 Task: Forward email as attachment with the signature Jillian Wright with the subject Request for a quote from softage.8@softage.net to softage.10@softage.net and softage.6@softage.net with BCC to softage.1@softage.net with the message Can you provide me with the training materials for the new software system?
Action: Mouse moved to (688, 126)
Screenshot: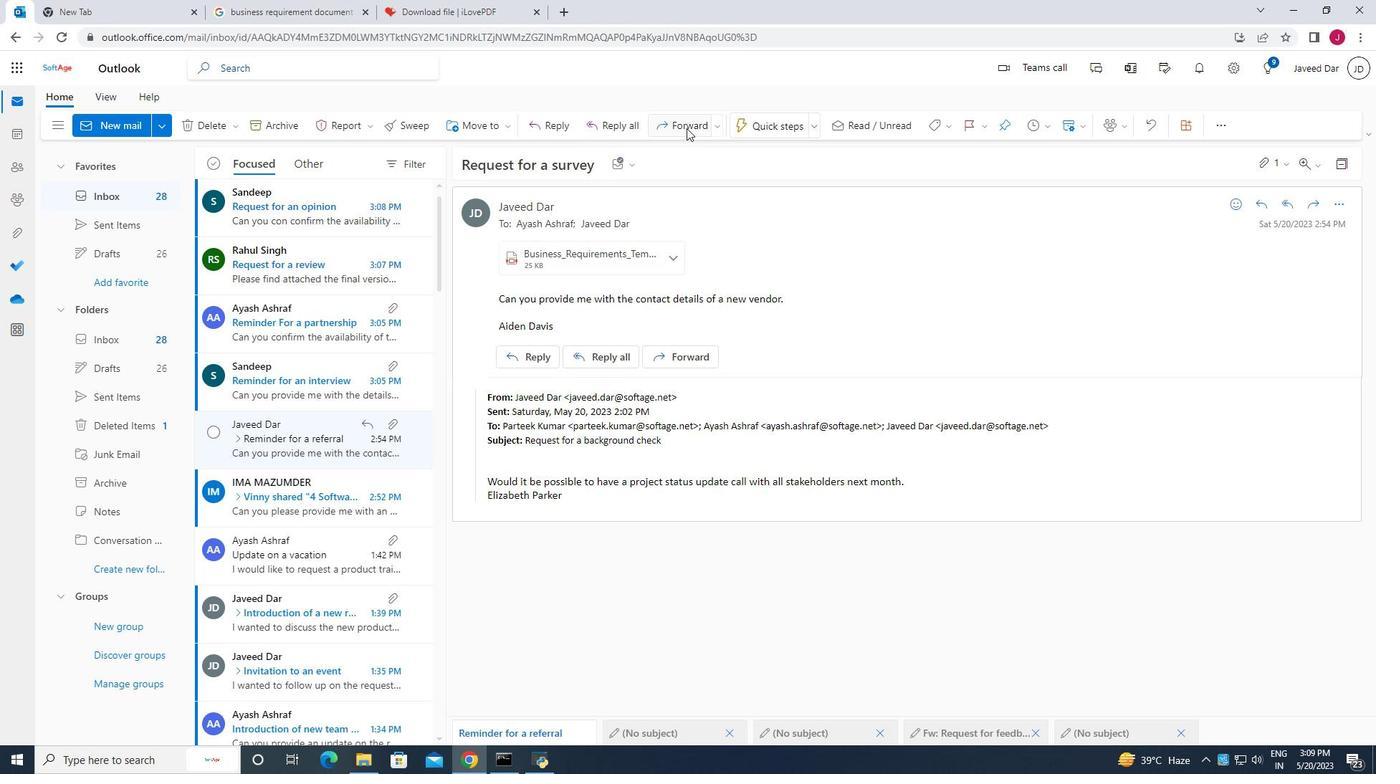 
Action: Mouse pressed left at (688, 126)
Screenshot: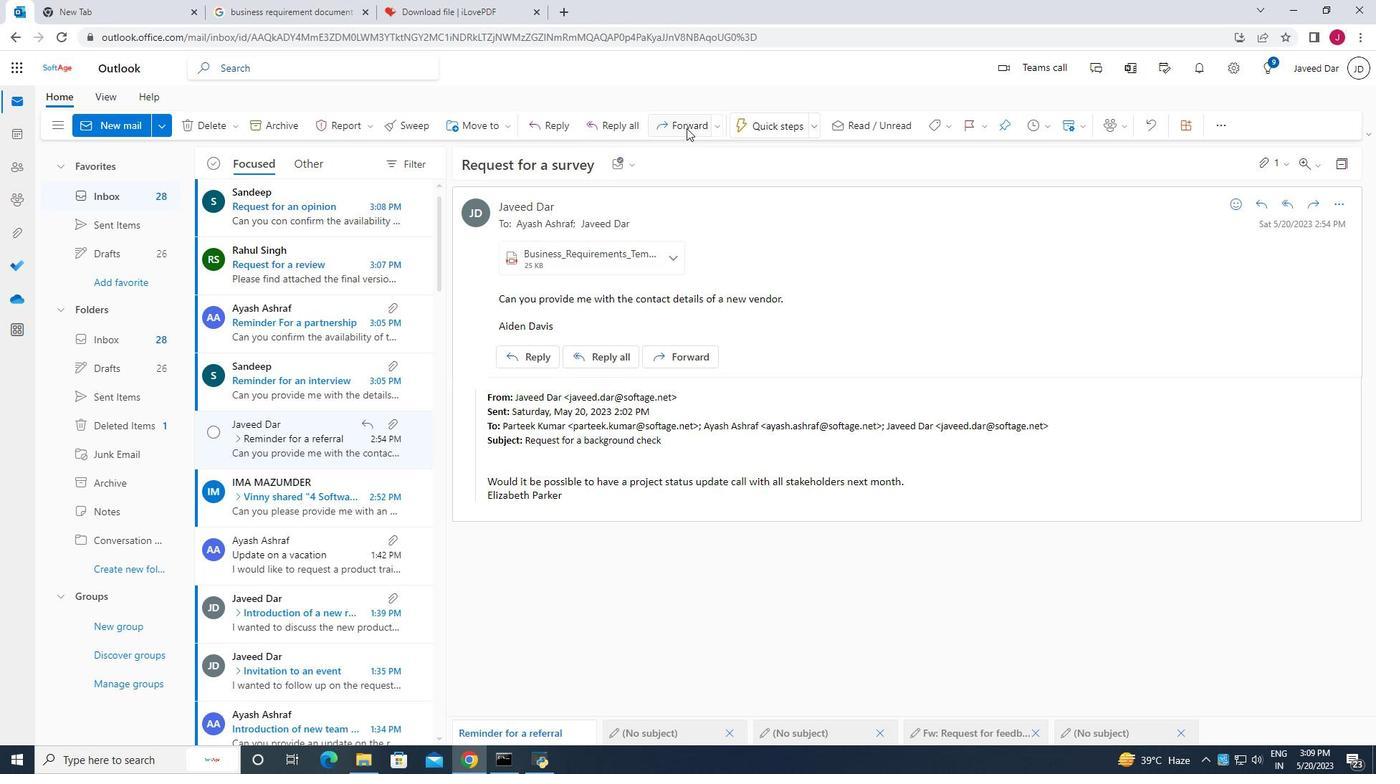 
Action: Mouse moved to (630, 318)
Screenshot: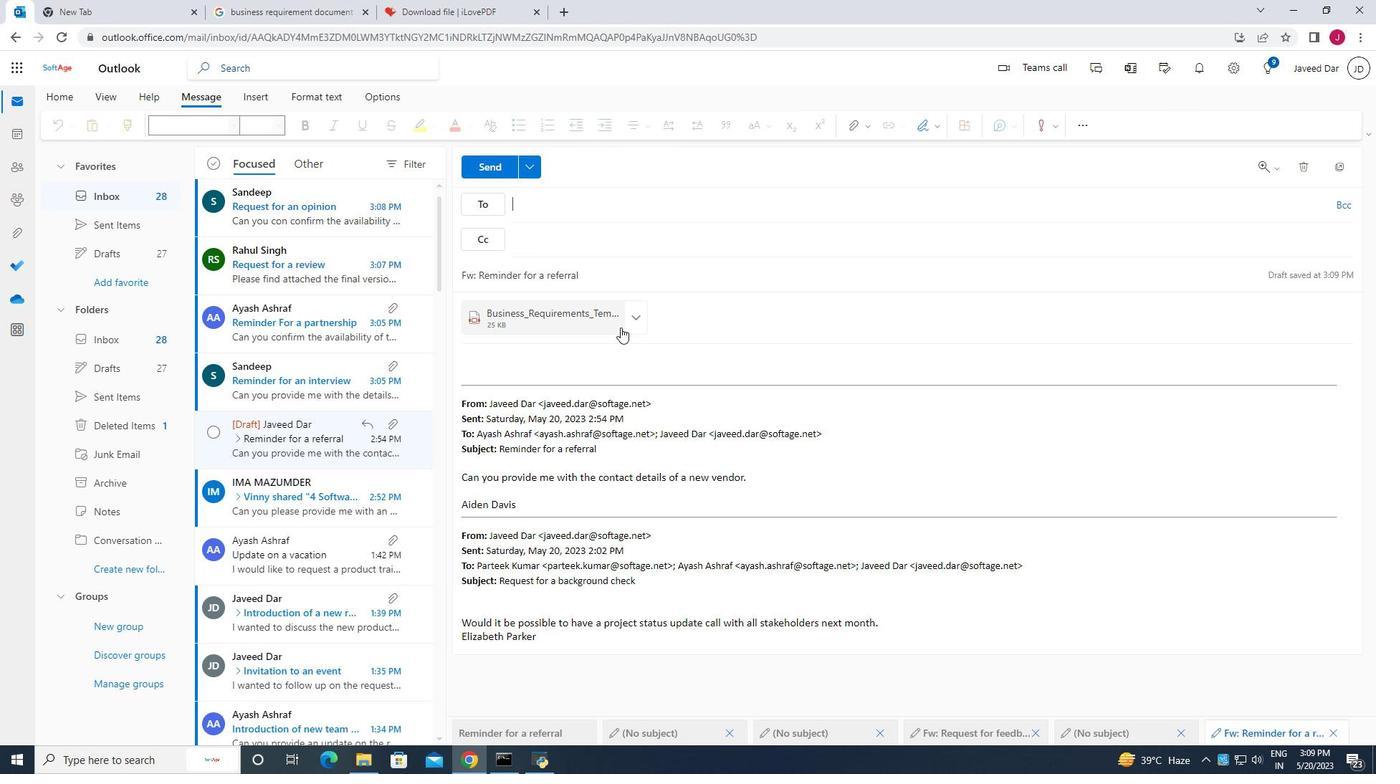 
Action: Mouse pressed right at (630, 318)
Screenshot: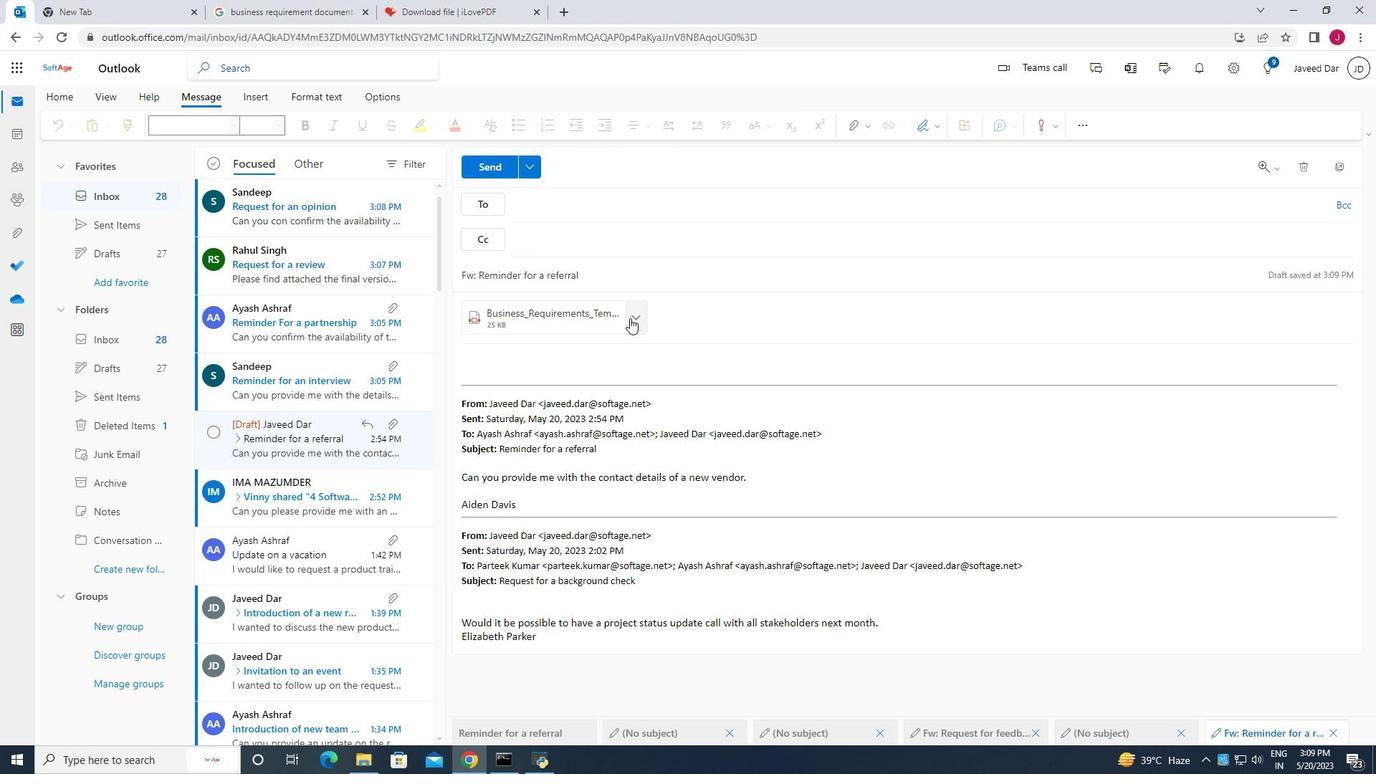 
Action: Mouse moved to (450, 423)
Screenshot: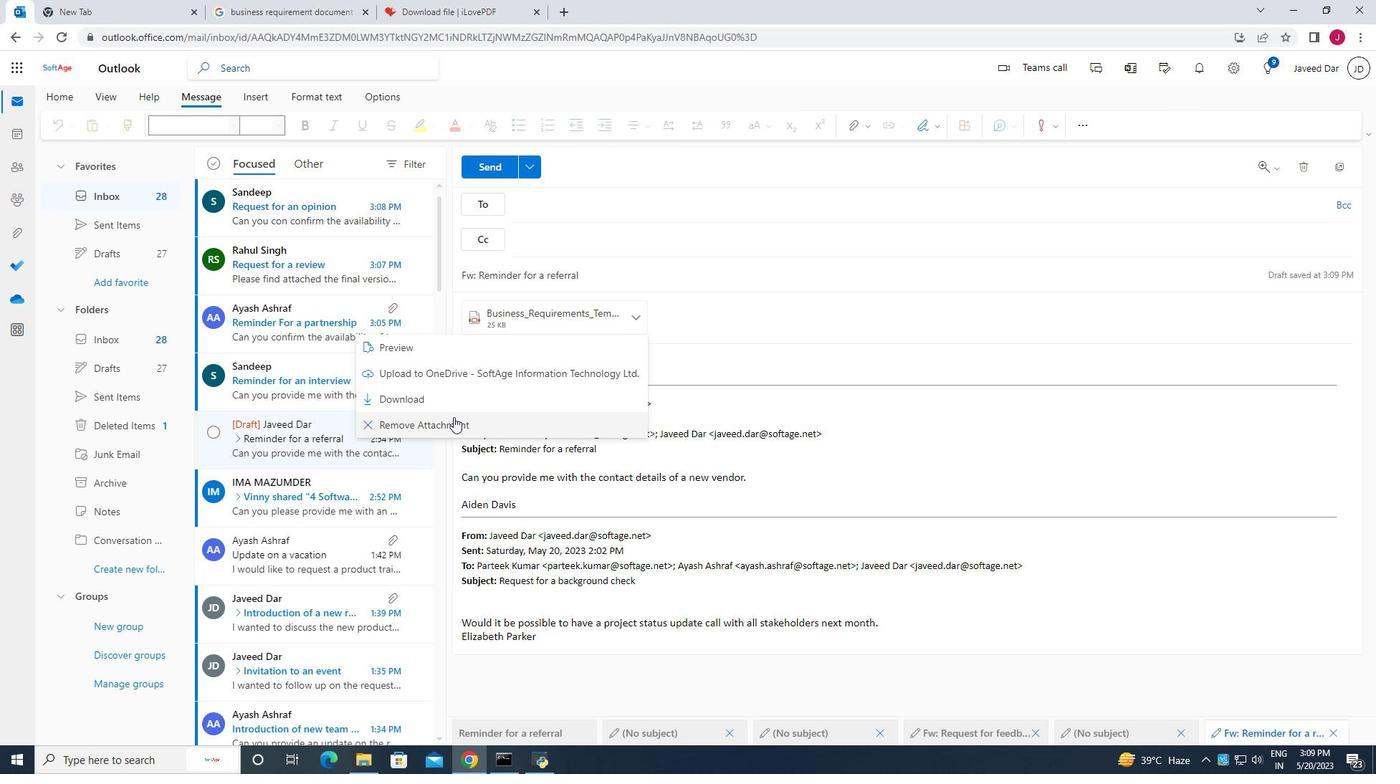 
Action: Mouse pressed left at (450, 423)
Screenshot: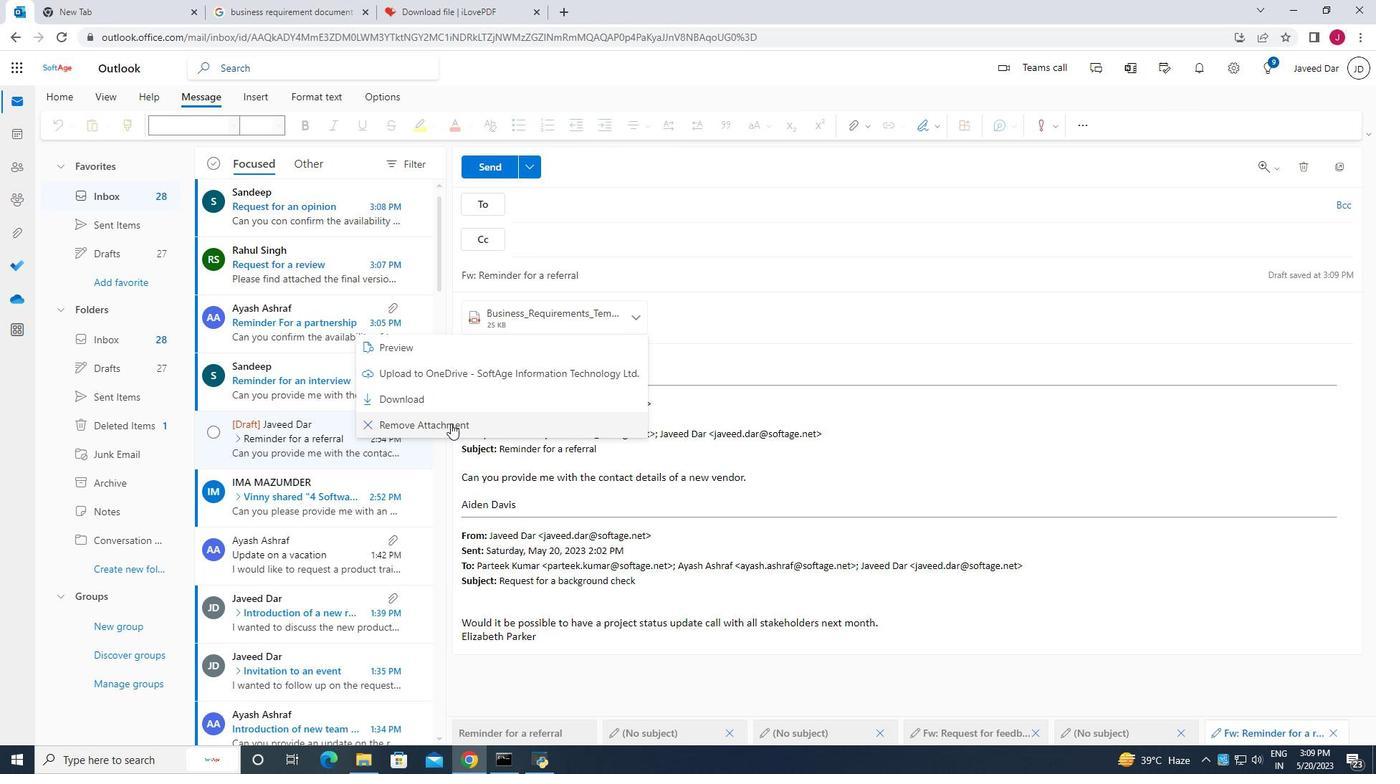 
Action: Mouse moved to (604, 277)
Screenshot: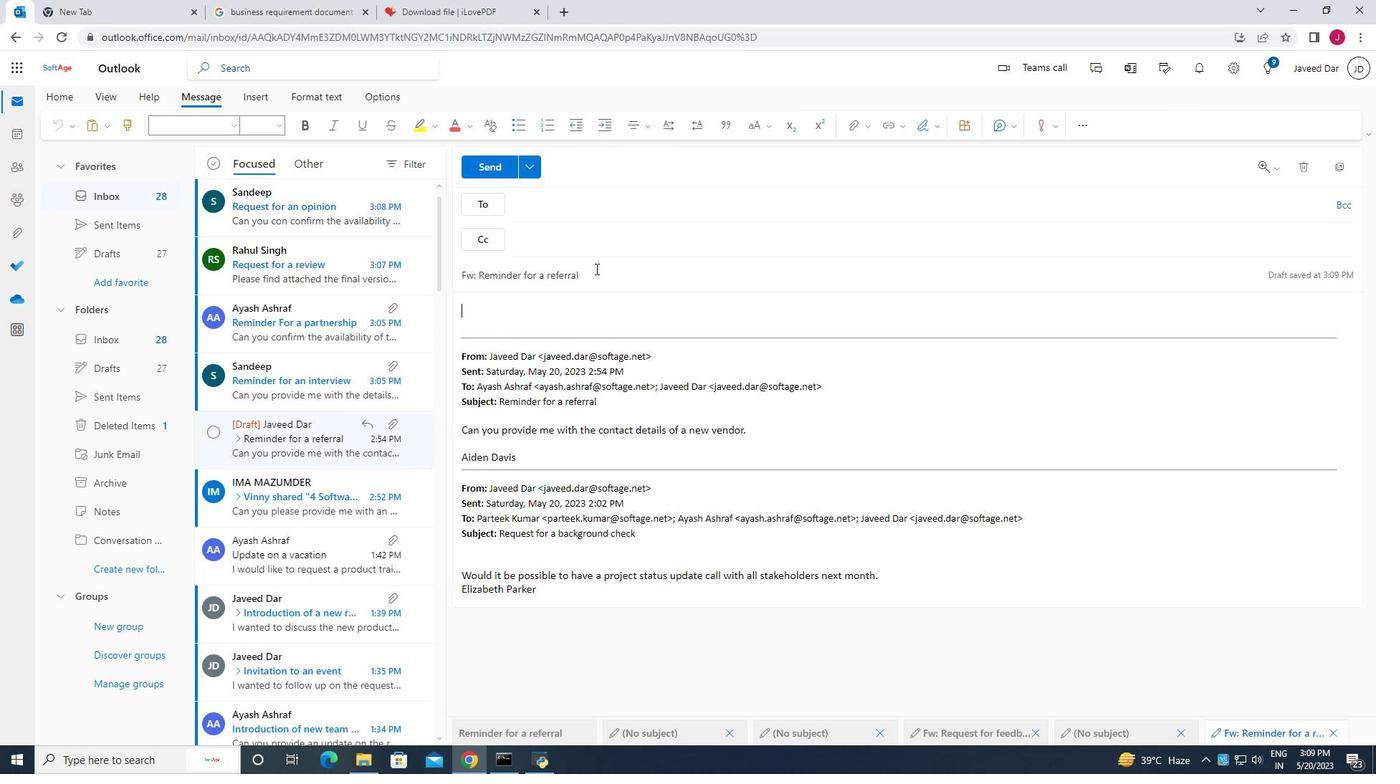 
Action: Mouse pressed left at (604, 277)
Screenshot: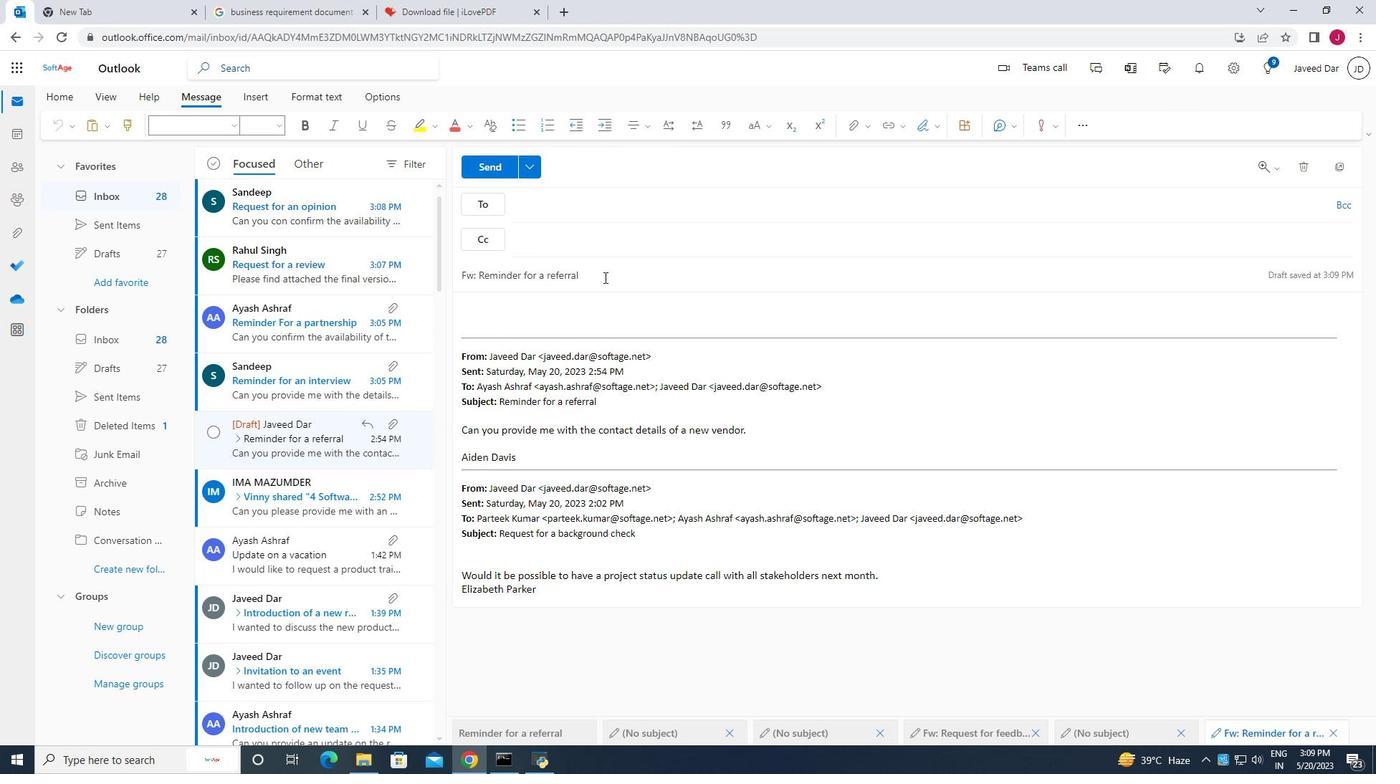
Action: Mouse pressed left at (604, 277)
Screenshot: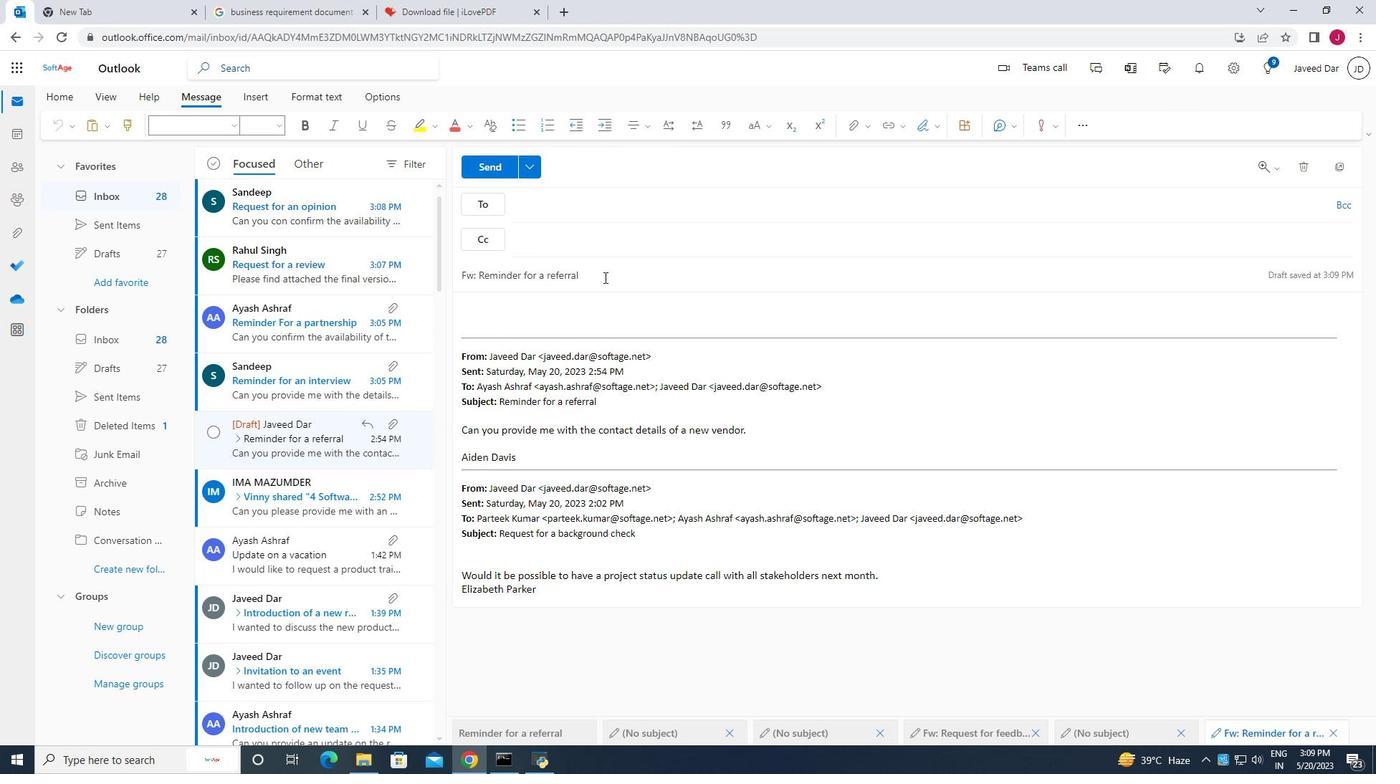 
Action: Mouse pressed left at (604, 277)
Screenshot: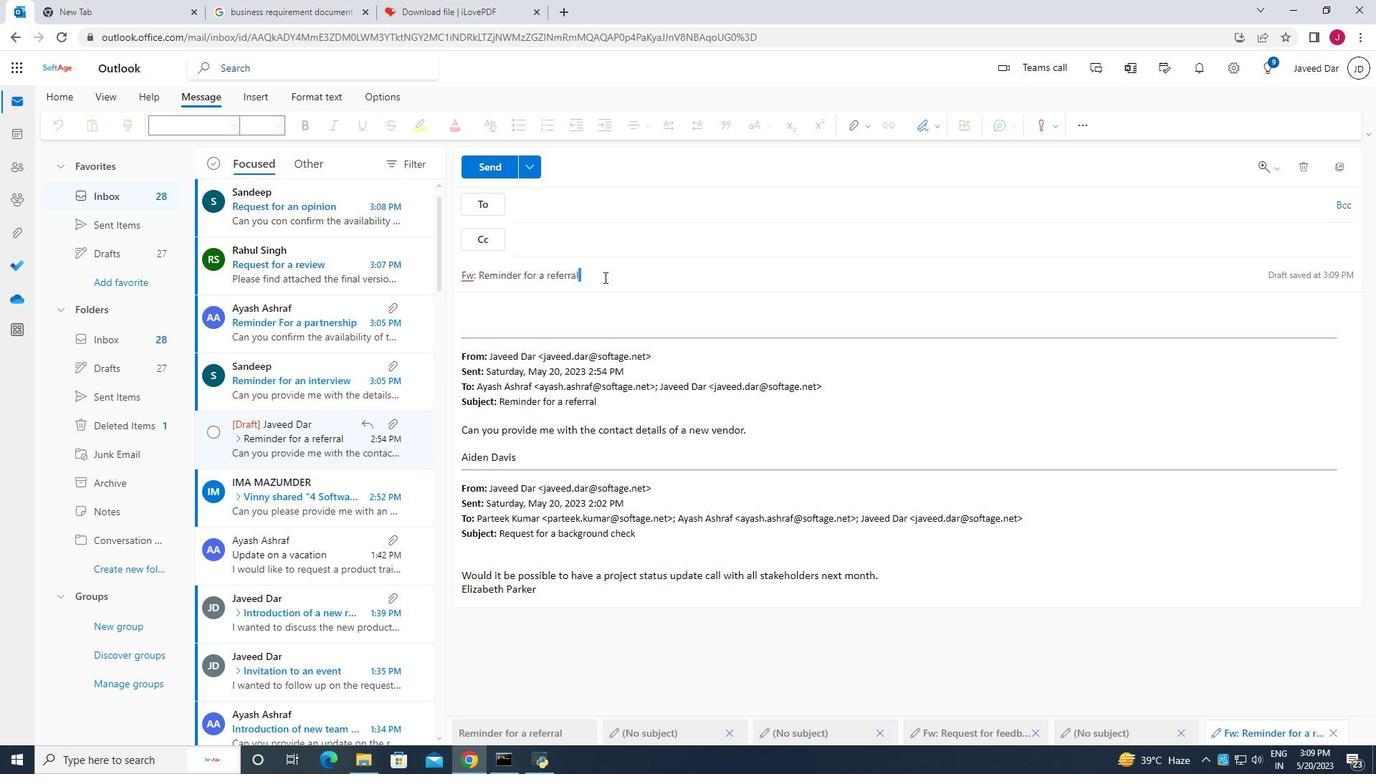 
Action: Key pressed <Key.backspace>
Screenshot: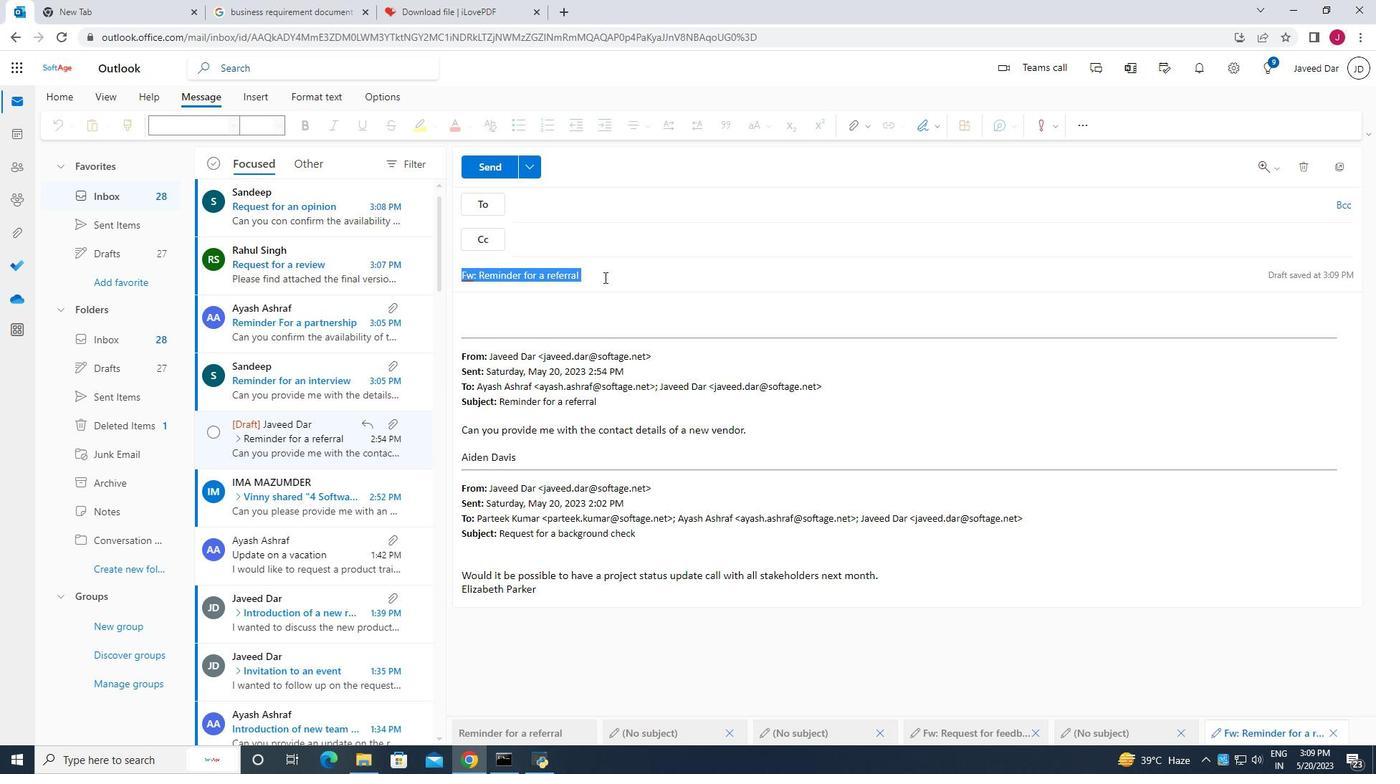 
Action: Mouse moved to (917, 131)
Screenshot: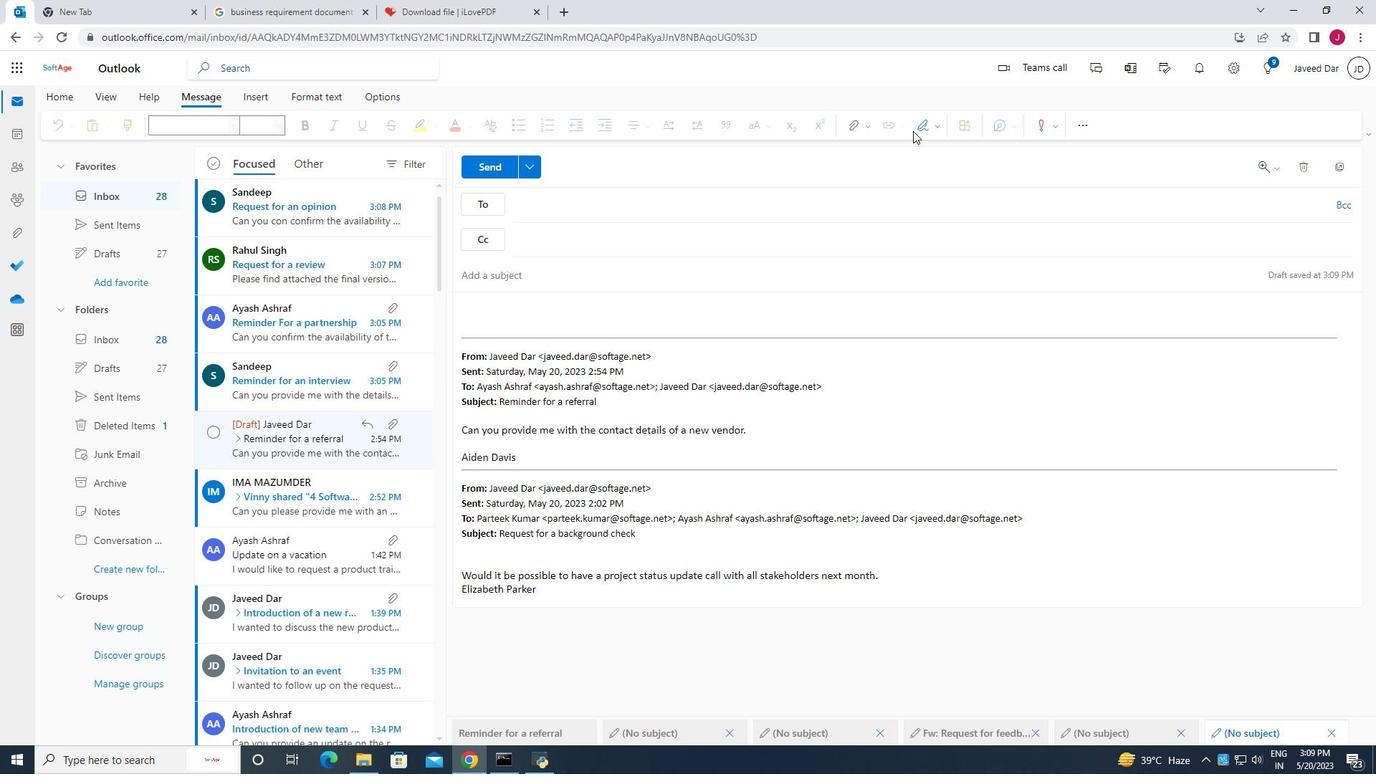 
Action: Mouse pressed left at (917, 131)
Screenshot: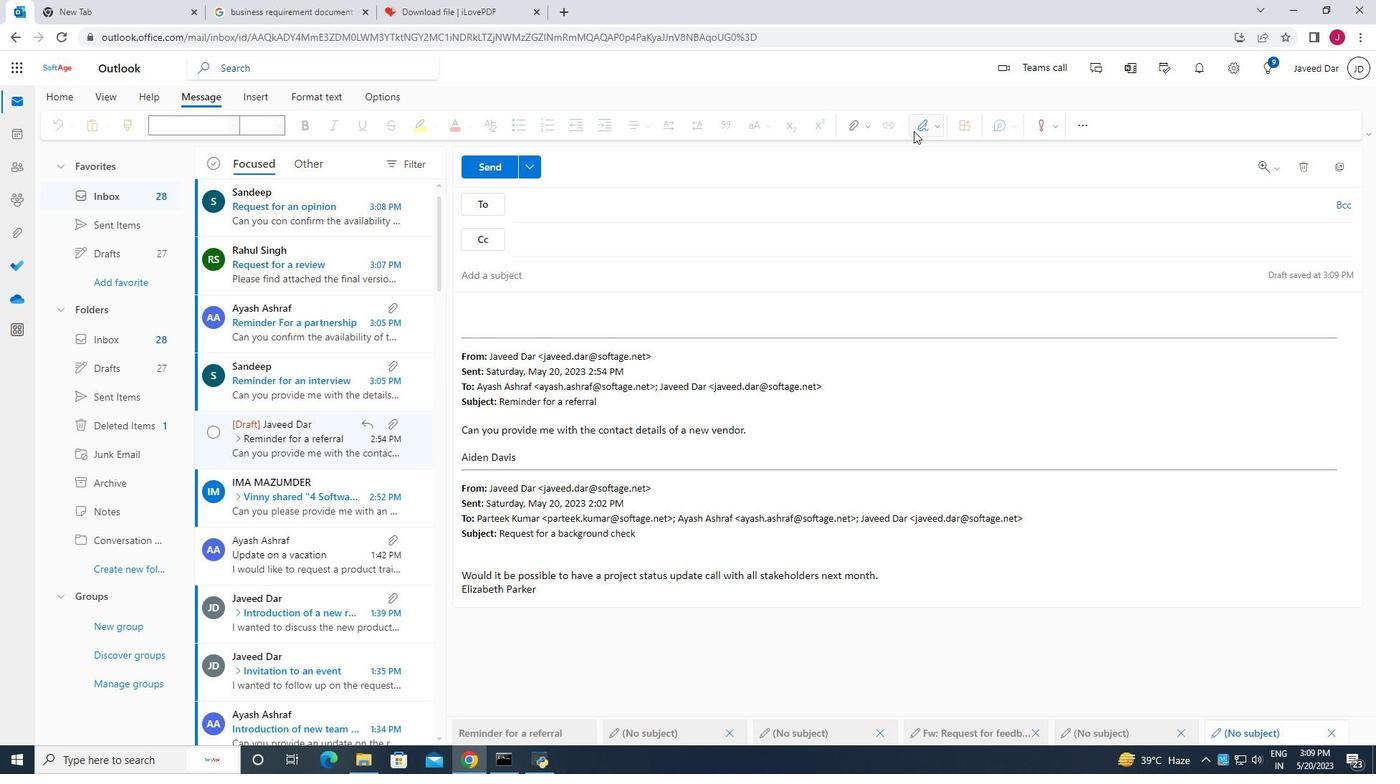 
Action: Mouse moved to (897, 184)
Screenshot: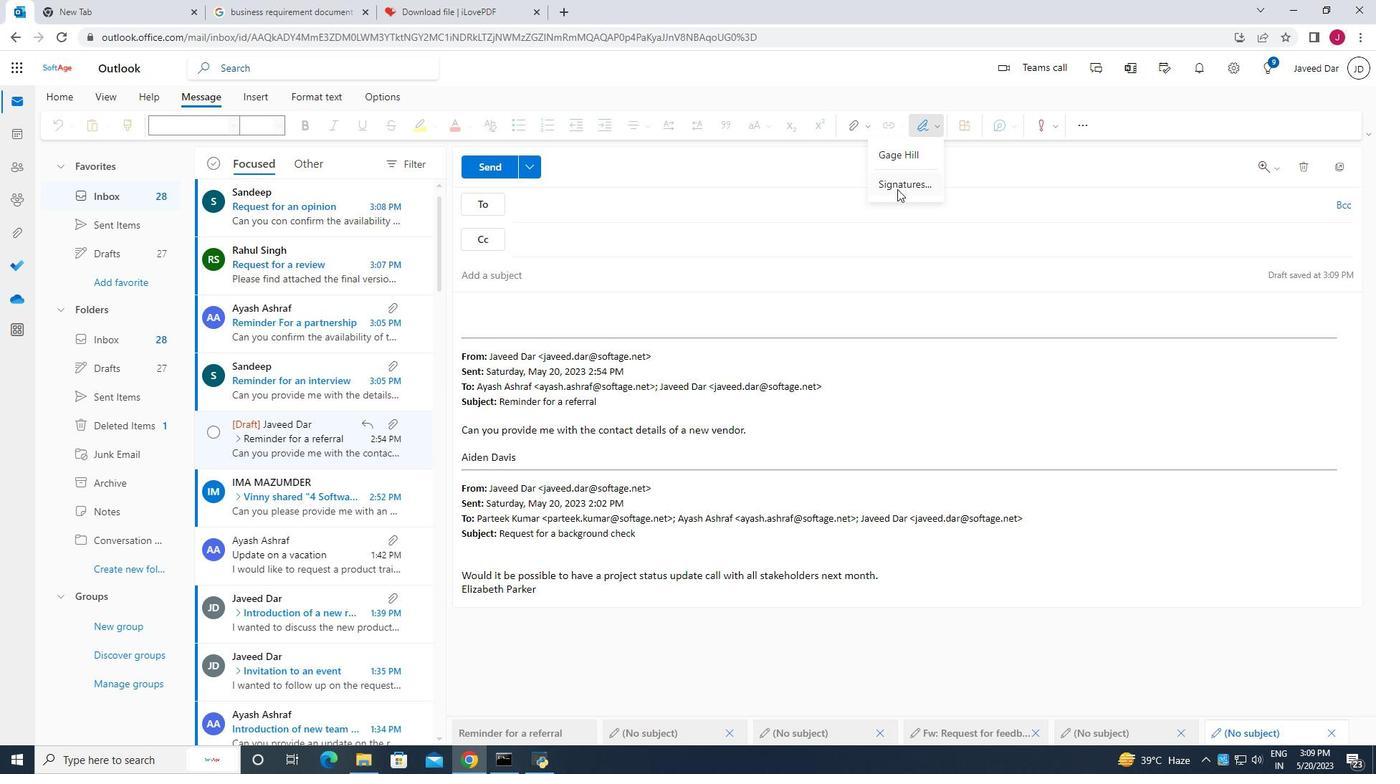 
Action: Mouse pressed left at (897, 184)
Screenshot: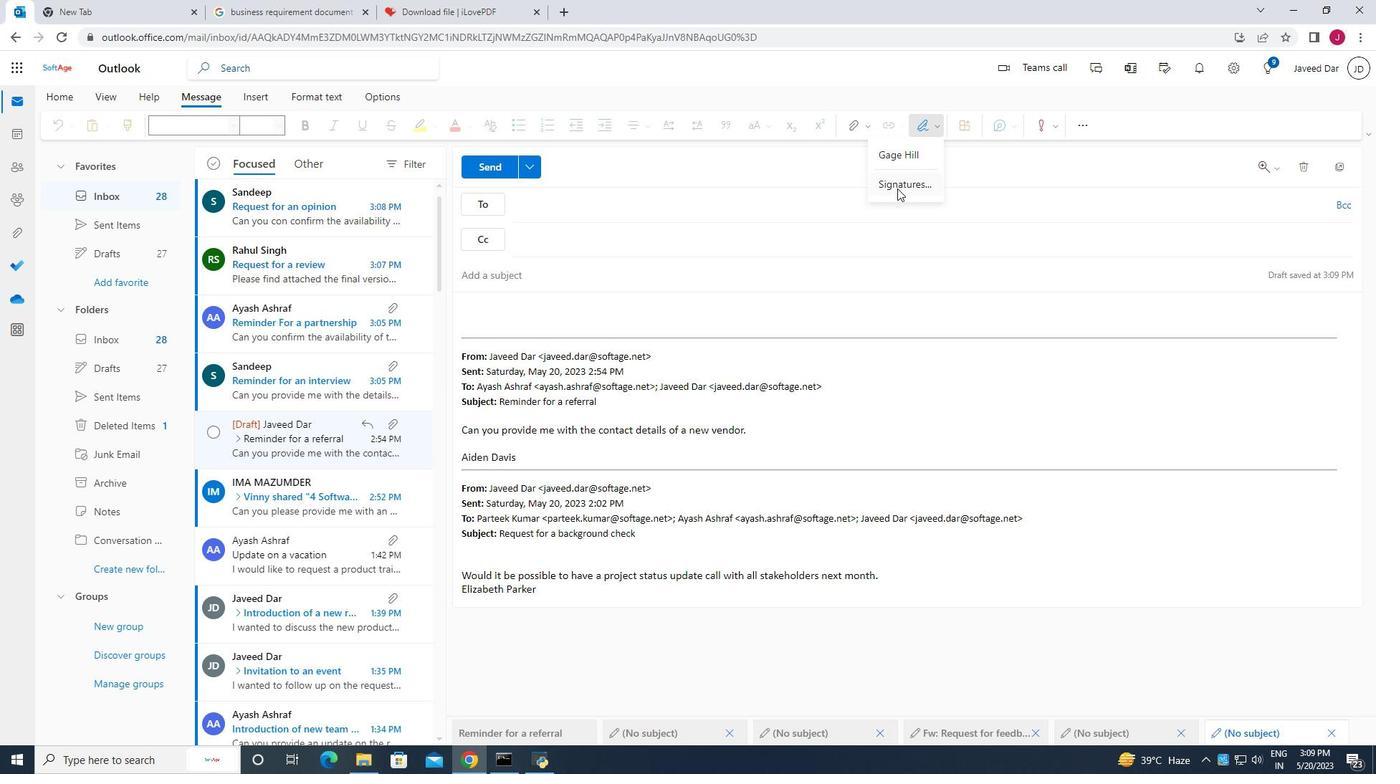 
Action: Mouse moved to (978, 237)
Screenshot: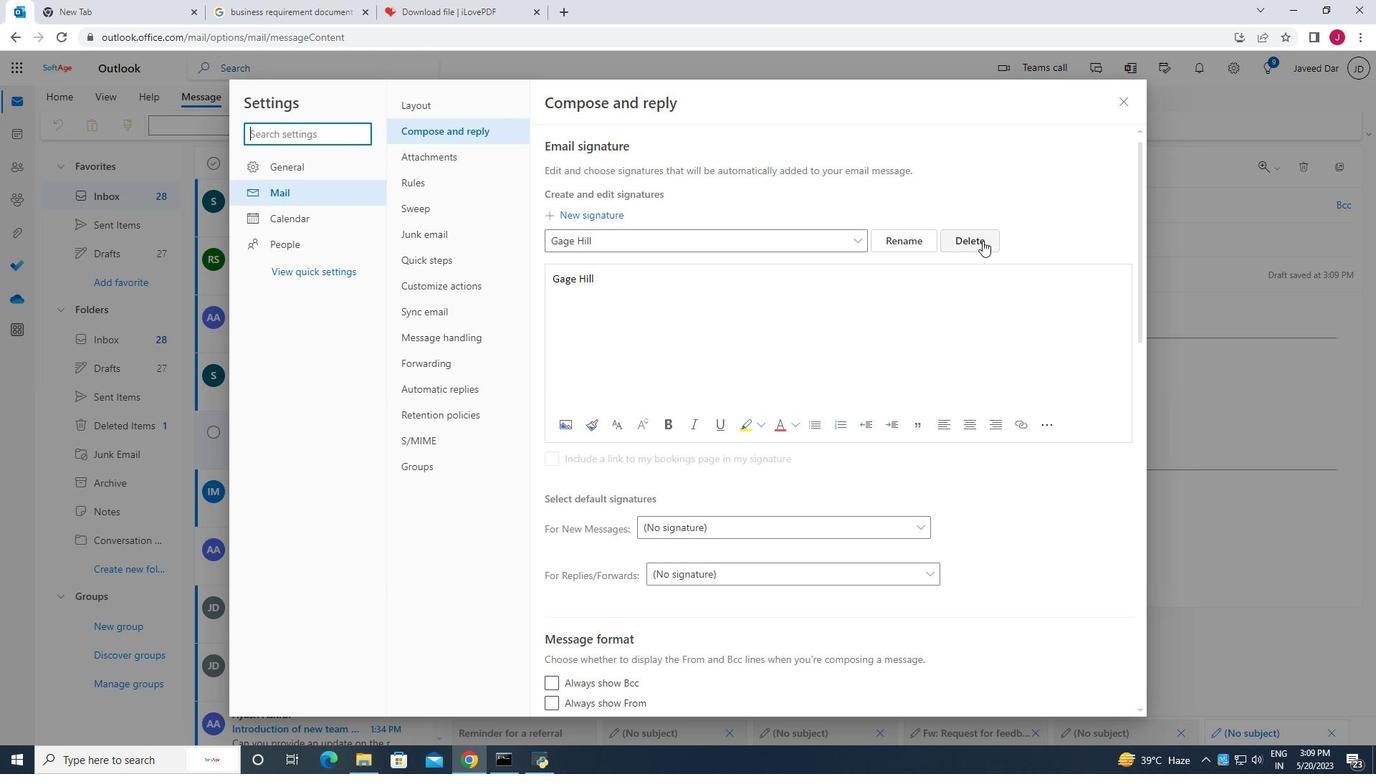 
Action: Mouse pressed left at (978, 237)
Screenshot: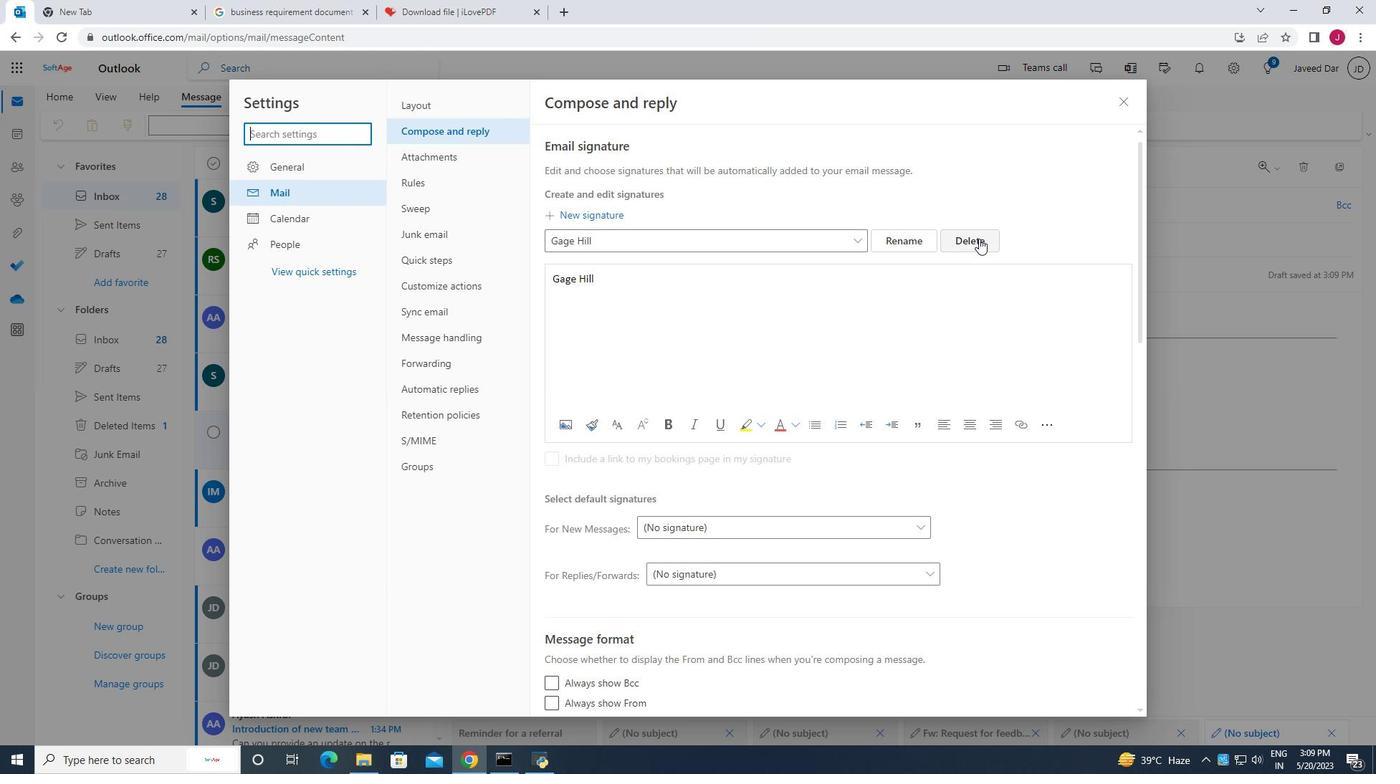 
Action: Mouse moved to (682, 240)
Screenshot: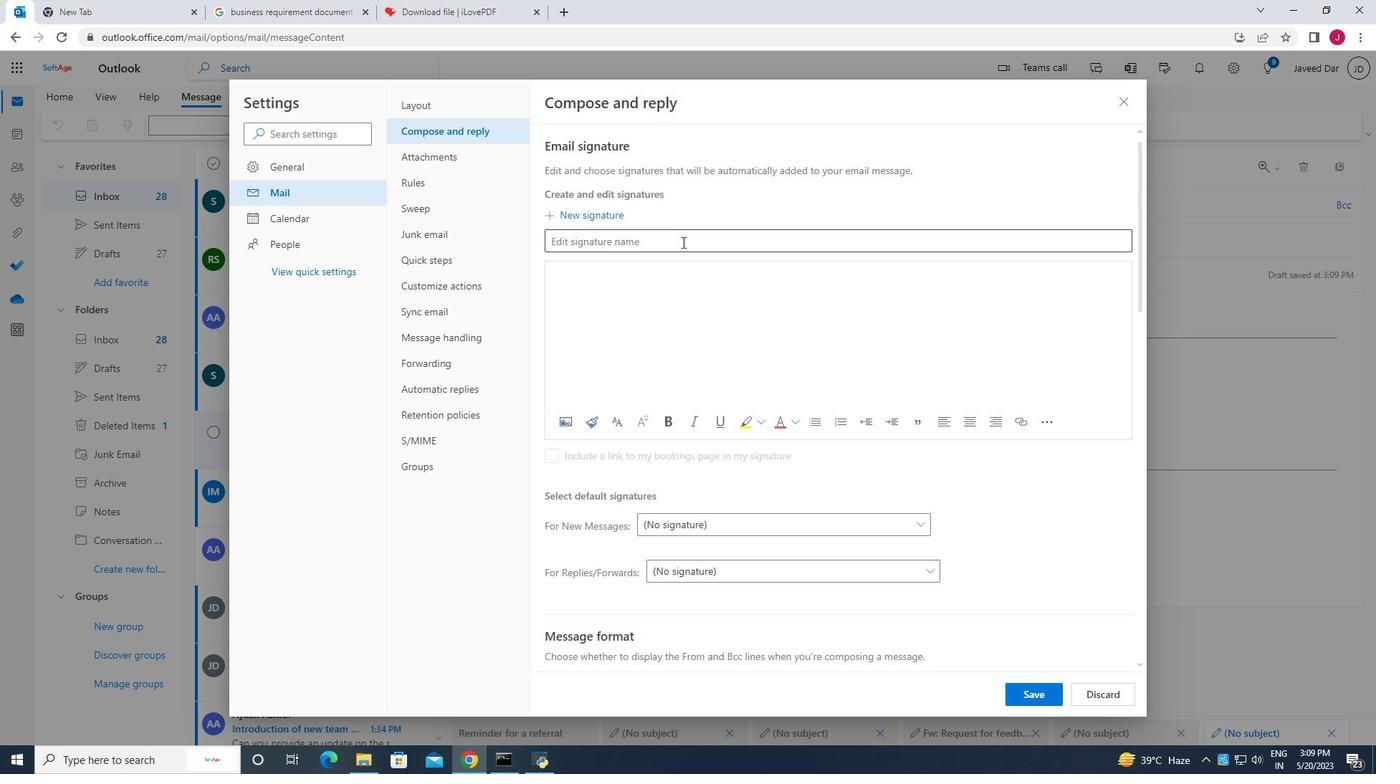 
Action: Mouse pressed left at (682, 240)
Screenshot: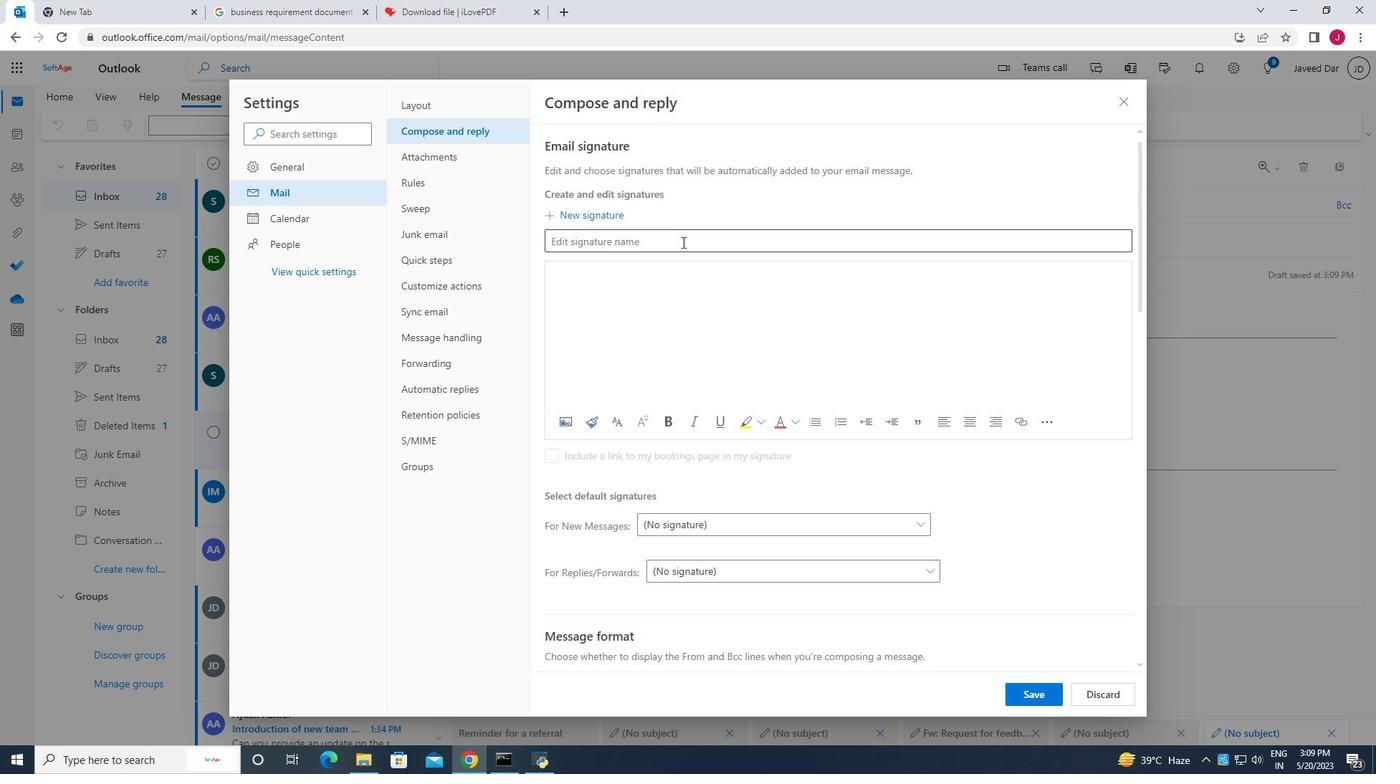 
Action: Mouse moved to (682, 239)
Screenshot: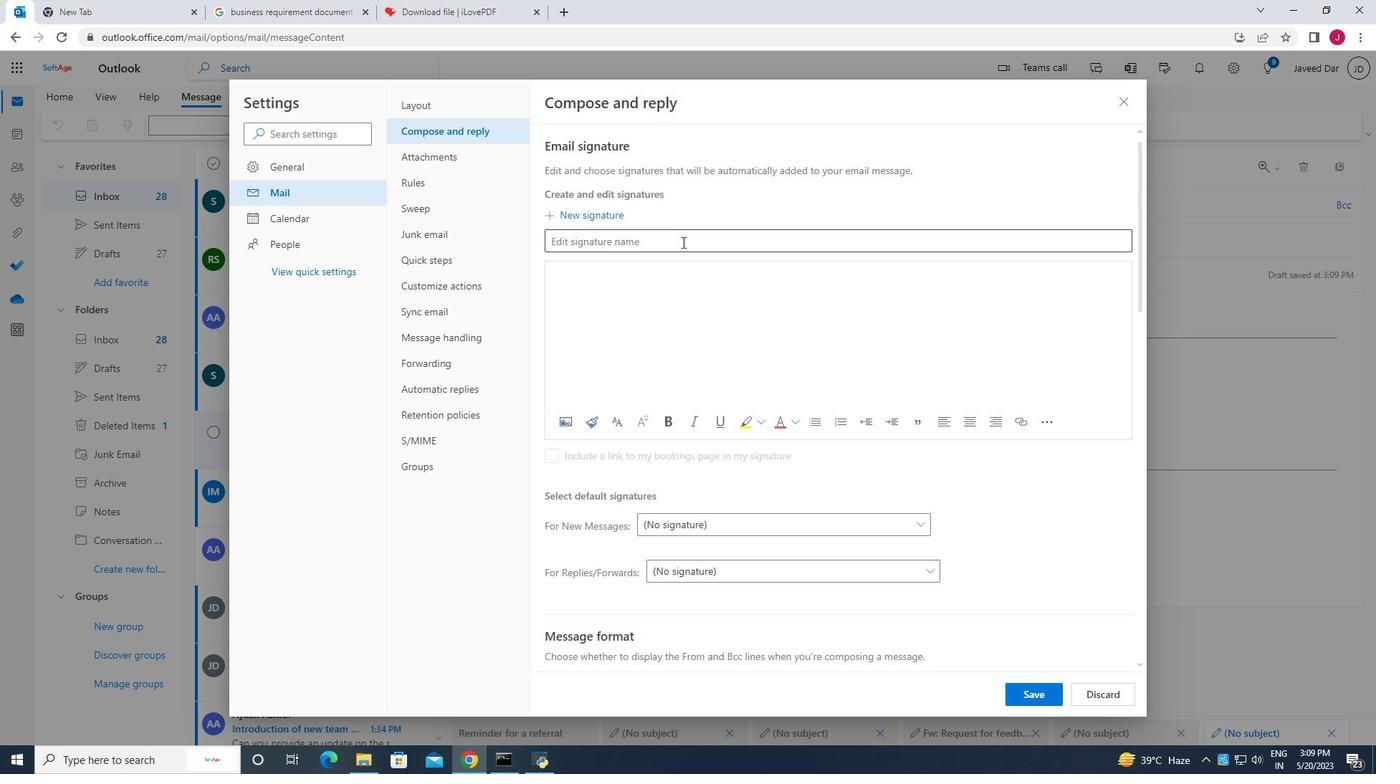 
Action: Key pressed <Key.caps_lock>J<Key.caps_lock>illian<Key.space><Key.caps_lock>W<Key.caps_lock>right
Screenshot: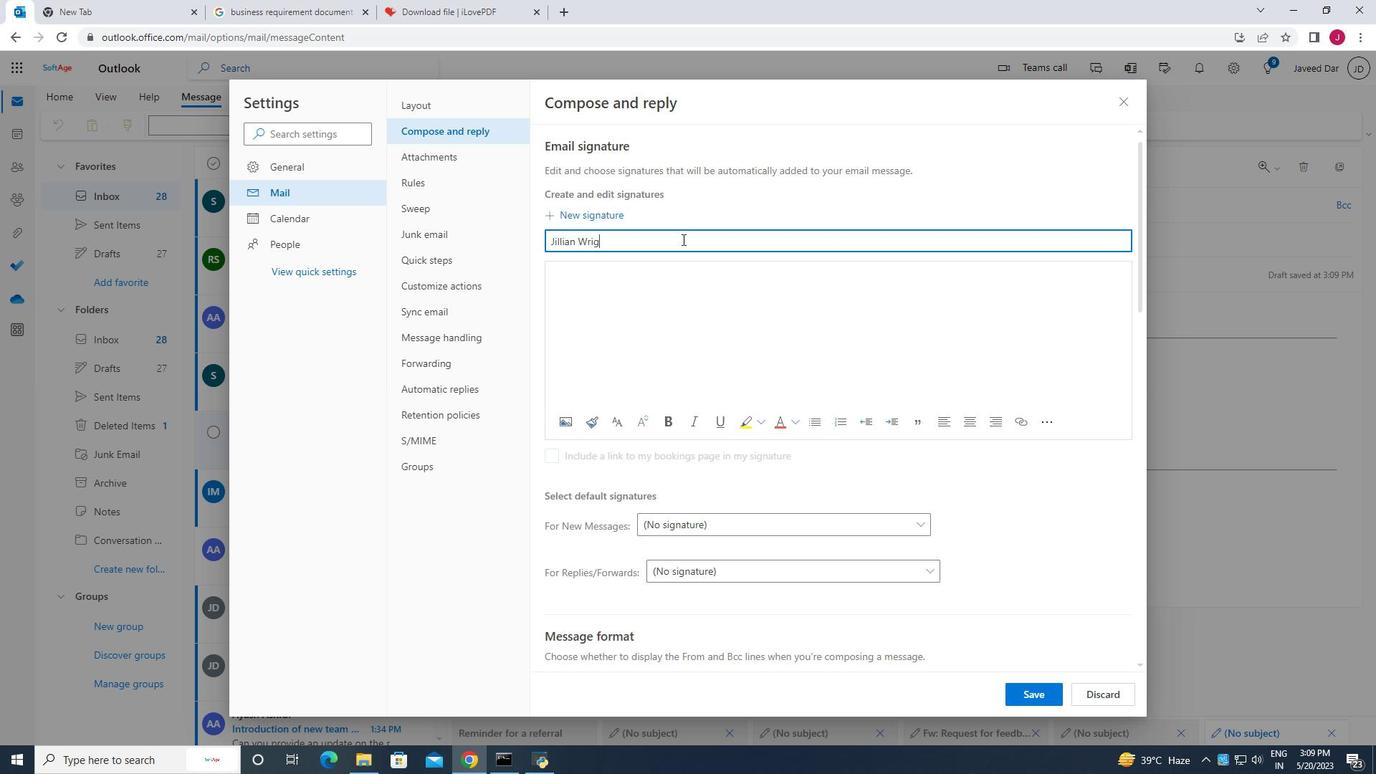 
Action: Mouse moved to (563, 273)
Screenshot: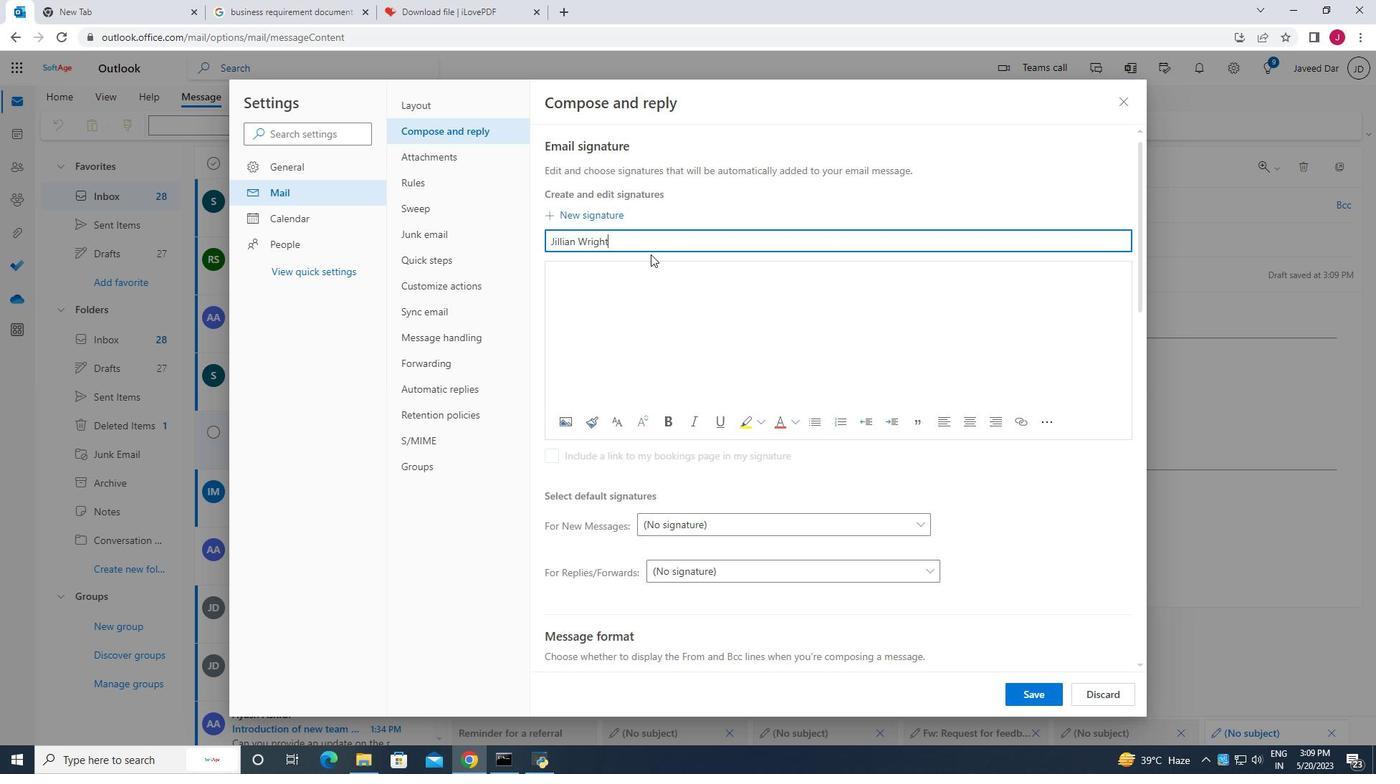 
Action: Mouse pressed left at (563, 273)
Screenshot: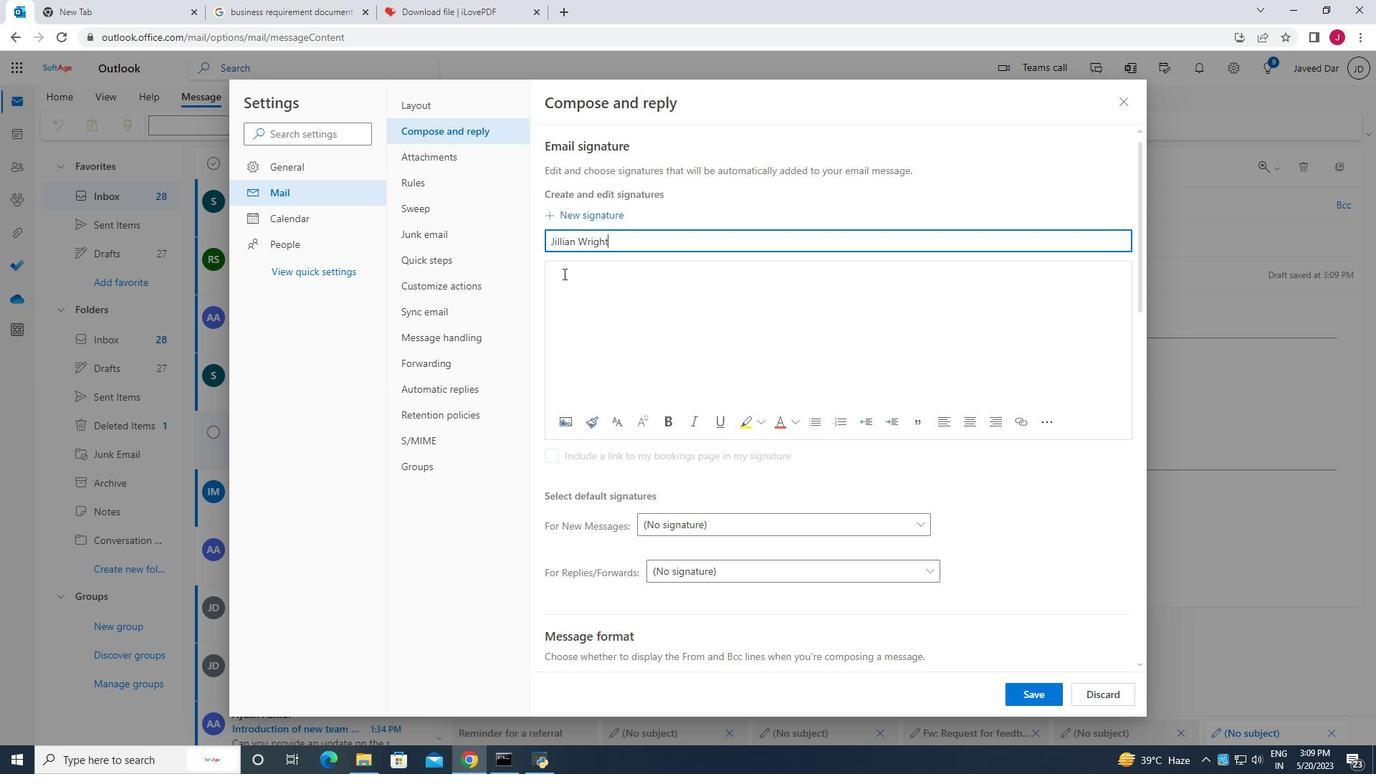 
Action: Key pressed <Key.caps_lock>J<Key.caps_lock>illian<Key.space><Key.caps_lock>W<Key.caps_lock>right
Screenshot: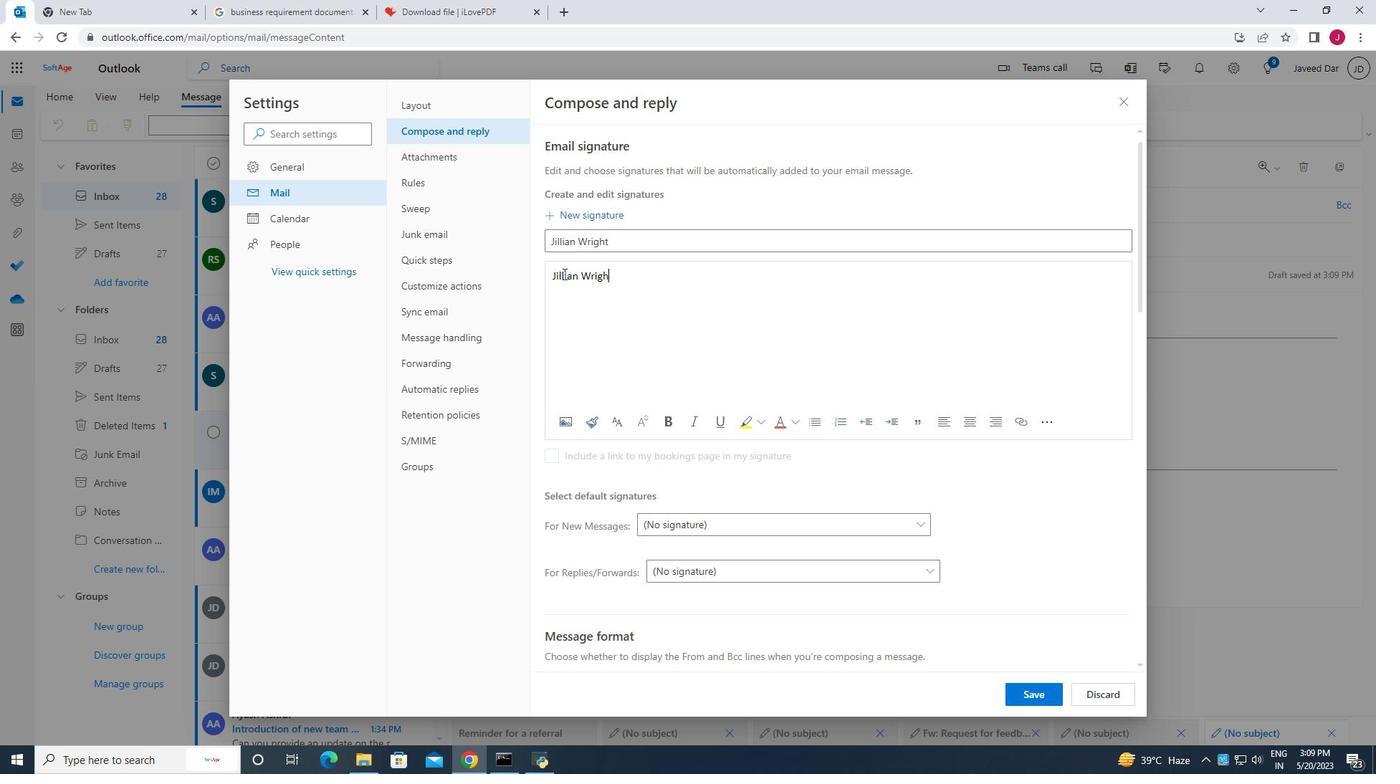 
Action: Mouse moved to (1041, 696)
Screenshot: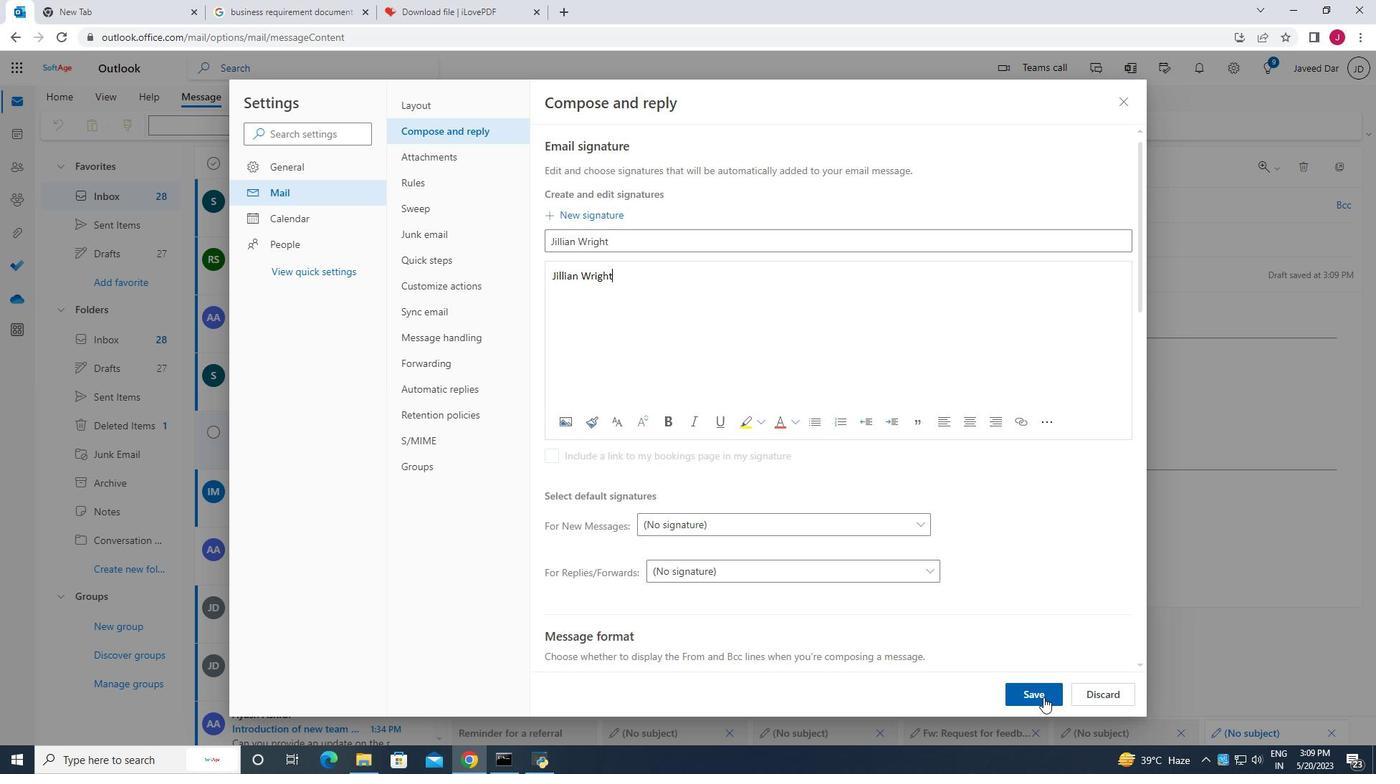 
Action: Mouse pressed left at (1041, 696)
Screenshot: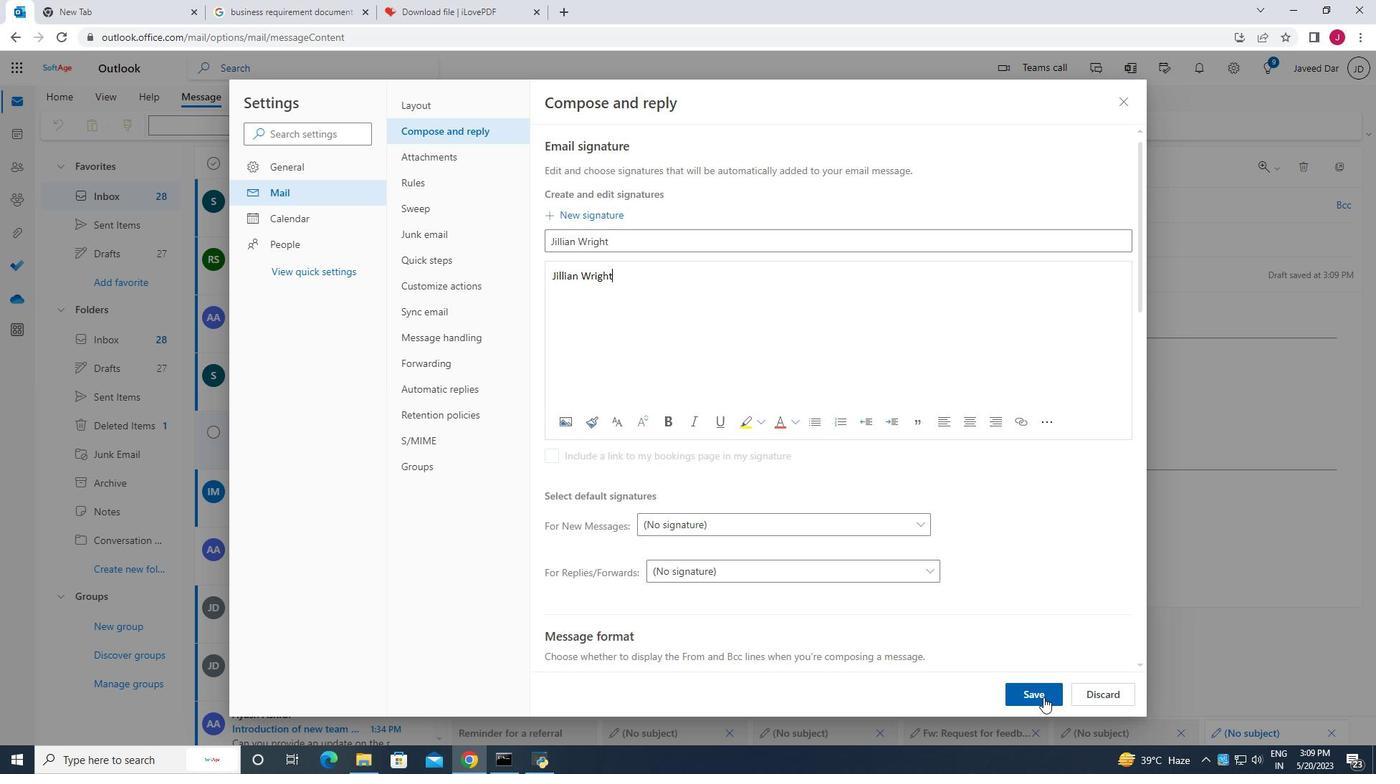 
Action: Mouse moved to (1123, 101)
Screenshot: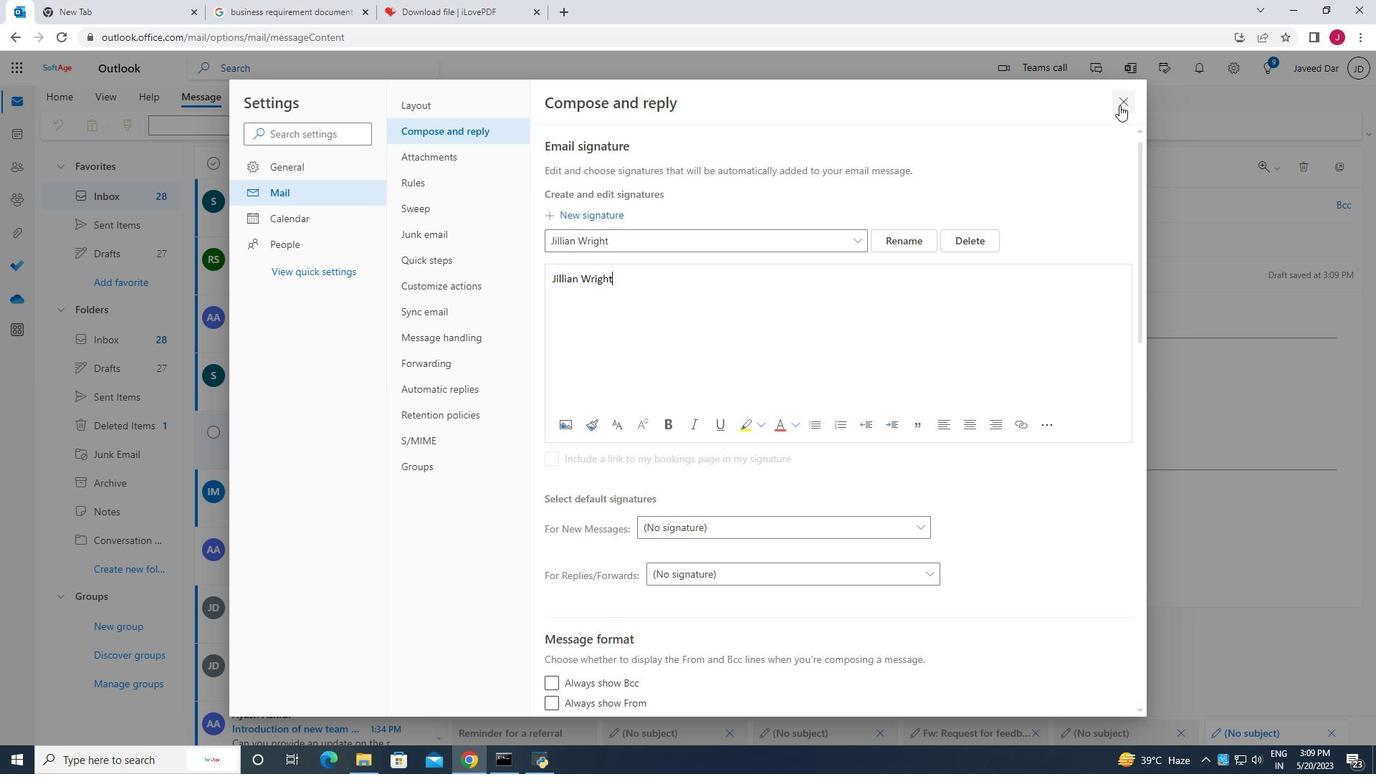 
Action: Mouse pressed left at (1123, 101)
Screenshot: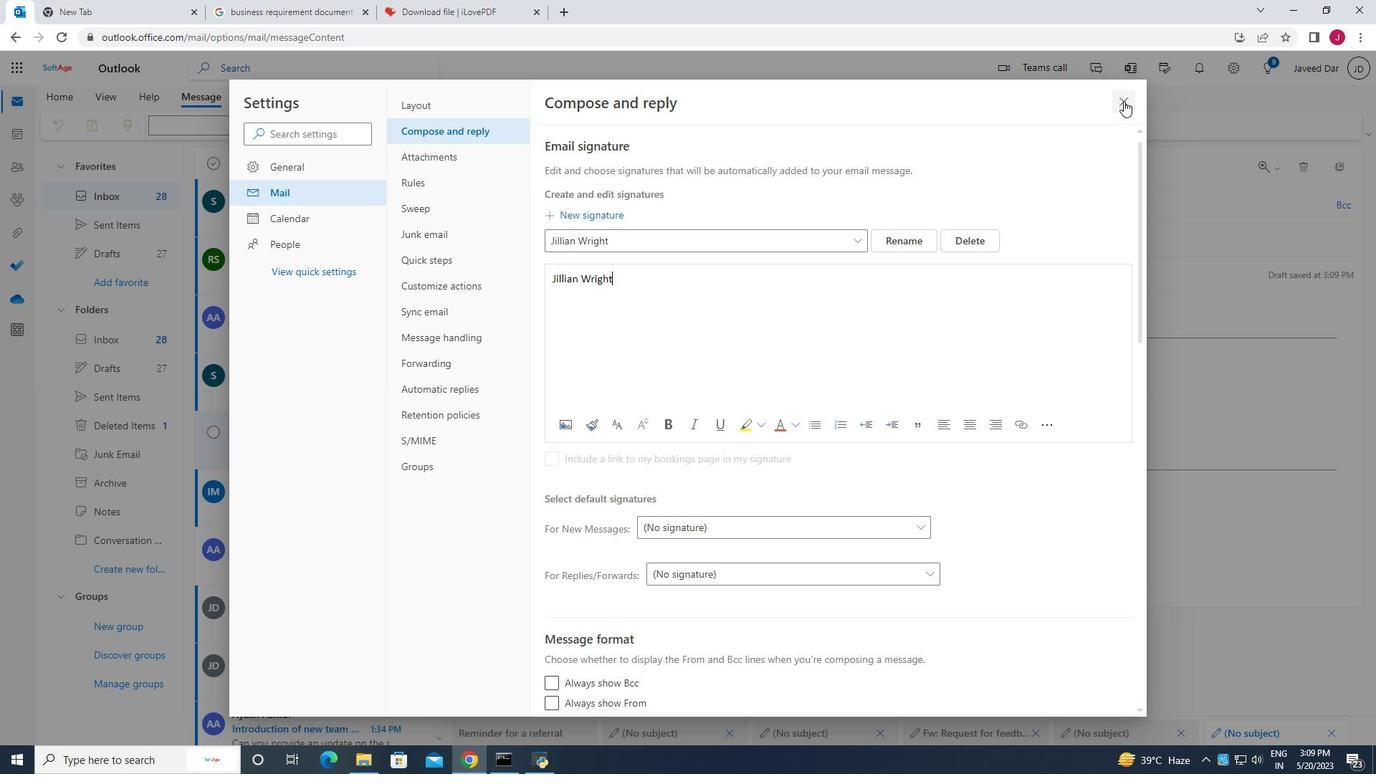 
Action: Mouse moved to (936, 126)
Screenshot: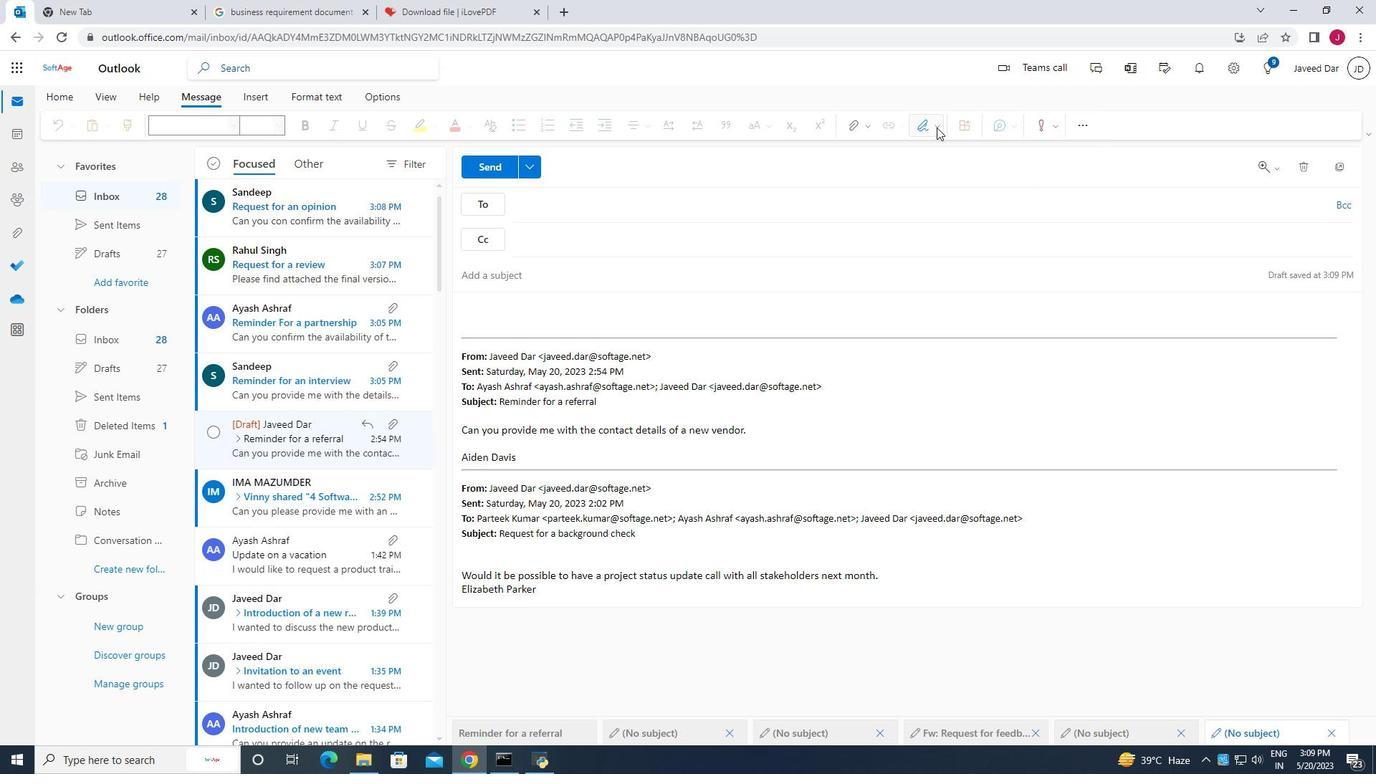 
Action: Mouse pressed left at (936, 126)
Screenshot: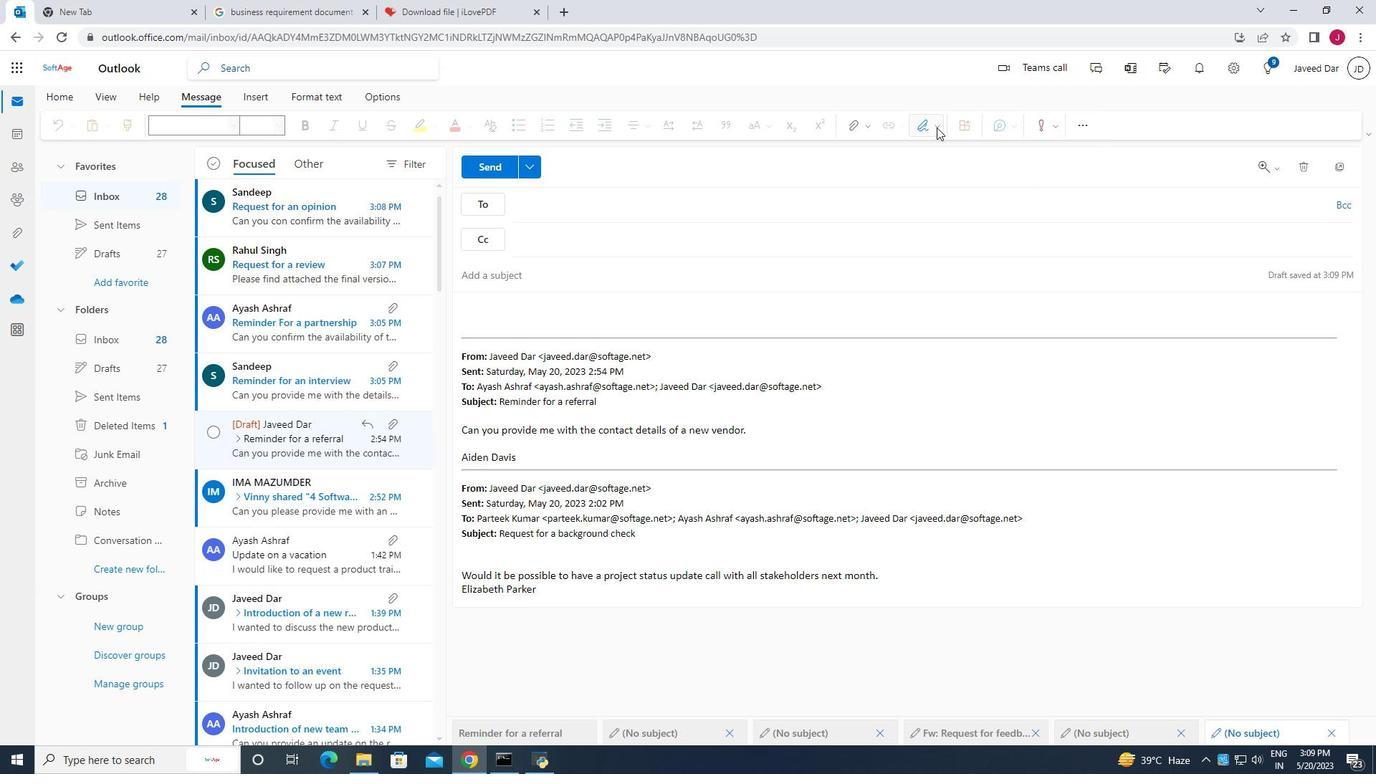 
Action: Mouse moved to (911, 154)
Screenshot: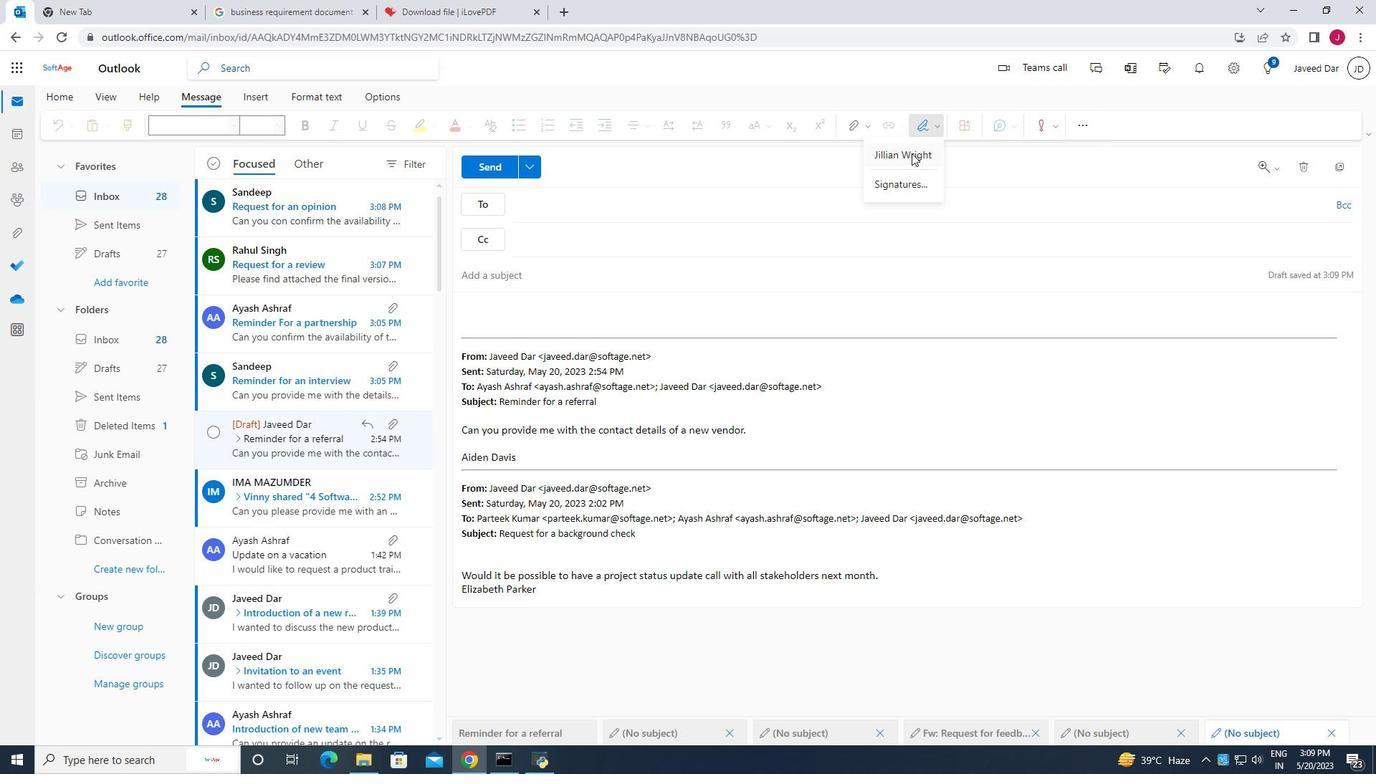
Action: Mouse pressed left at (911, 154)
Screenshot: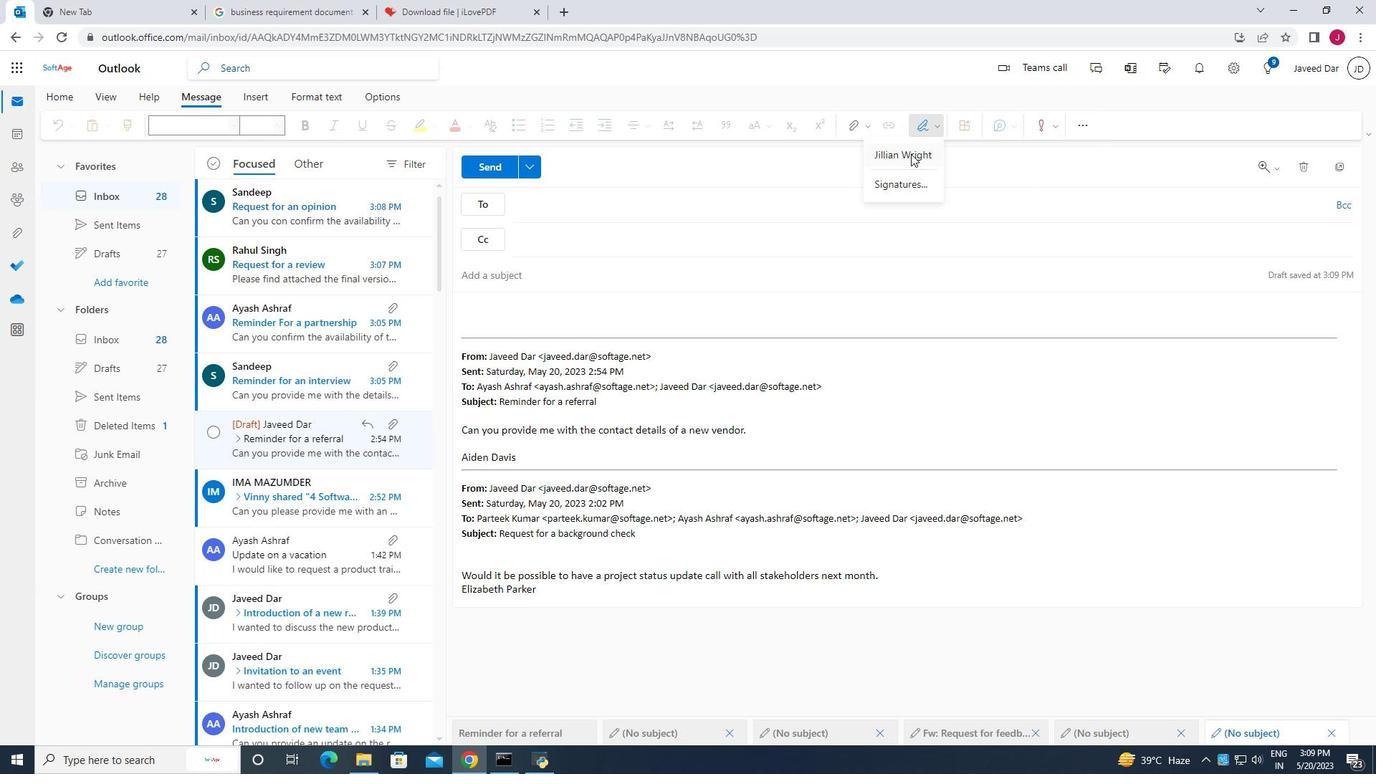 
Action: Mouse moved to (478, 278)
Screenshot: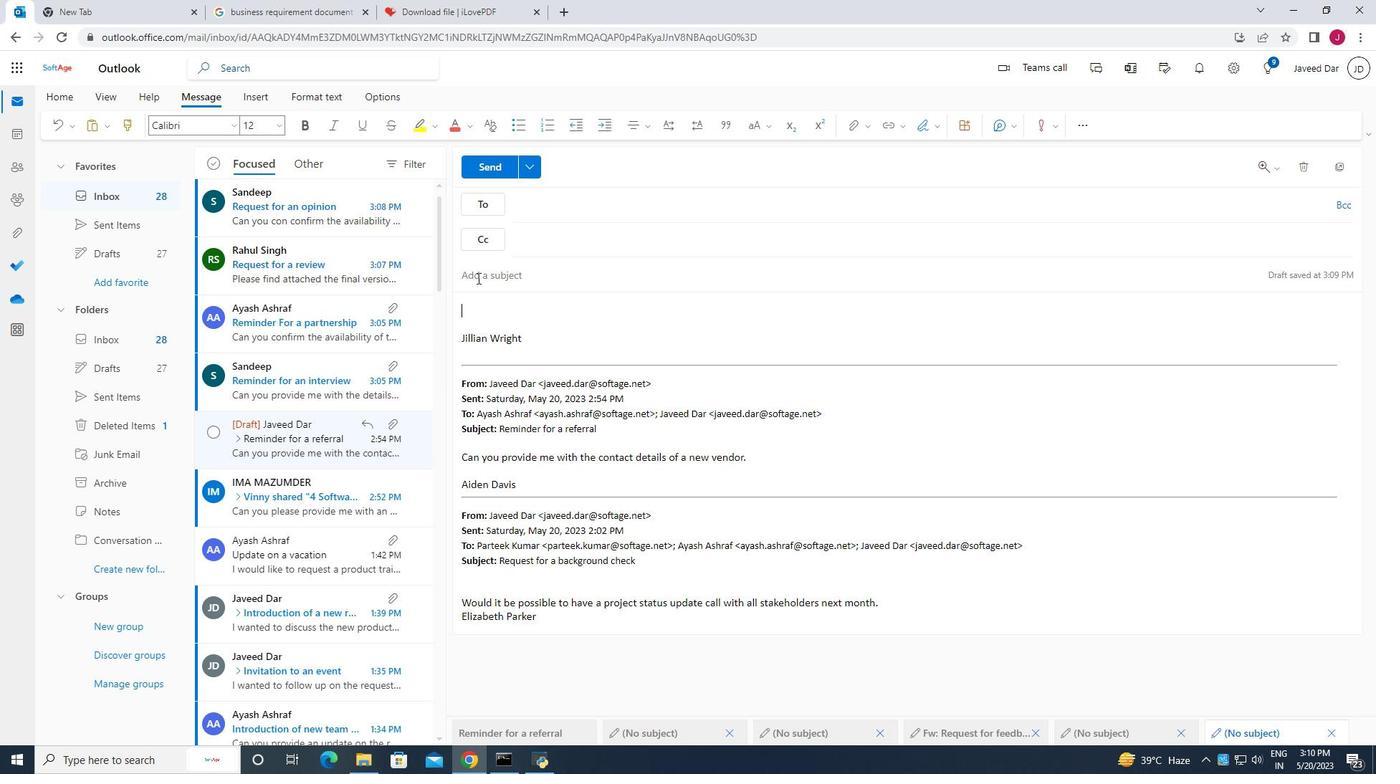 
Action: Mouse pressed left at (478, 278)
Screenshot: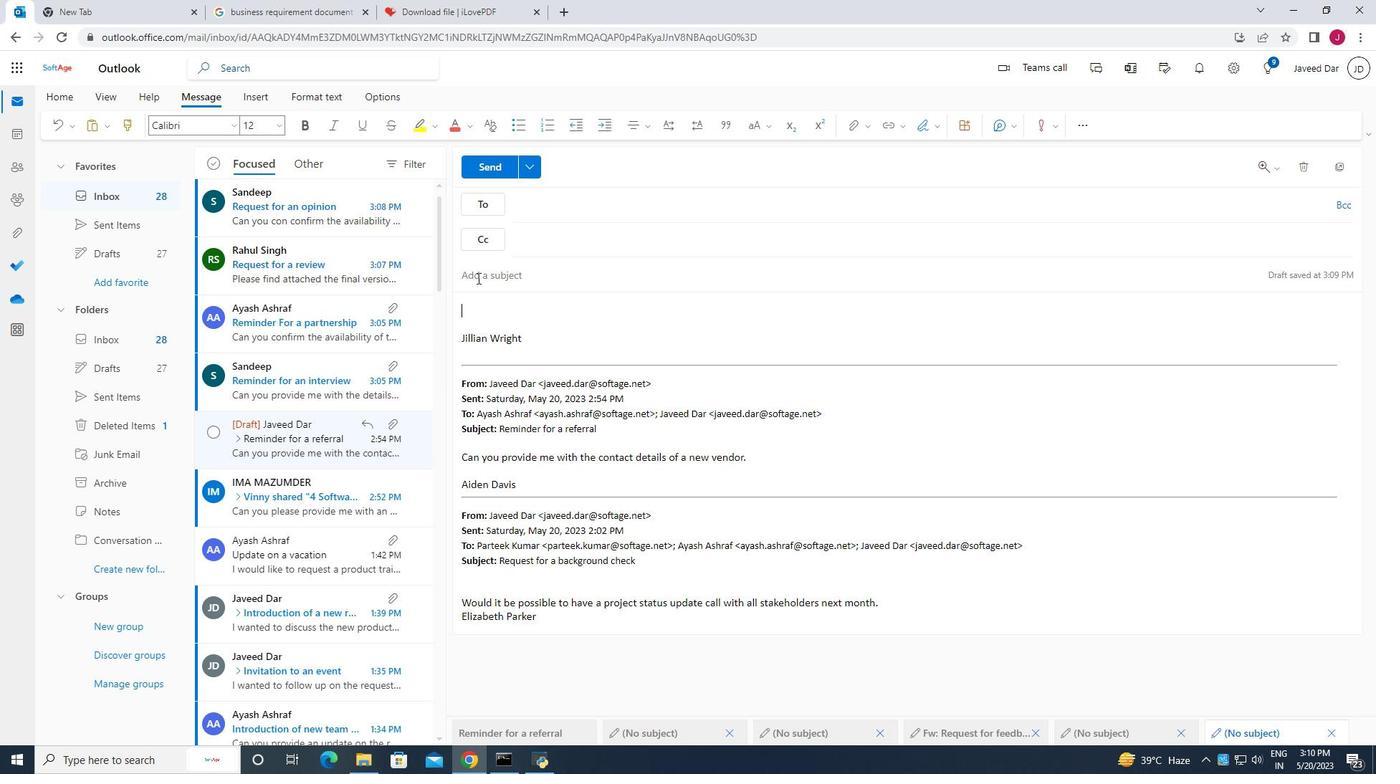 
Action: Mouse moved to (480, 278)
Screenshot: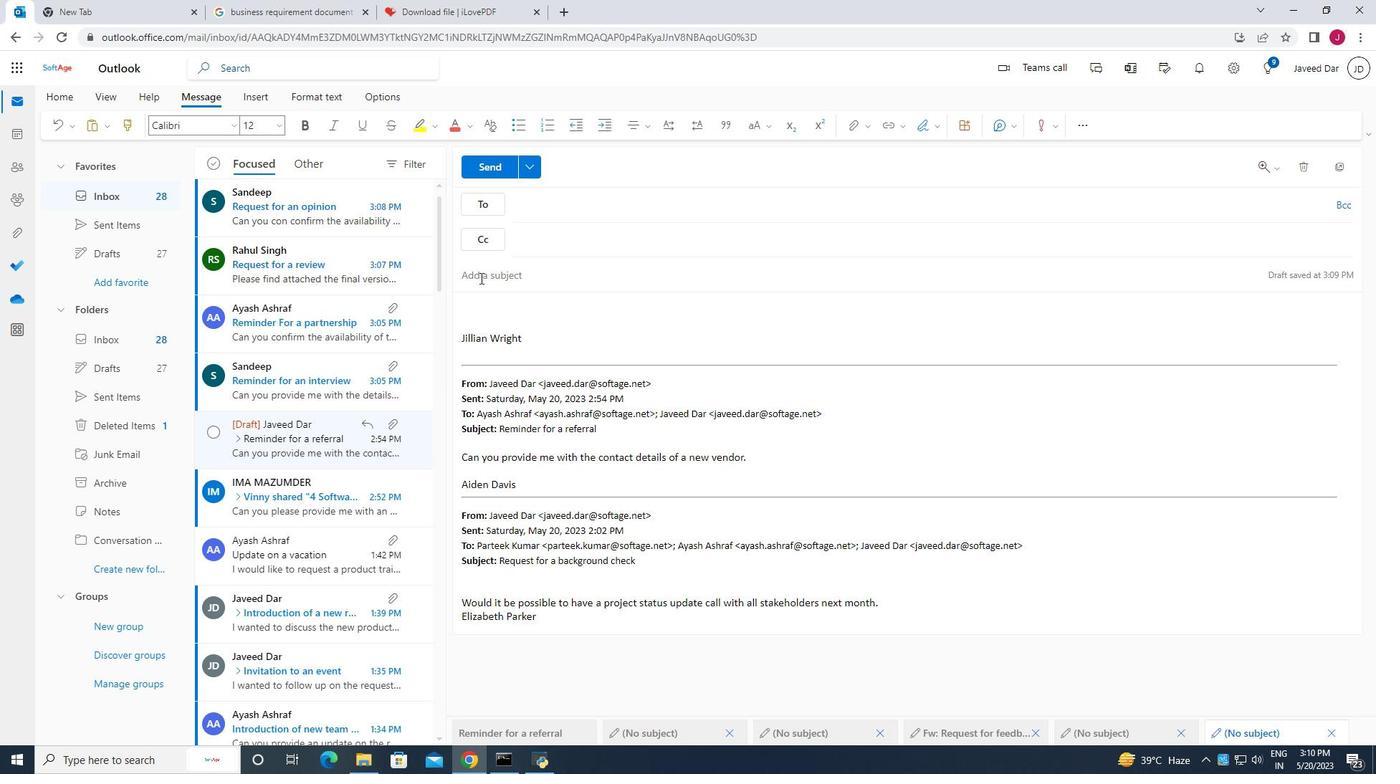 
Action: Key pressed <Key.caps_lock>R<Key.caps_lock>equest<Key.space>for<Key.space>a<Key.space>quote<Key.space>
Screenshot: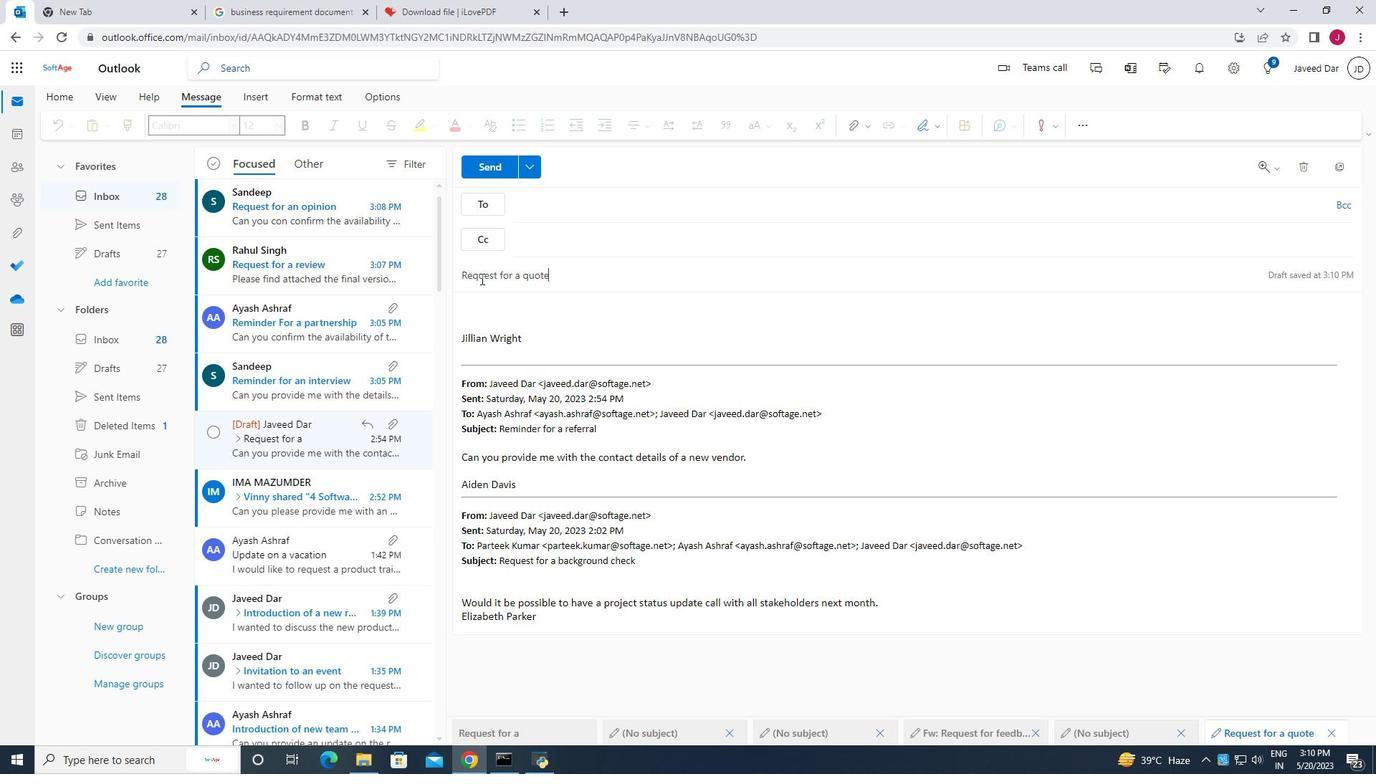 
Action: Mouse moved to (515, 310)
Screenshot: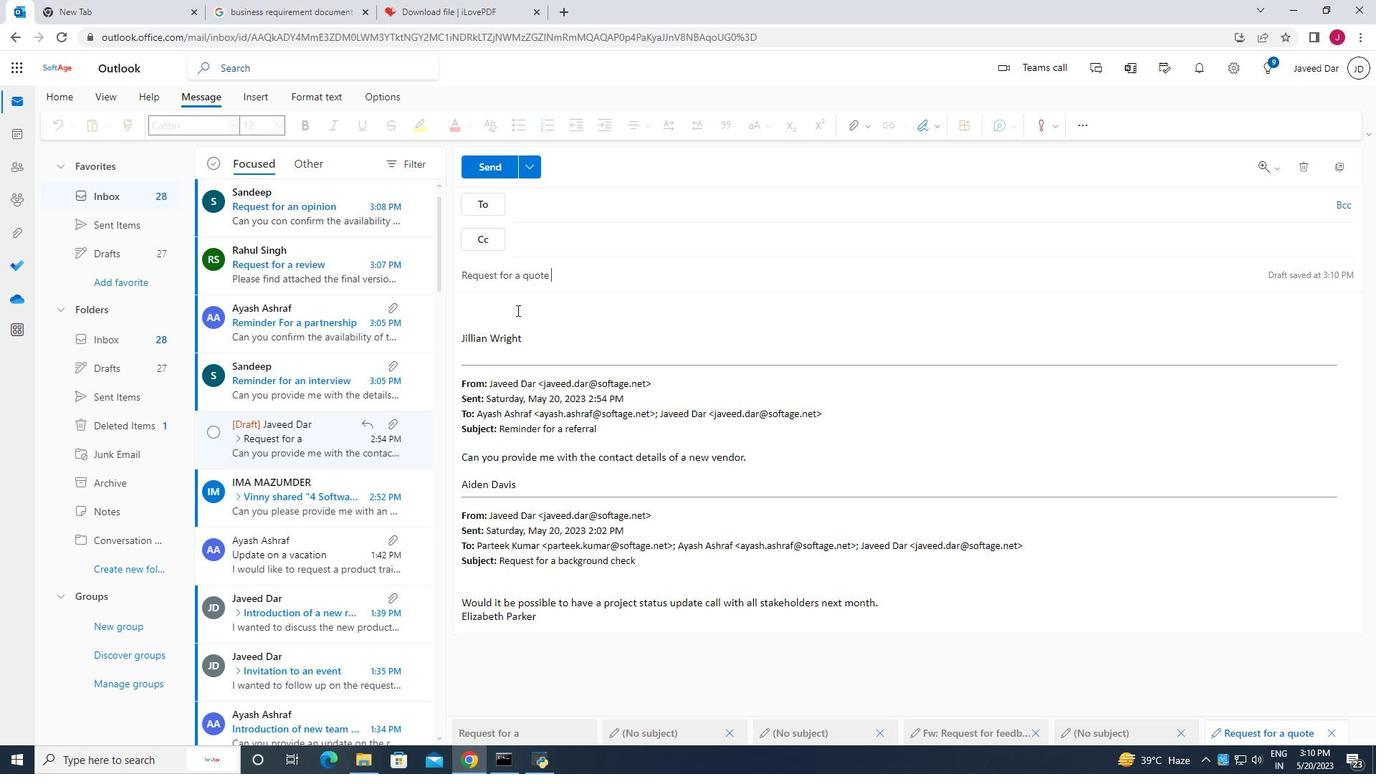 
Action: Mouse pressed left at (515, 310)
Screenshot: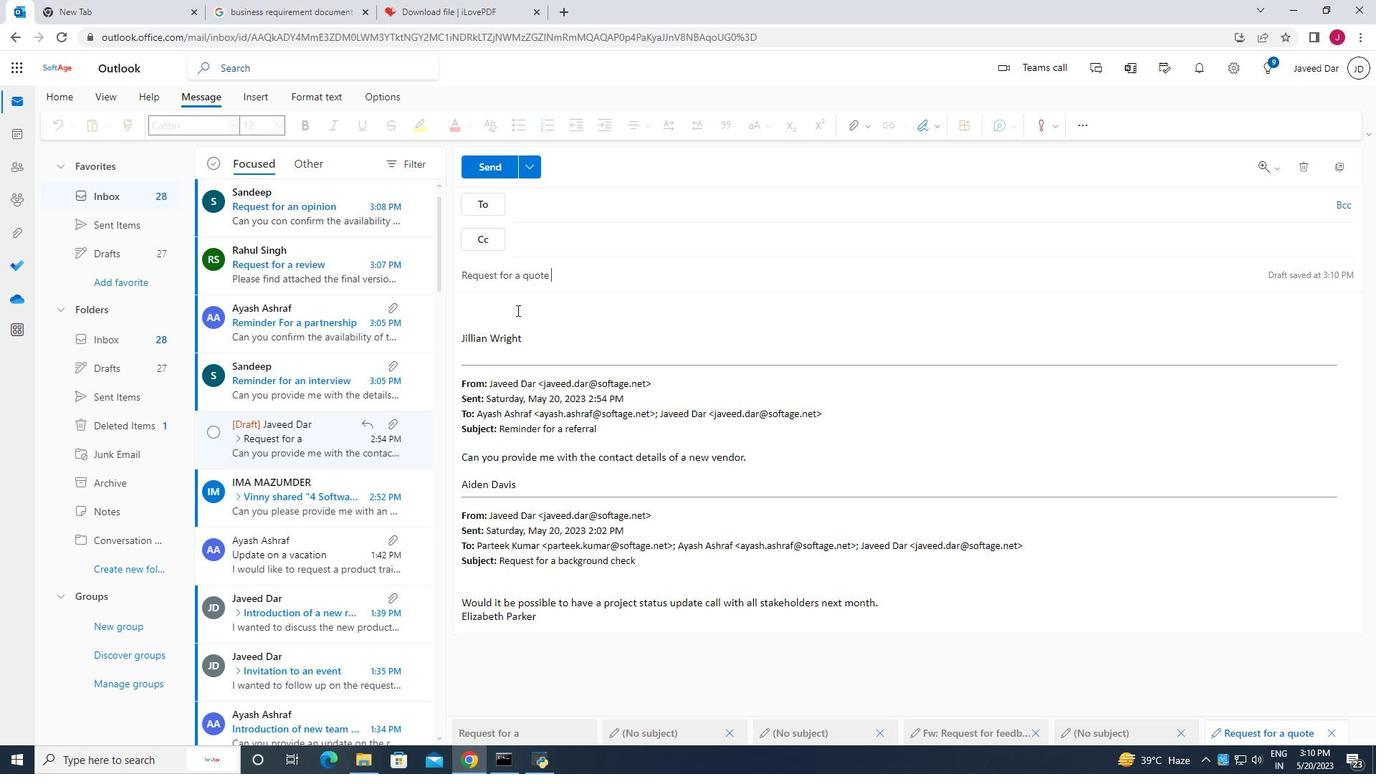 
Action: Mouse moved to (516, 309)
Screenshot: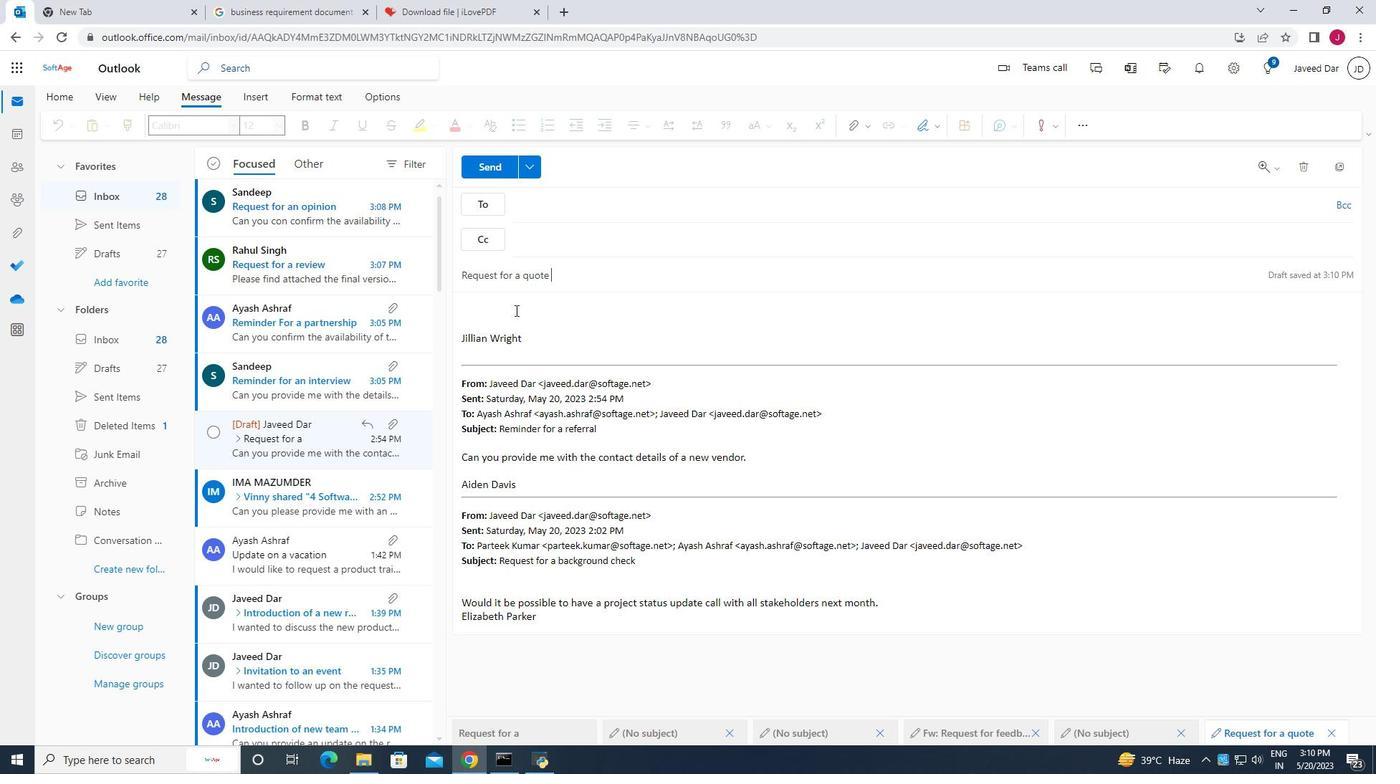 
Action: Key pressed <Key.caps_lock>C<Key.caps_lock>an<Key.space>you<Key.space>provide<Key.space>me<Key.space>with<Key.space>the<Key.space>training<Key.space>materials<Key.space>for<Key.space>the<Key.space>new<Key.space>software<Key.space>aa<Key.backspace><Key.backspace>system.
Screenshot: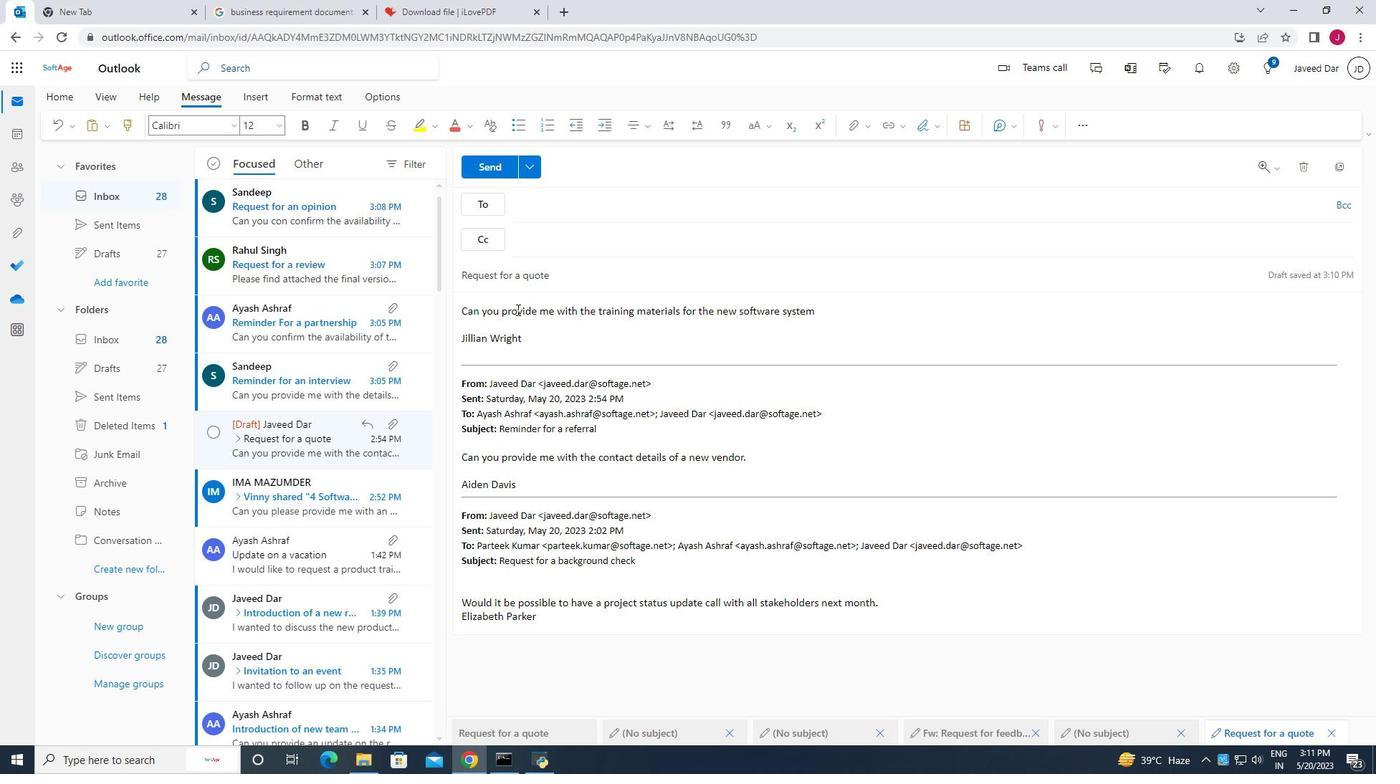 
Action: Mouse moved to (1354, 200)
Screenshot: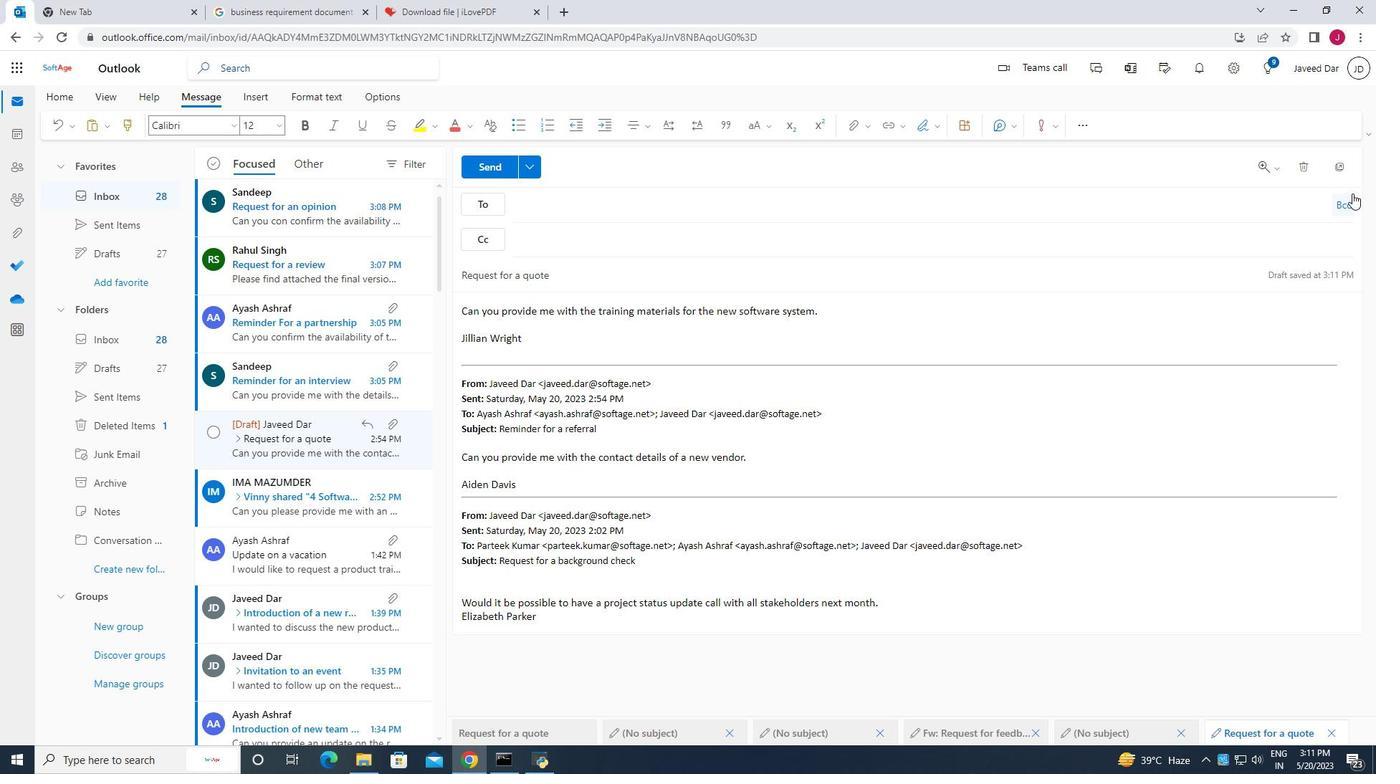 
Action: Mouse pressed left at (1354, 200)
Screenshot: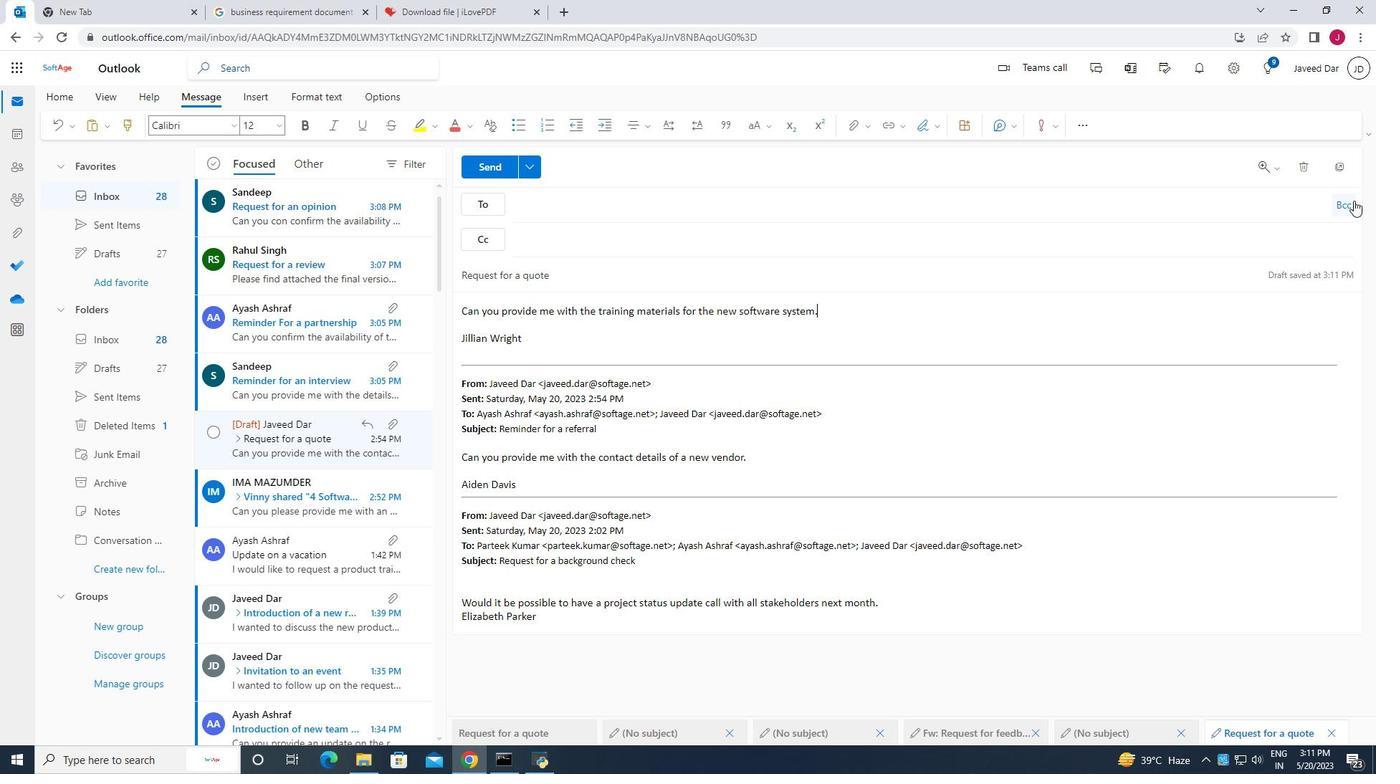 
Action: Mouse moved to (549, 277)
Screenshot: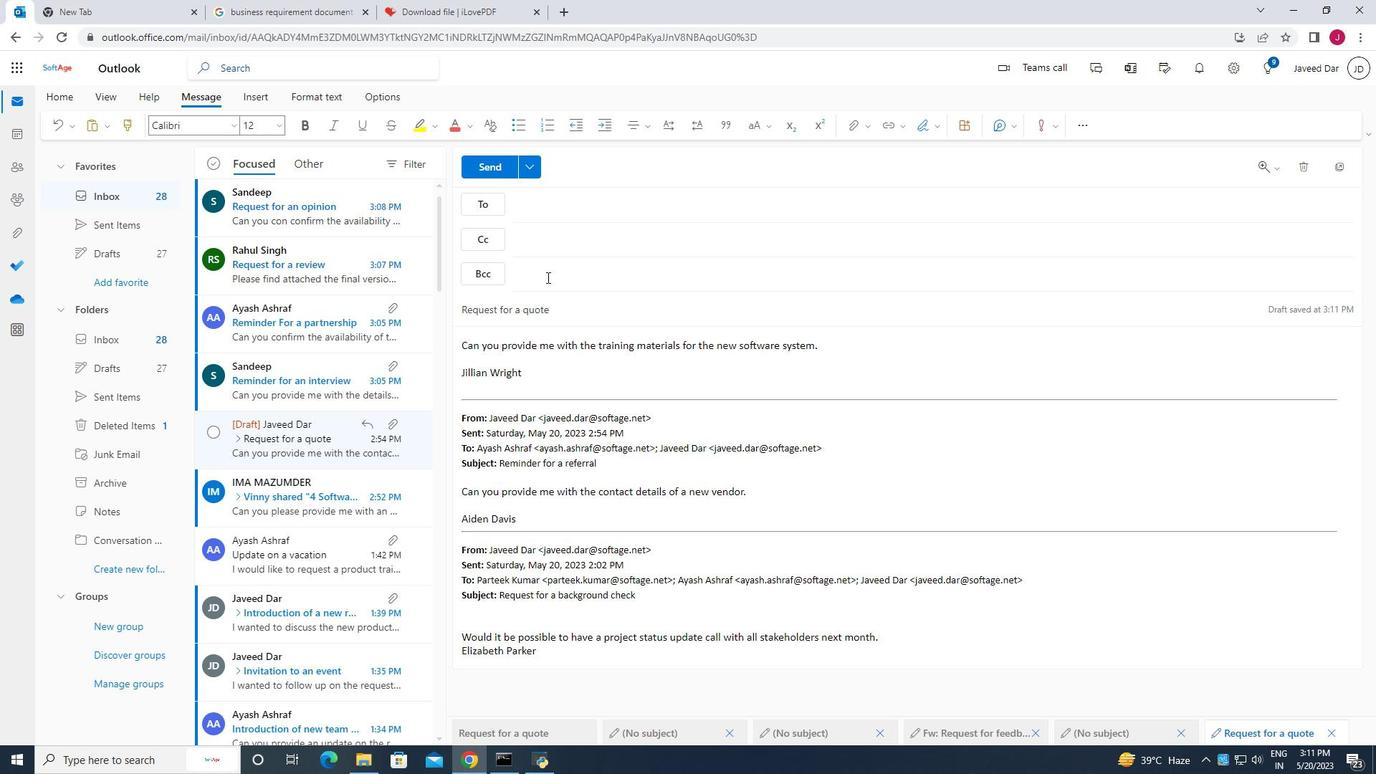 
Action: Mouse pressed left at (549, 277)
Screenshot: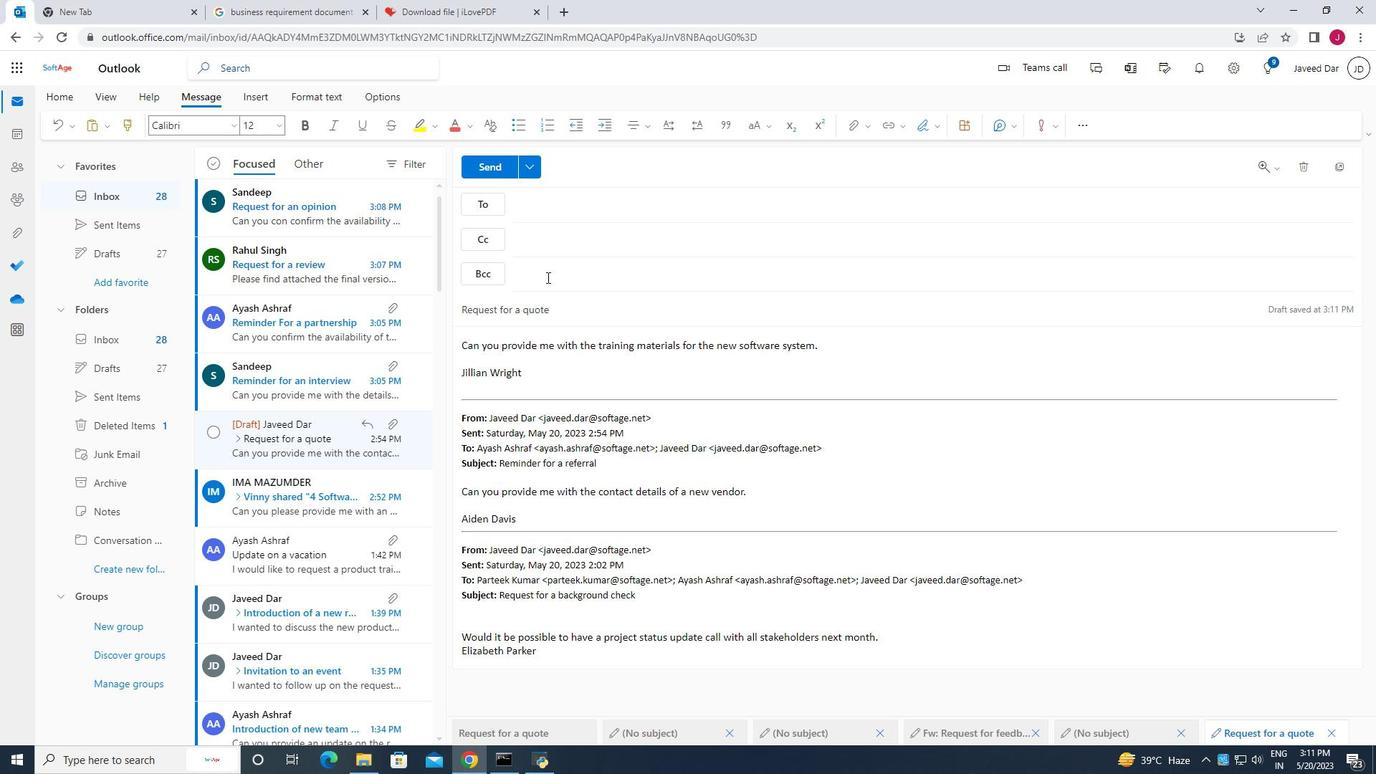 
Action: Key pressed softage.1
Screenshot: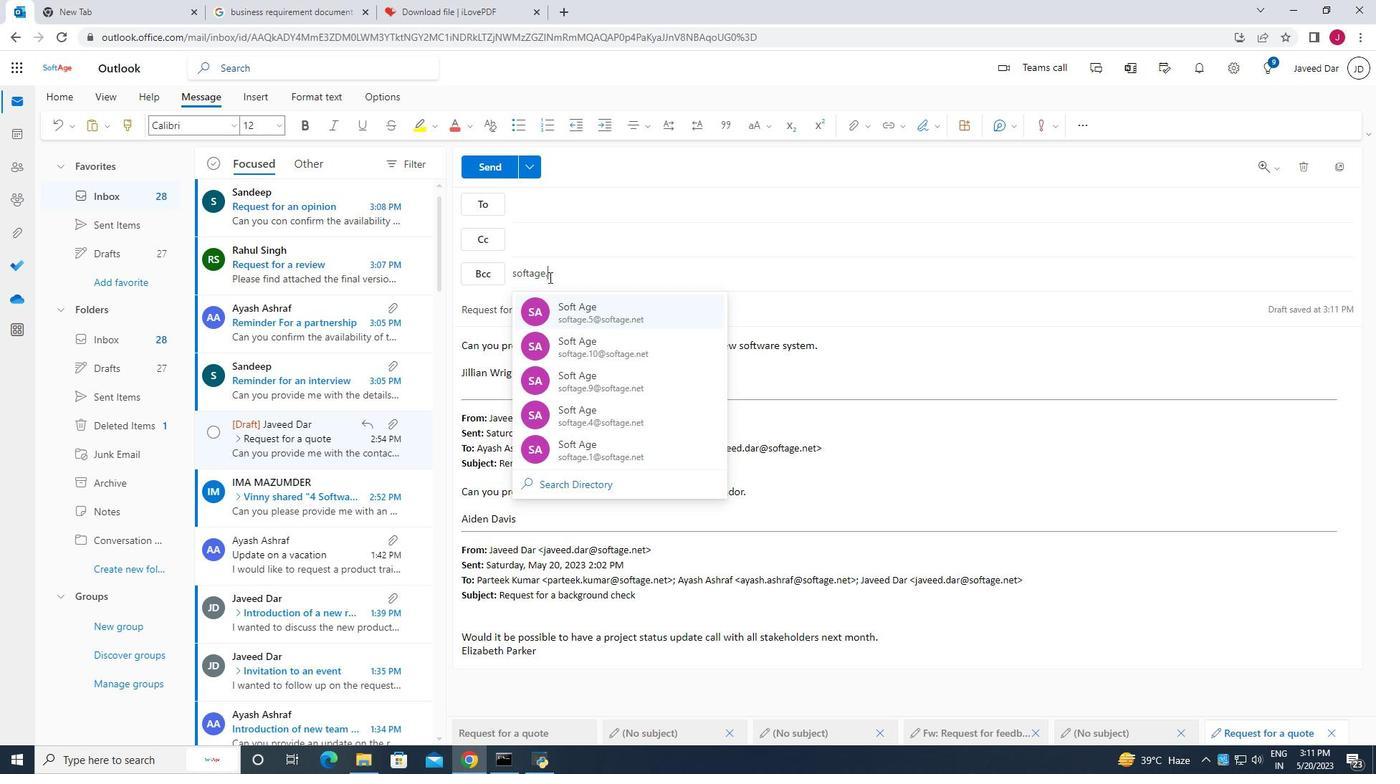 
Action: Mouse moved to (631, 447)
Screenshot: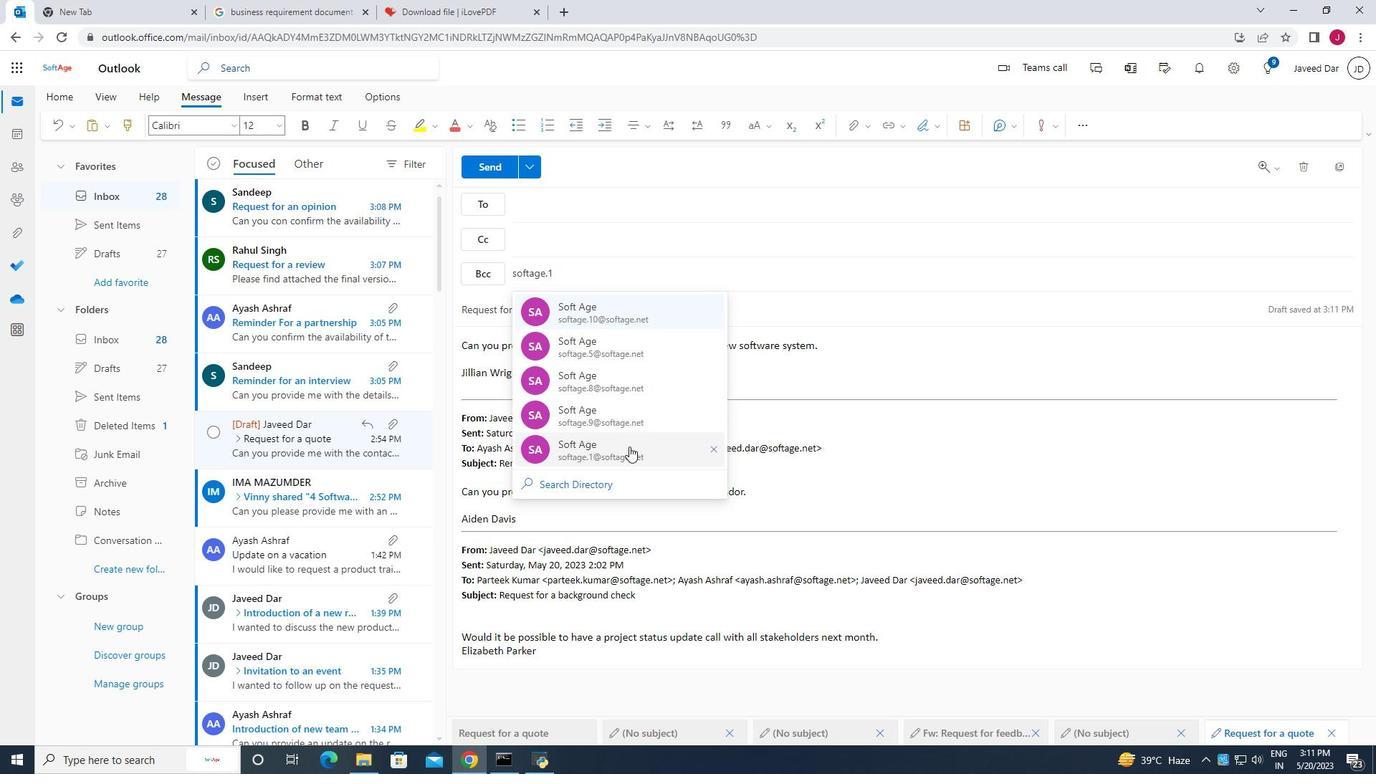
Action: Mouse pressed left at (631, 447)
Screenshot: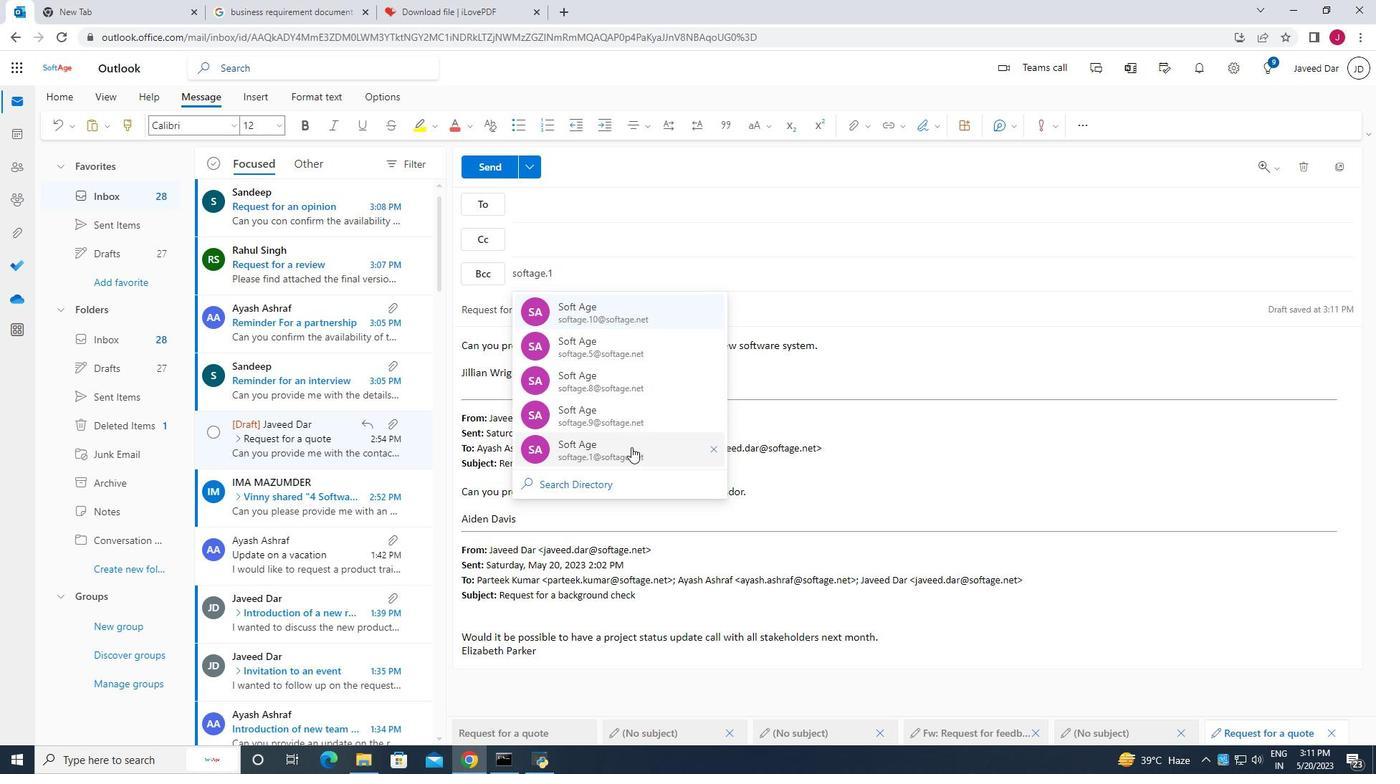 
Action: Mouse moved to (579, 206)
Screenshot: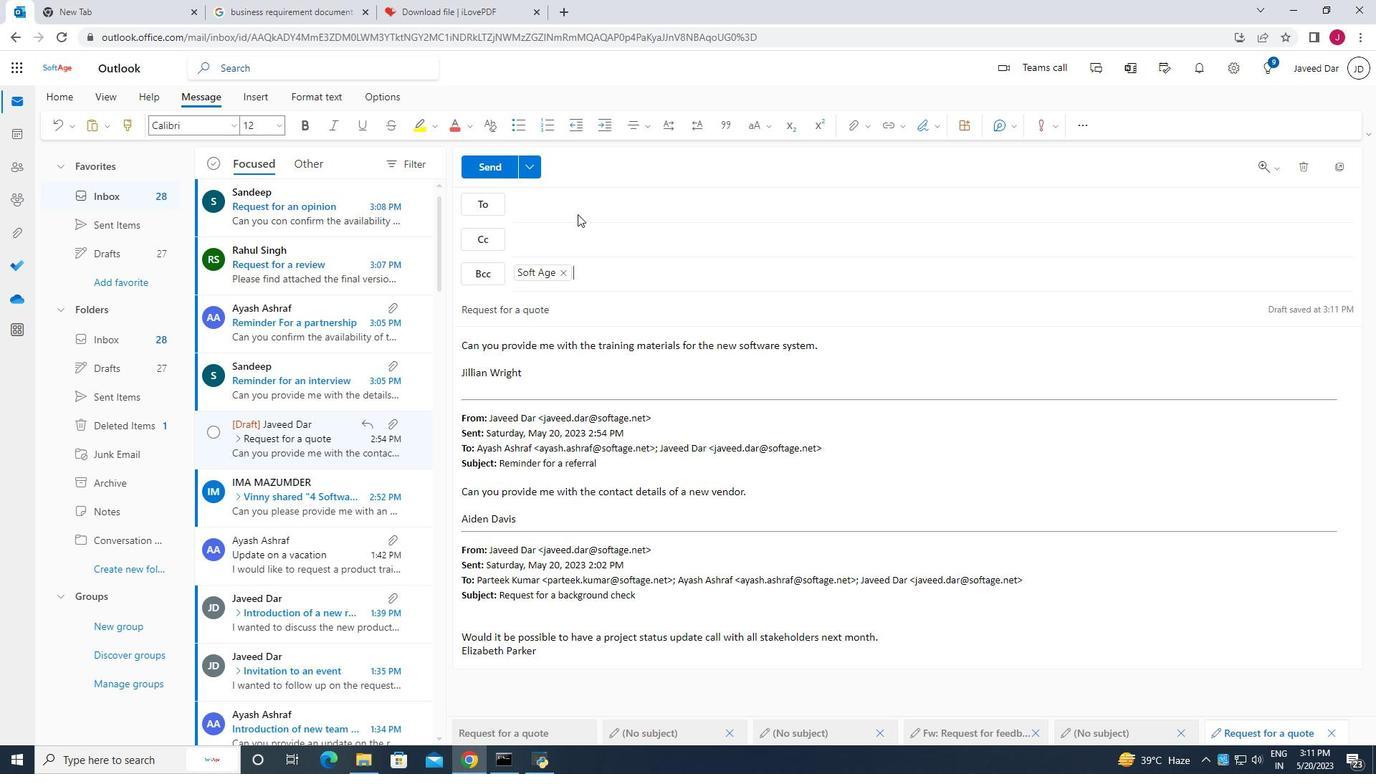
Action: Mouse pressed left at (579, 206)
Screenshot: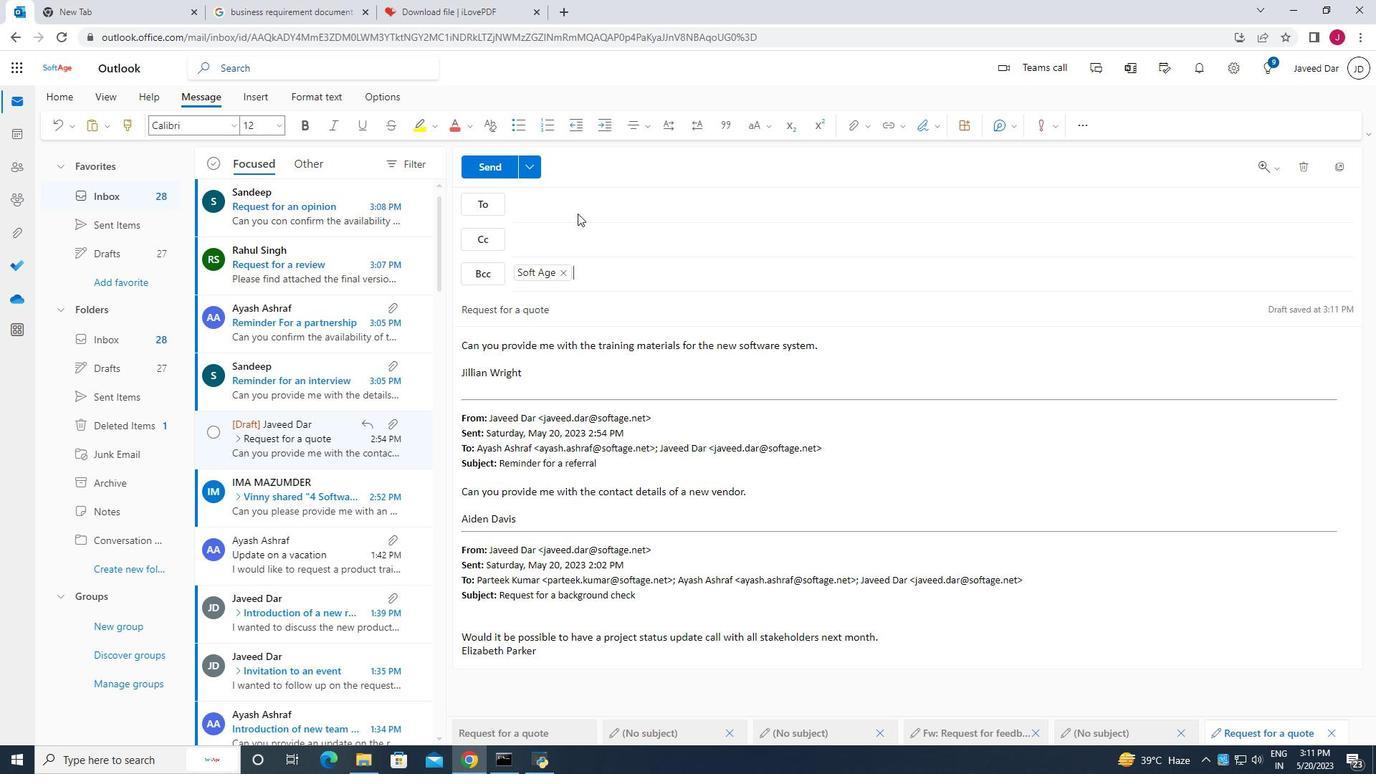 
Action: Key pressed softage.10
Screenshot: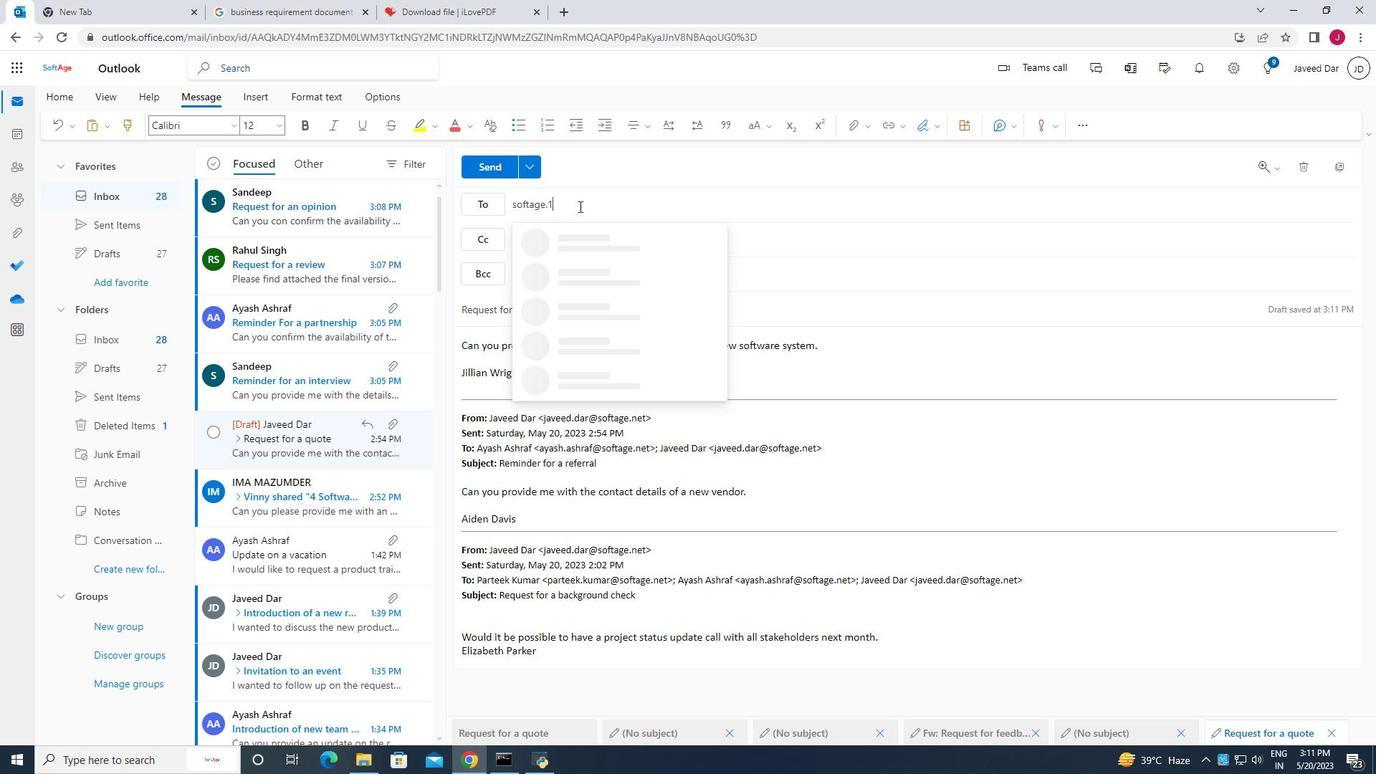 
Action: Mouse moved to (635, 240)
Screenshot: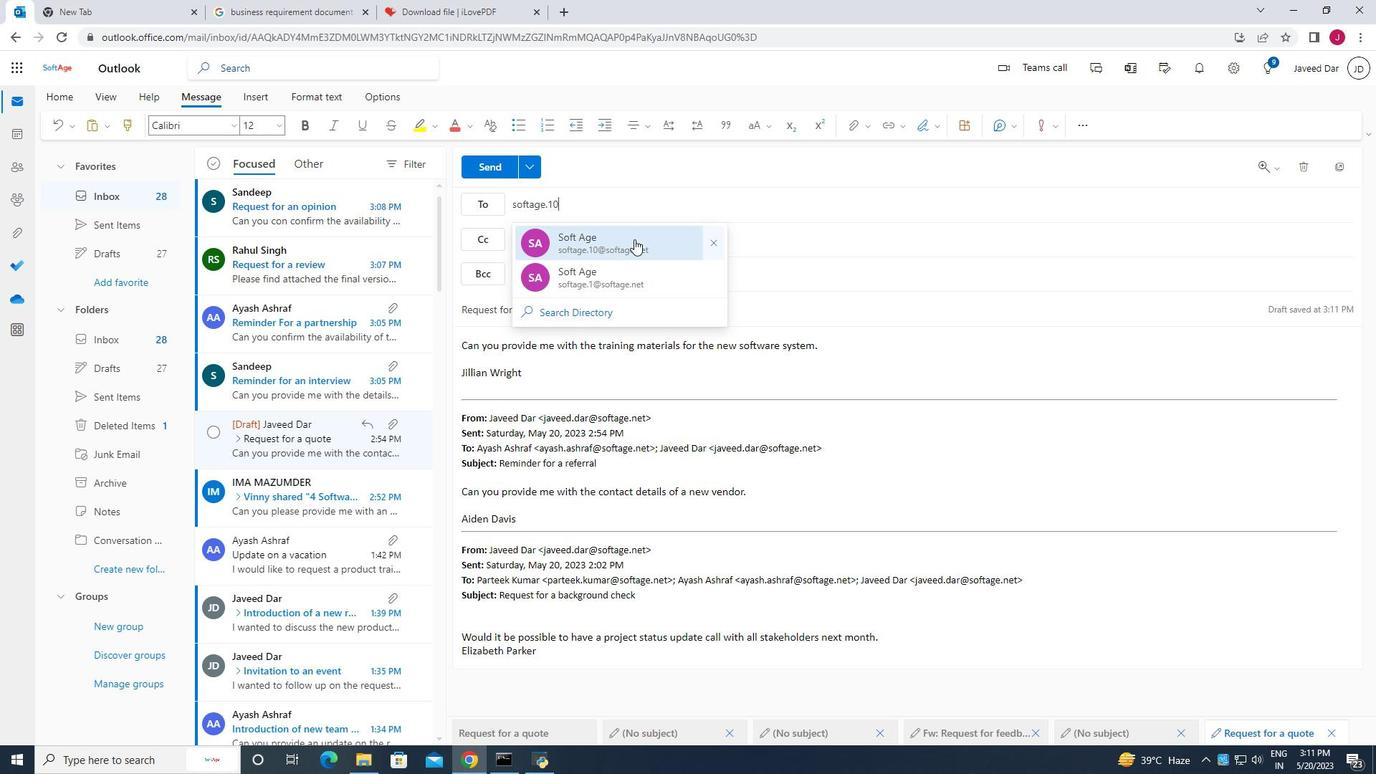 
Action: Mouse pressed left at (635, 240)
Screenshot: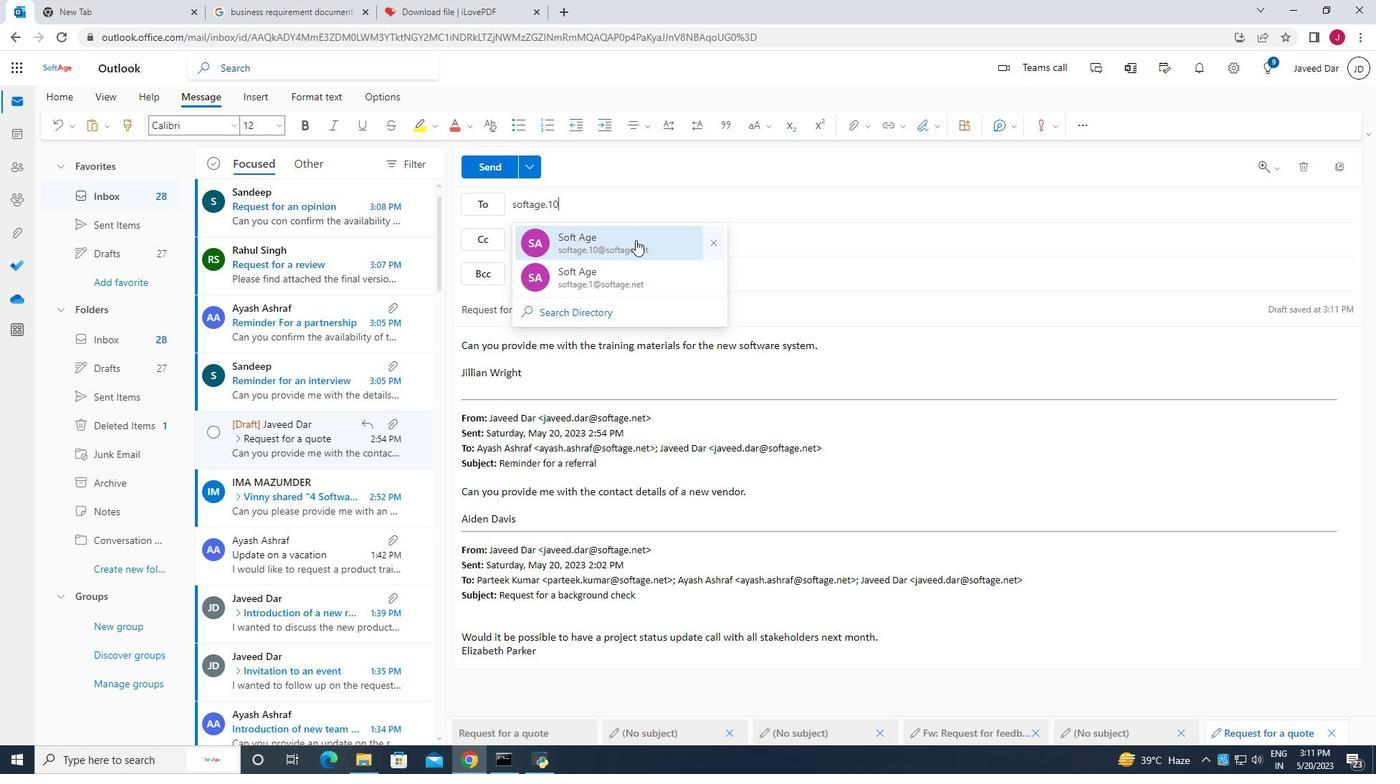 
Action: Mouse moved to (621, 229)
Screenshot: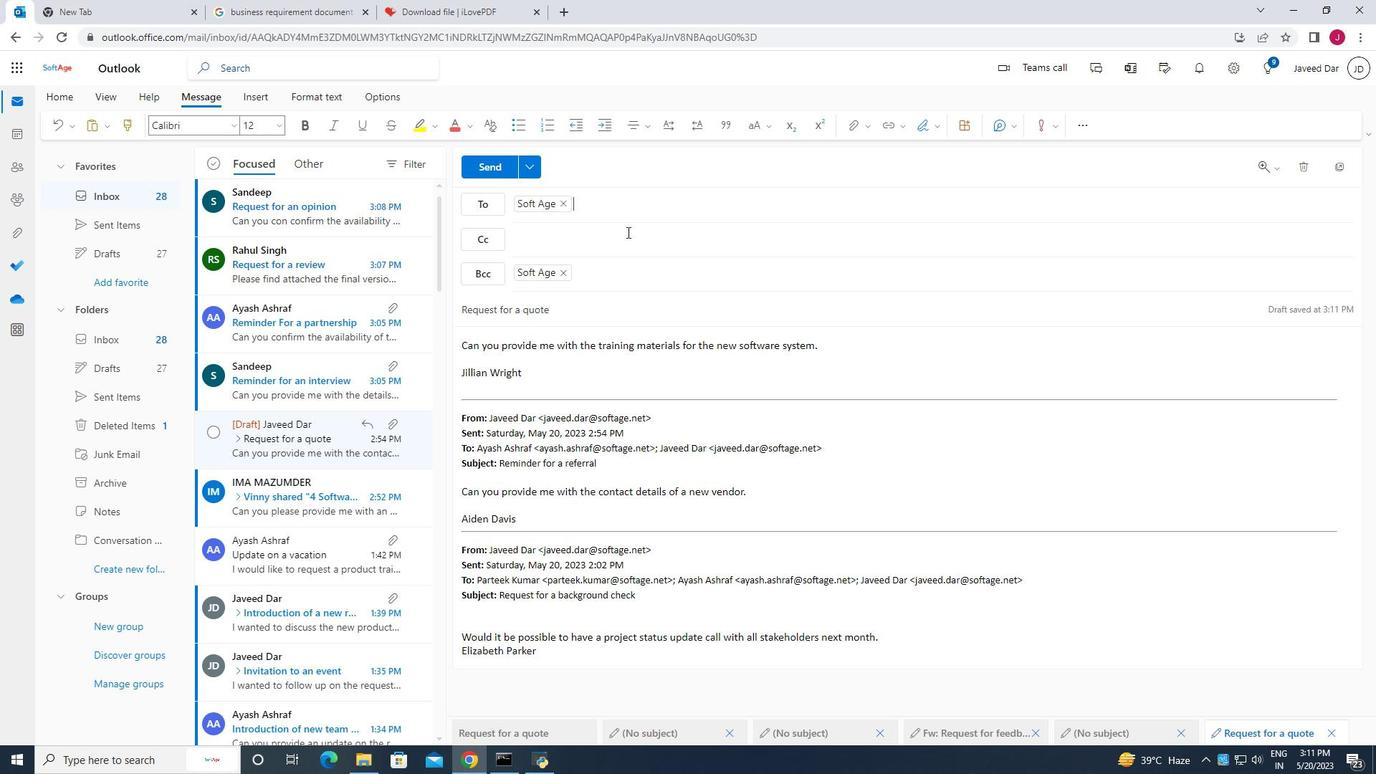 
Action: Key pressed softage.6
Screenshot: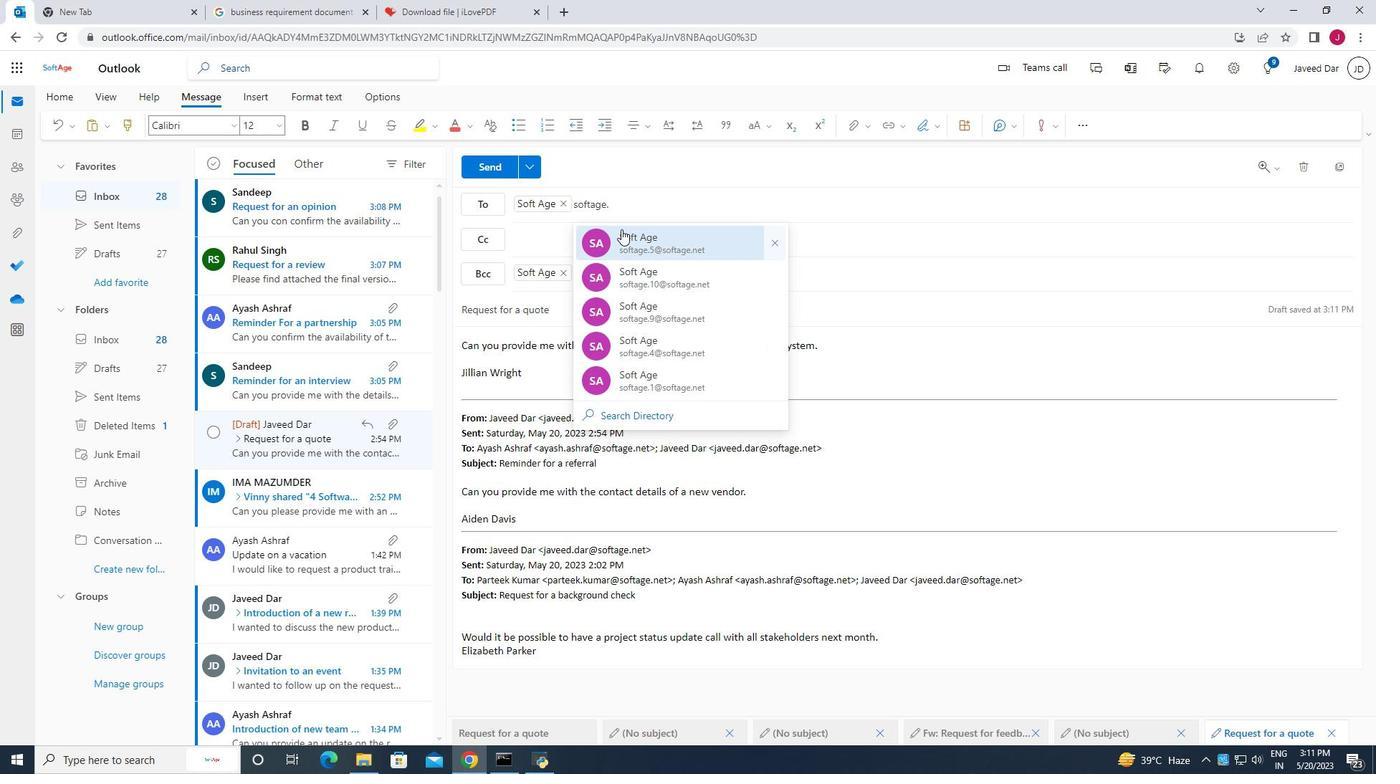 
Action: Mouse moved to (716, 375)
Screenshot: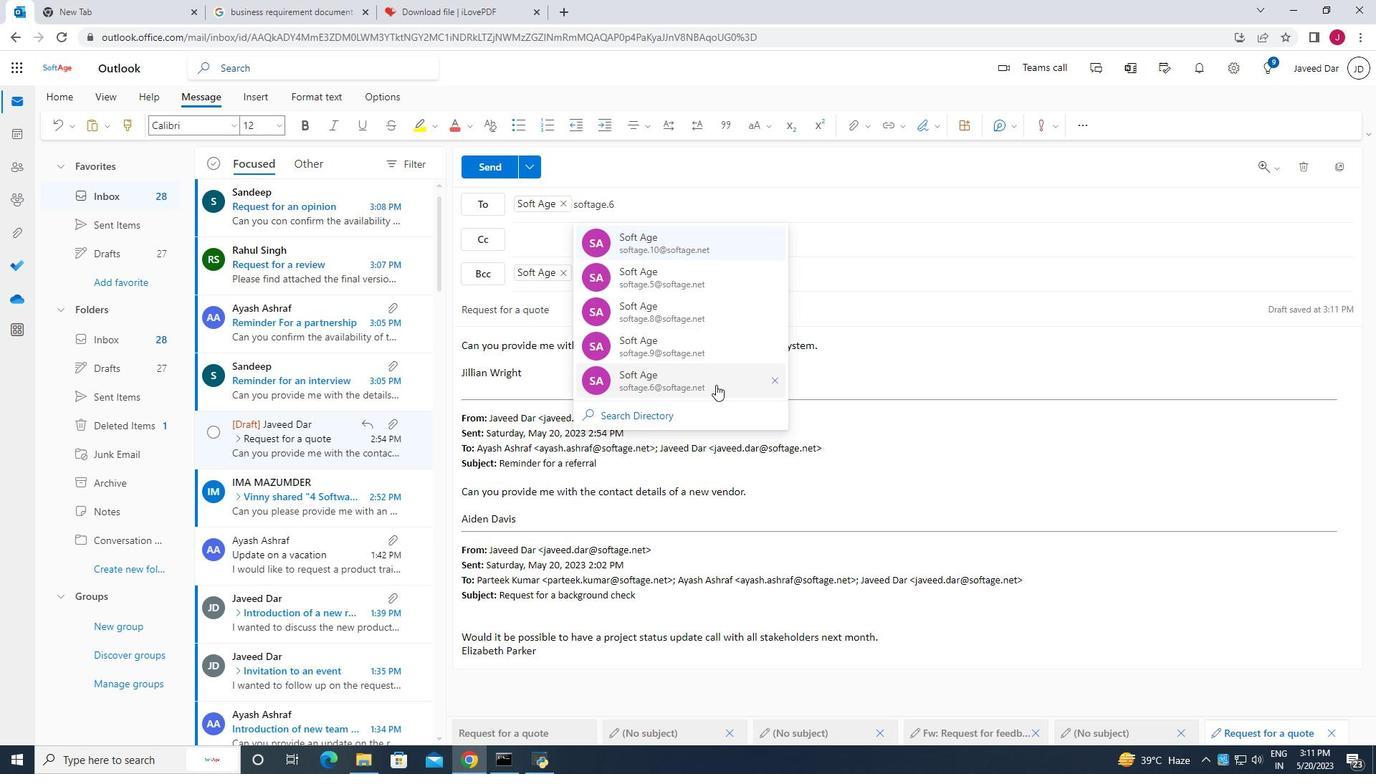
Action: Mouse pressed left at (716, 375)
Screenshot: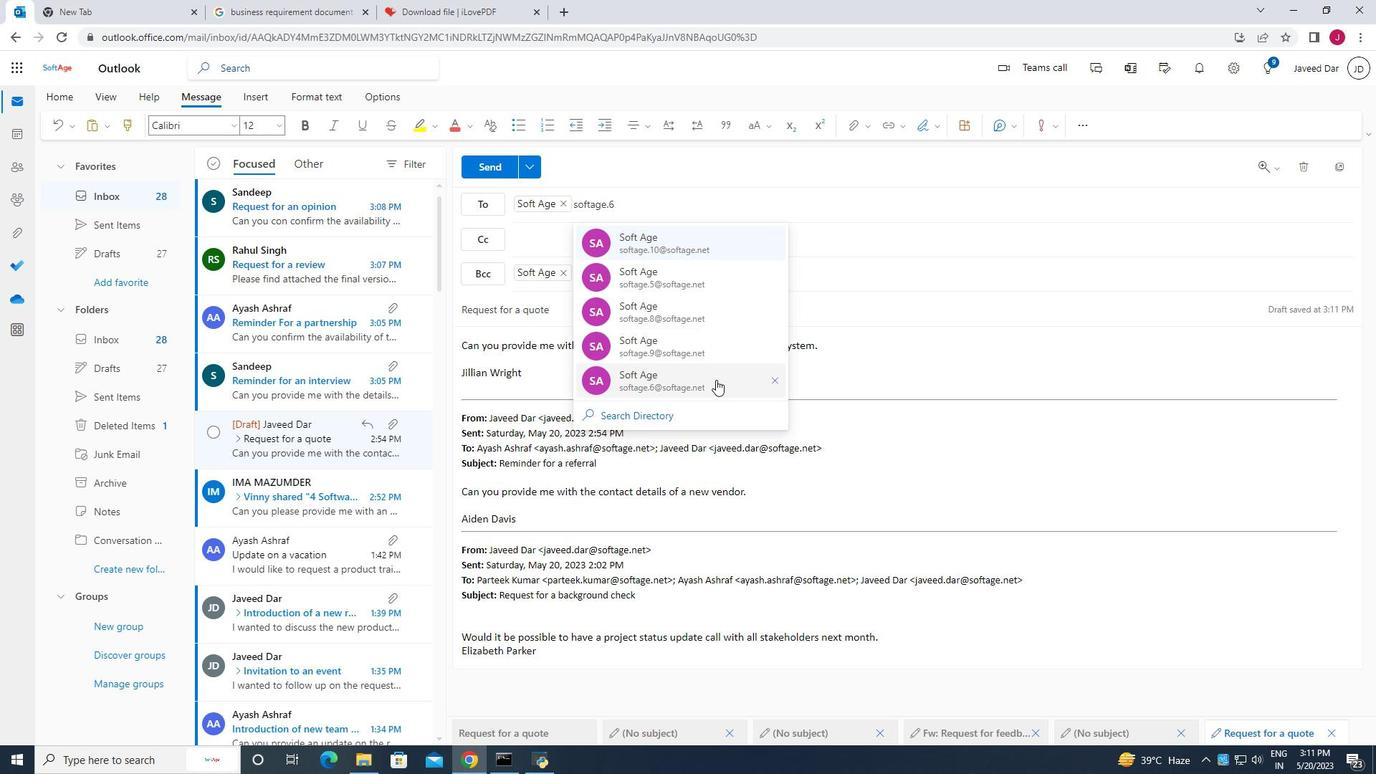
Action: Mouse moved to (764, 308)
Screenshot: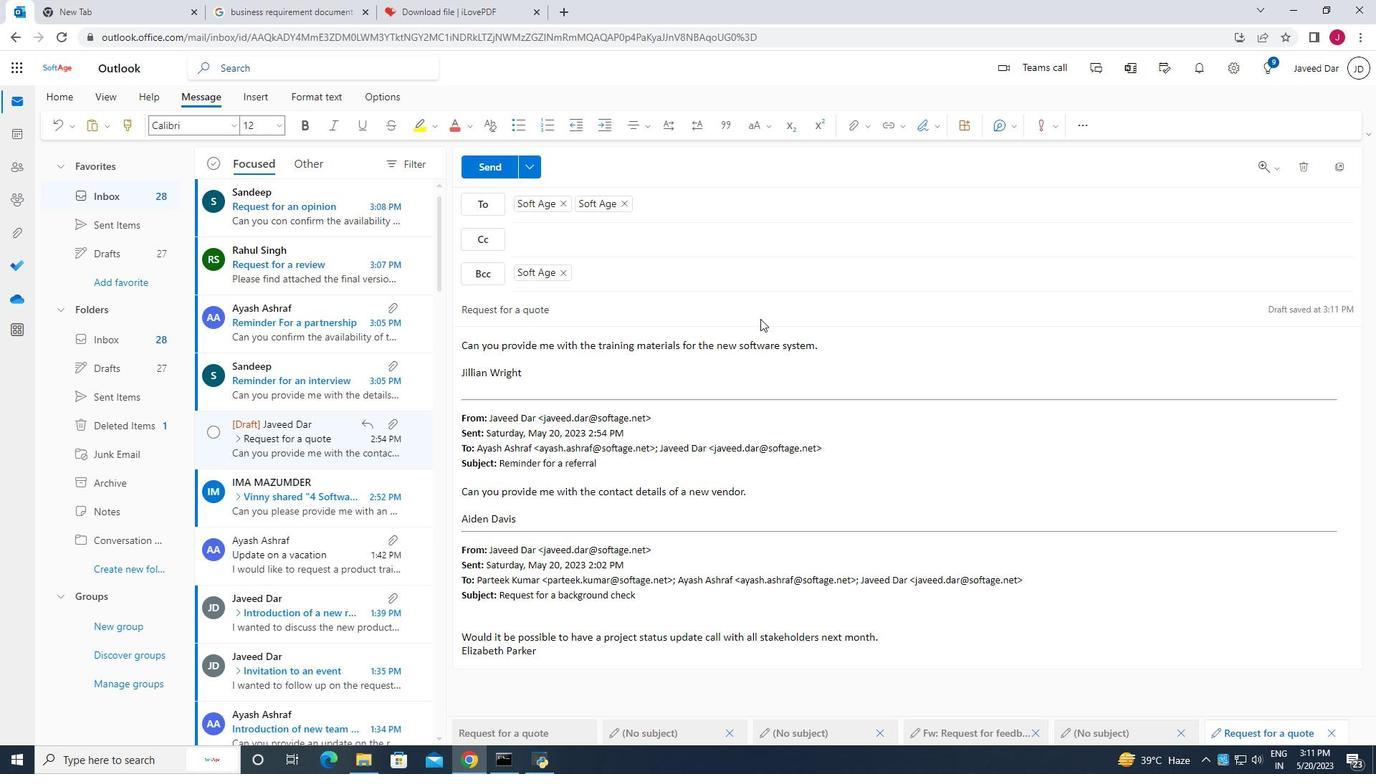 
Action: Mouse scrolled (764, 309) with delta (0, 0)
Screenshot: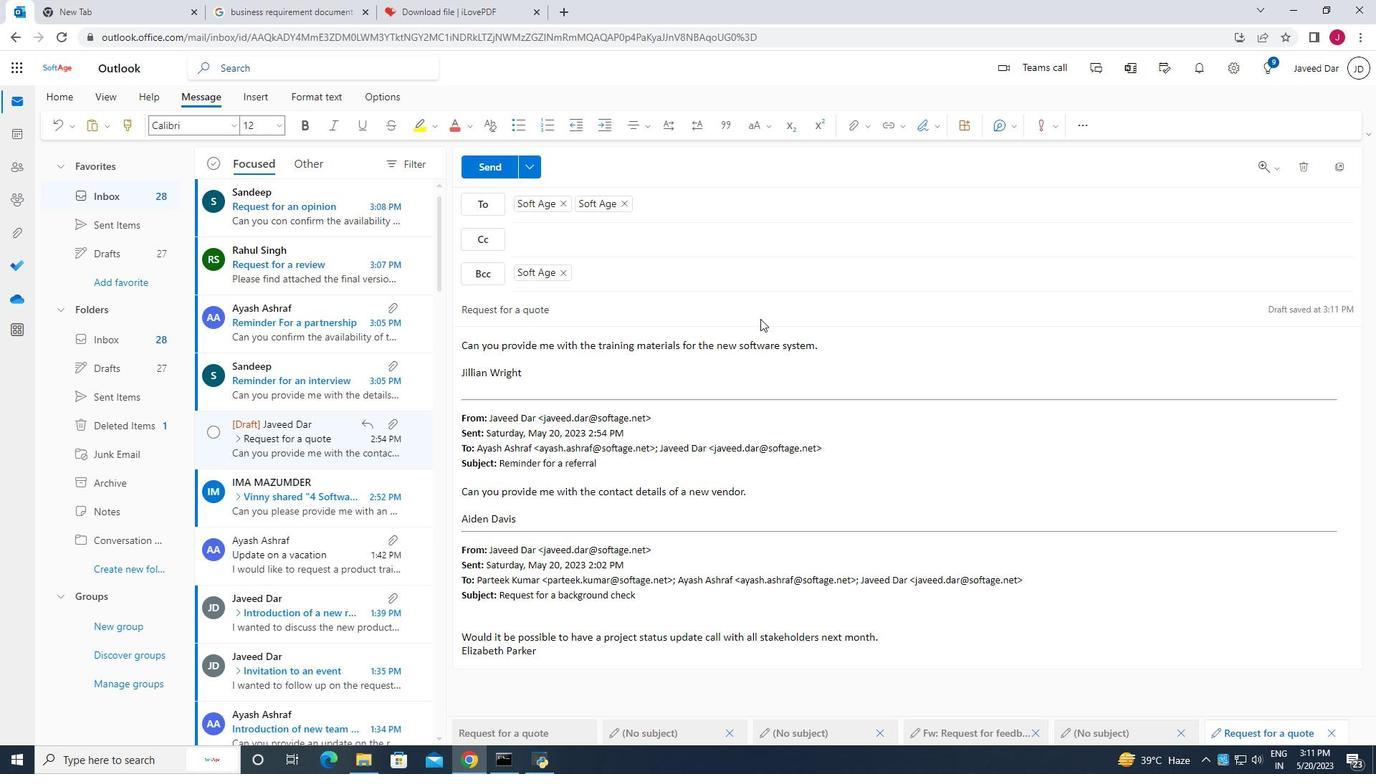 
Action: Mouse moved to (764, 308)
Screenshot: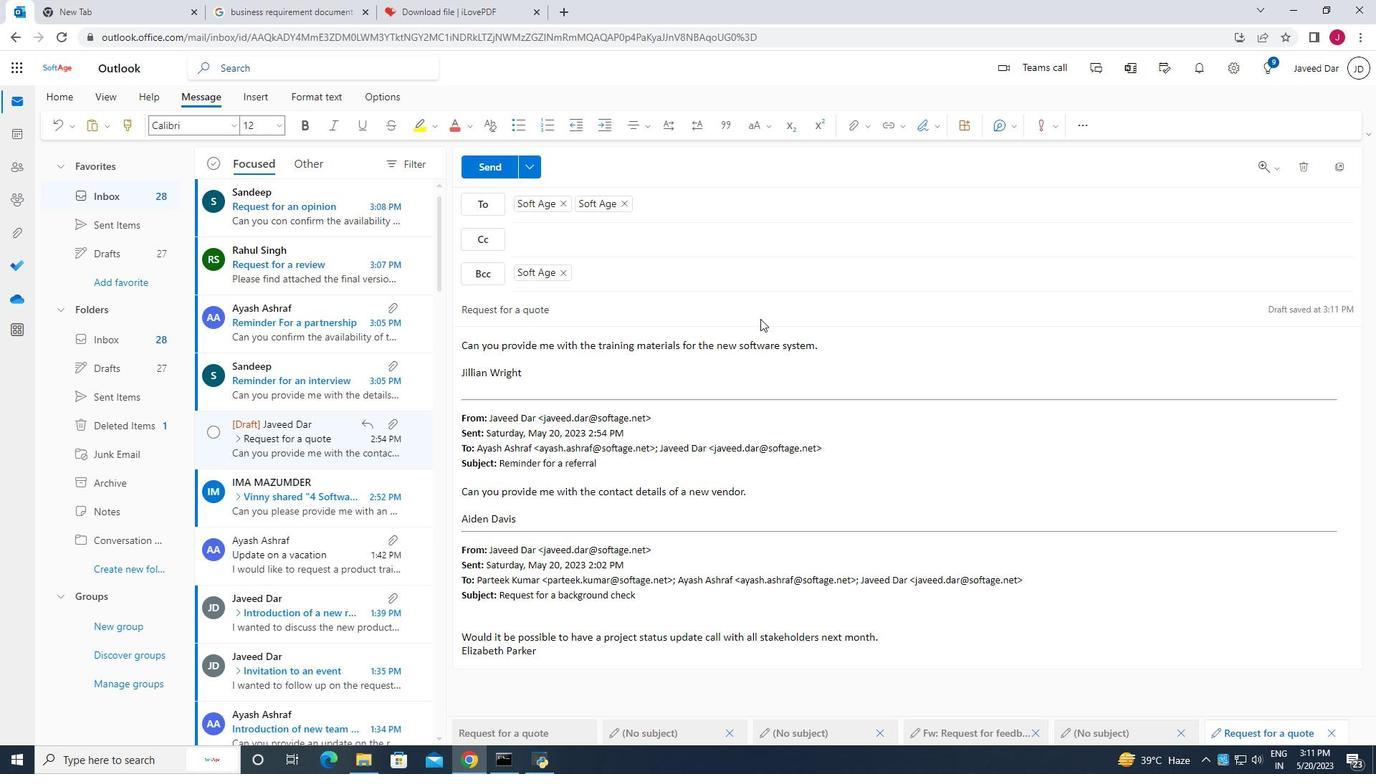 
Action: Mouse scrolled (764, 308) with delta (0, 0)
Screenshot: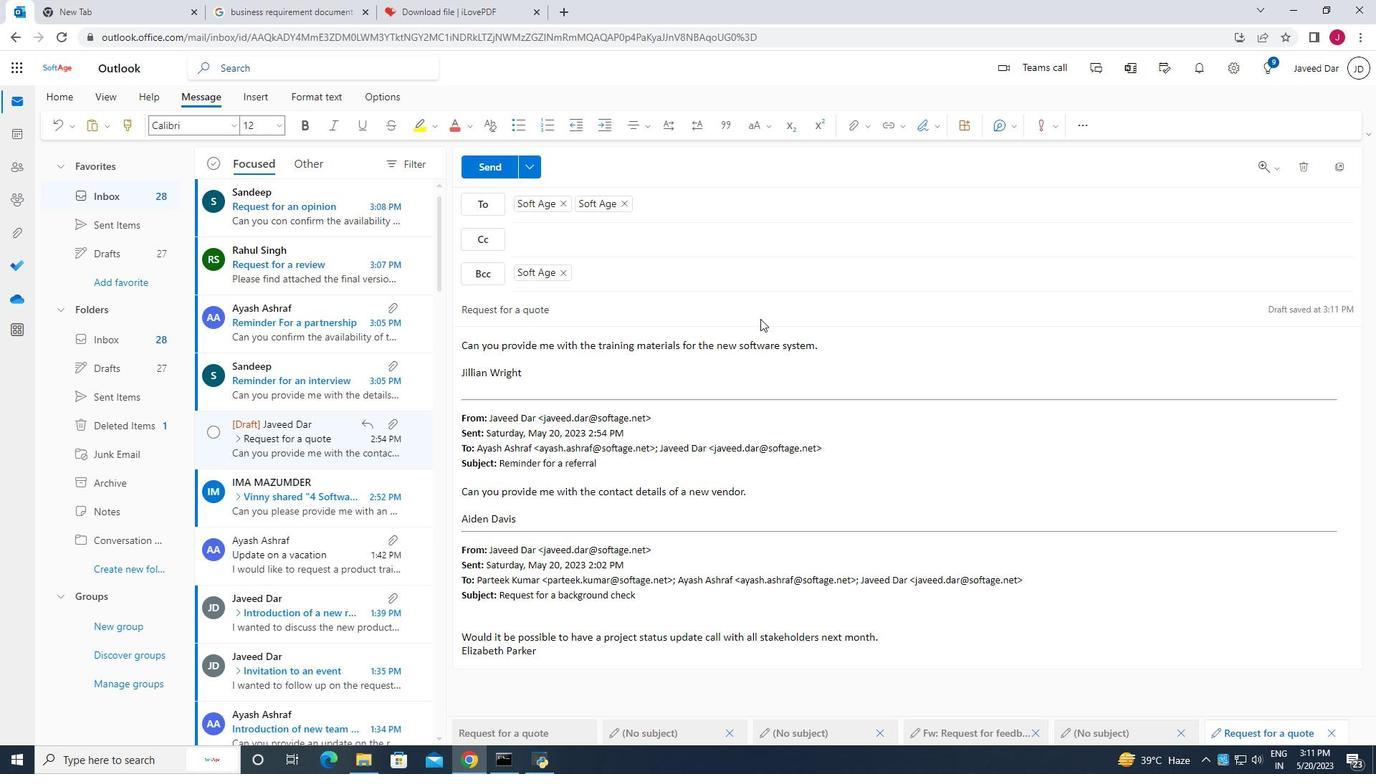 
Action: Mouse moved to (764, 308)
Screenshot: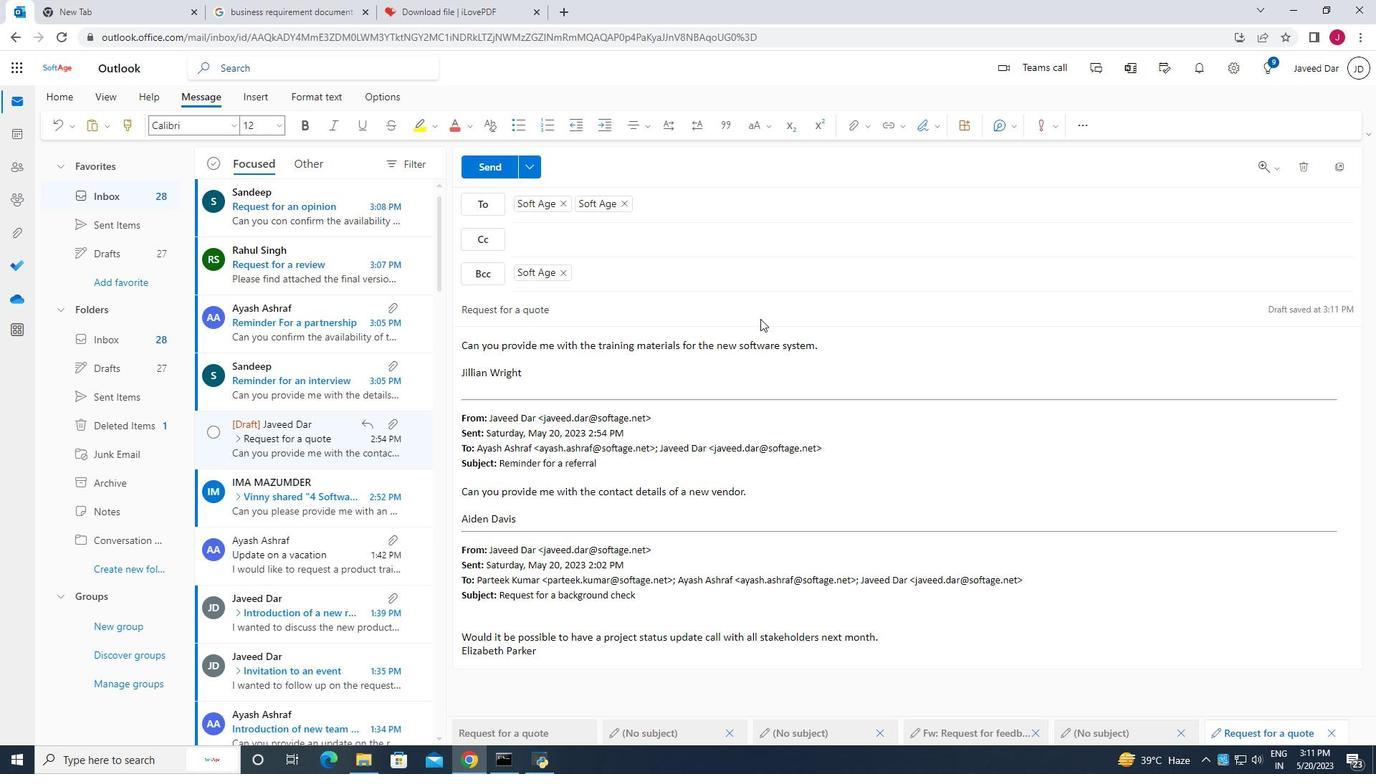 
Action: Mouse scrolled (764, 308) with delta (0, 0)
Screenshot: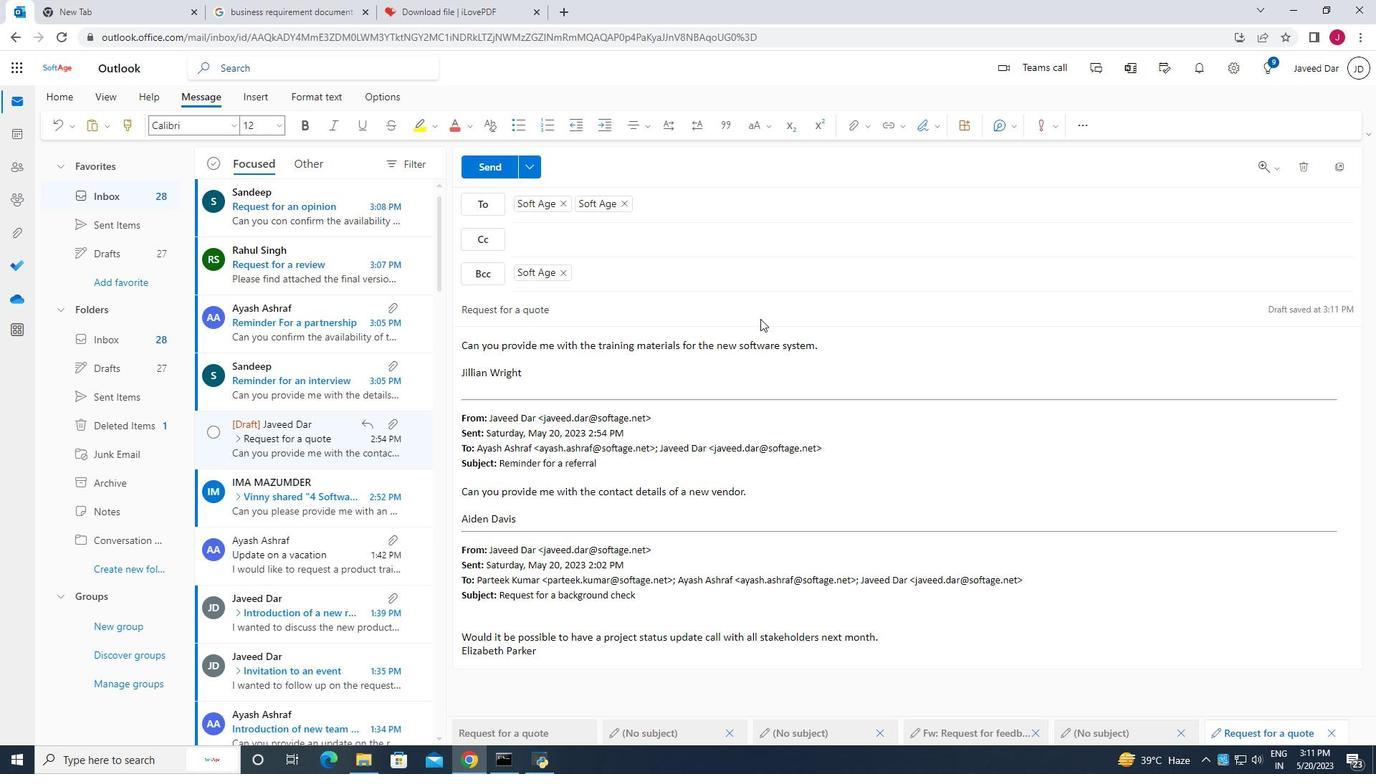
Action: Mouse scrolled (764, 308) with delta (0, 0)
Screenshot: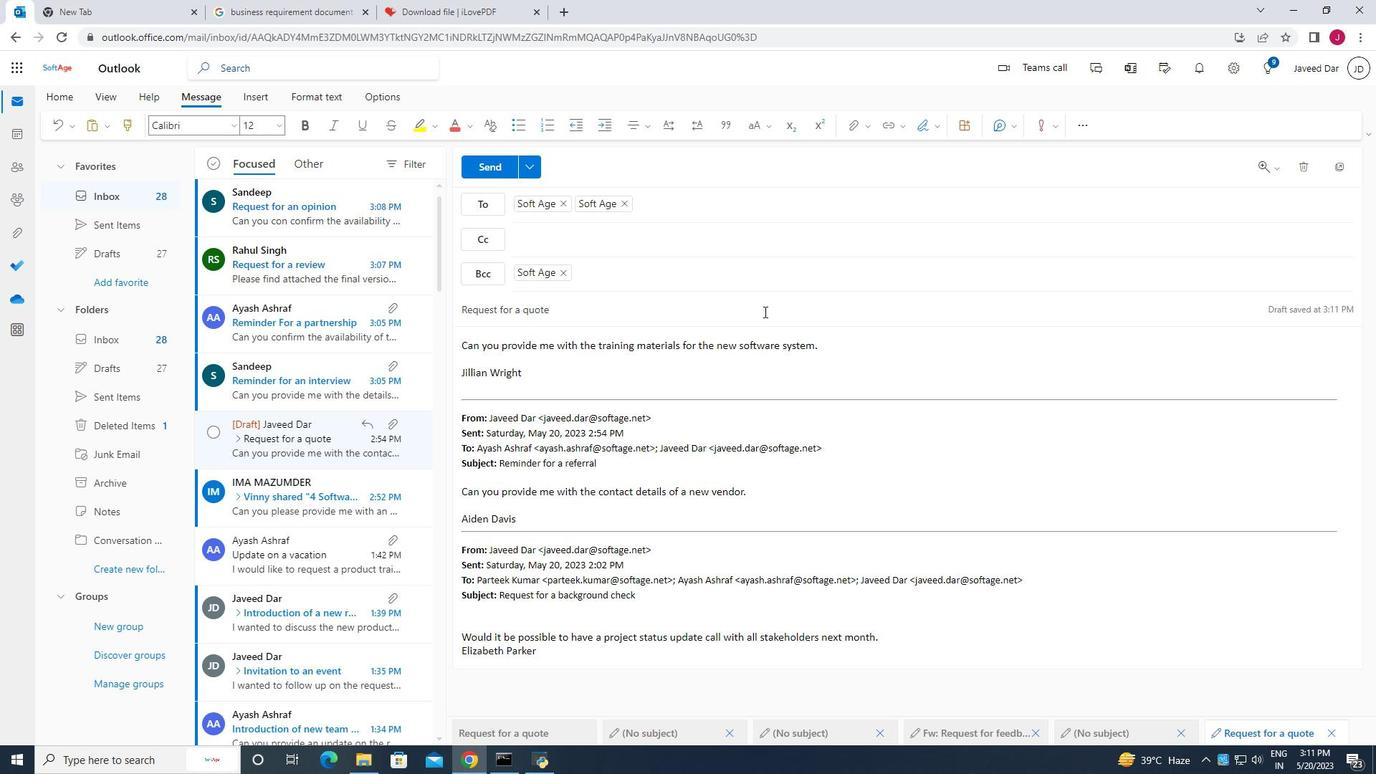
Action: Mouse moved to (498, 168)
Screenshot: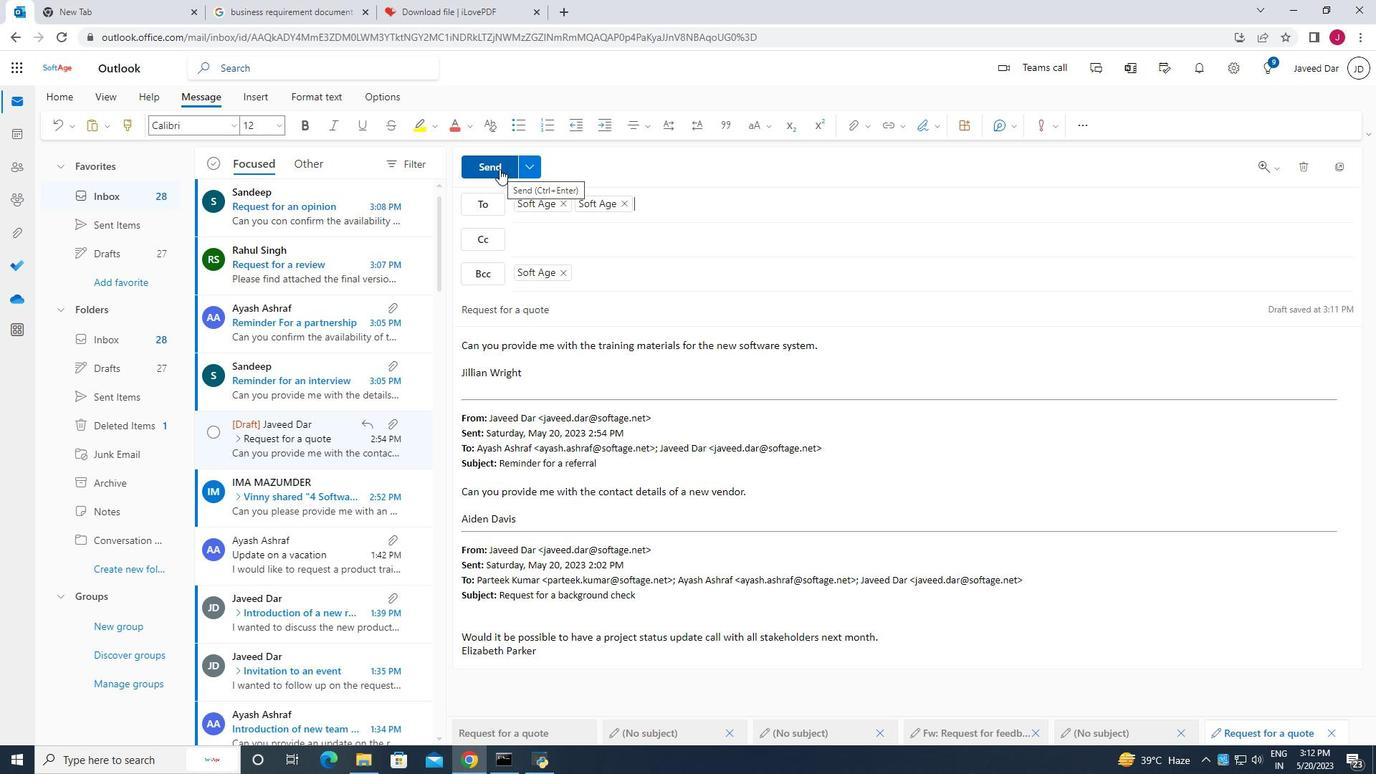 
Action: Mouse pressed left at (498, 168)
Screenshot: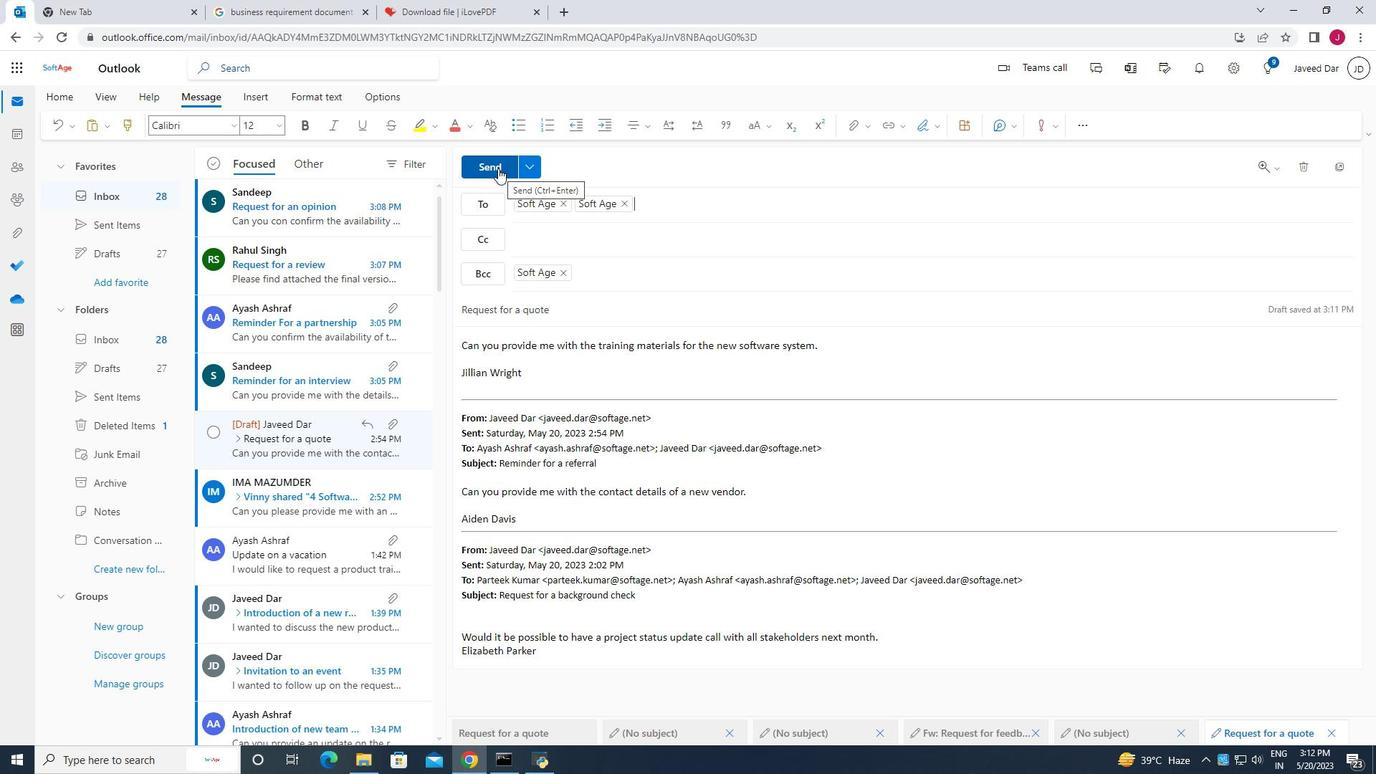 
Action: Mouse moved to (497, 167)
Screenshot: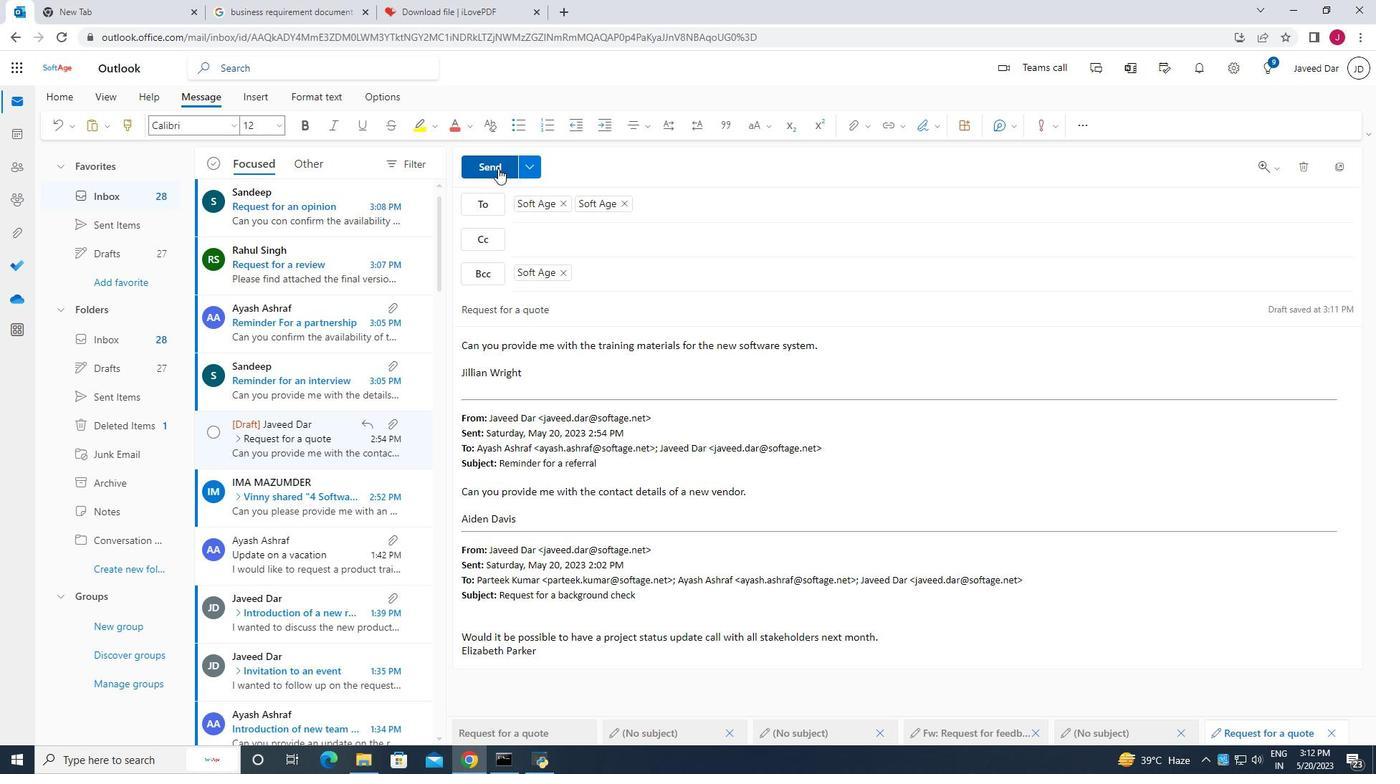 
